 Task: Find an Airbnb in Yaguachi Nuevo, Ecuador for 6 guests from September 6 to September 15, with Wifi, free parking, and a price range of ₹8000 to ₹12000, having 6 bedrooms, 6 beds, and 6 bathrooms.
Action: Mouse moved to (567, 141)
Screenshot: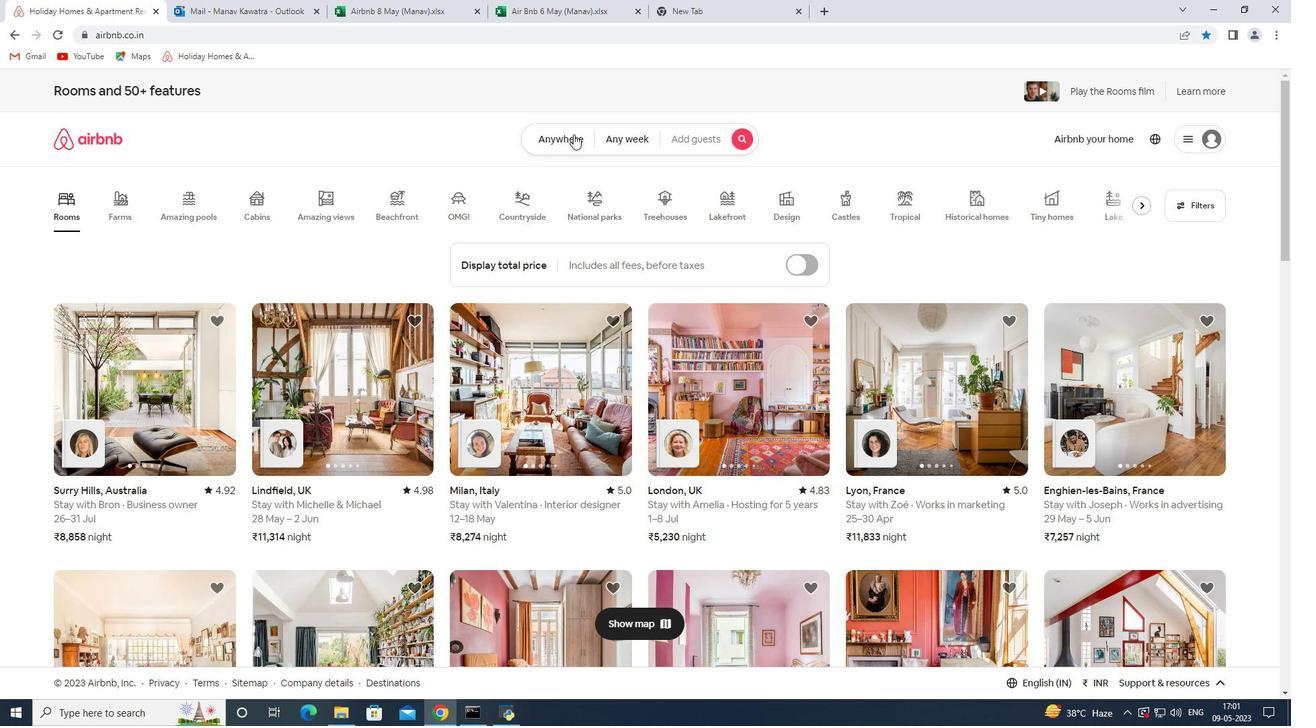 
Action: Mouse pressed left at (567, 141)
Screenshot: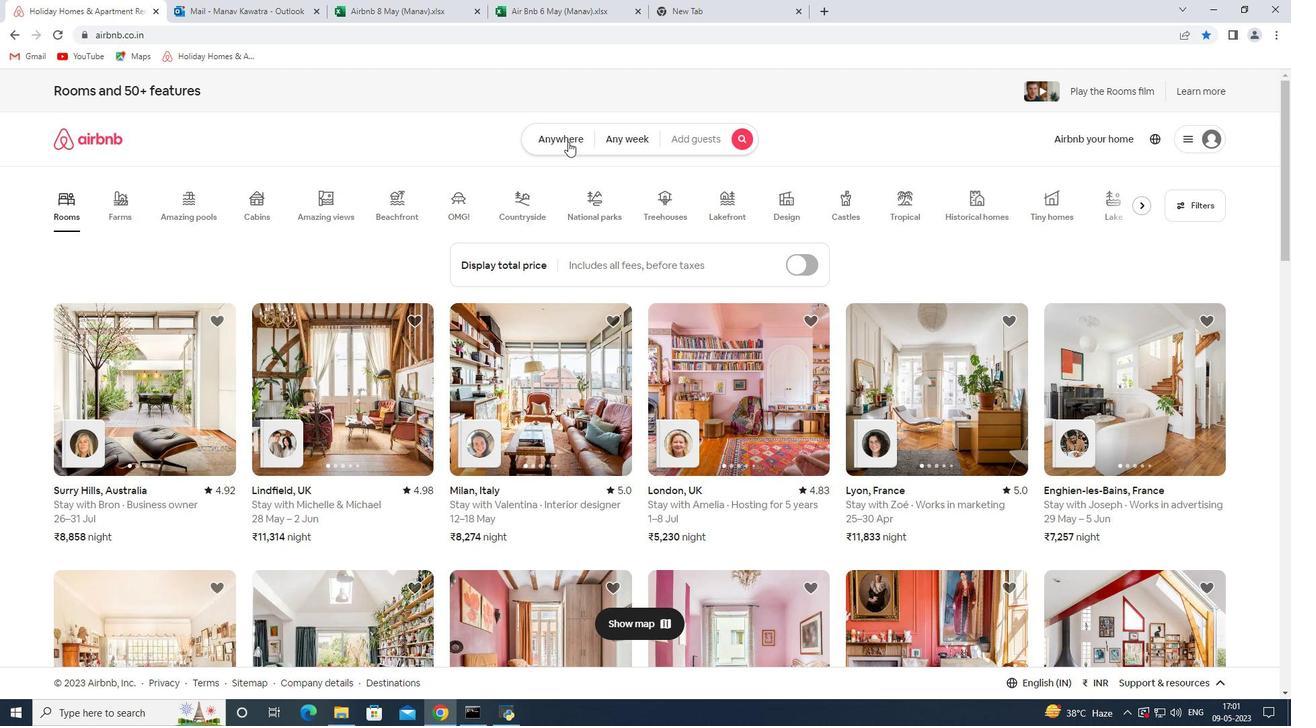 
Action: Mouse moved to (495, 200)
Screenshot: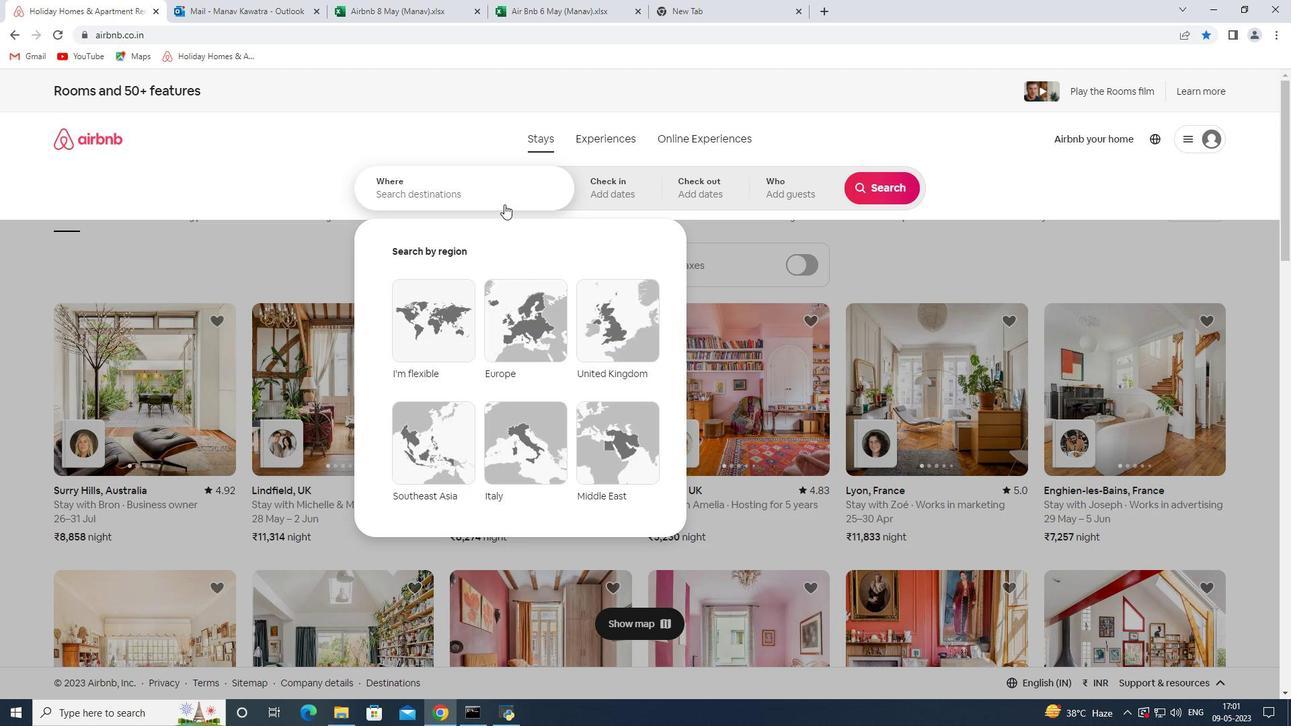 
Action: Mouse pressed left at (495, 200)
Screenshot: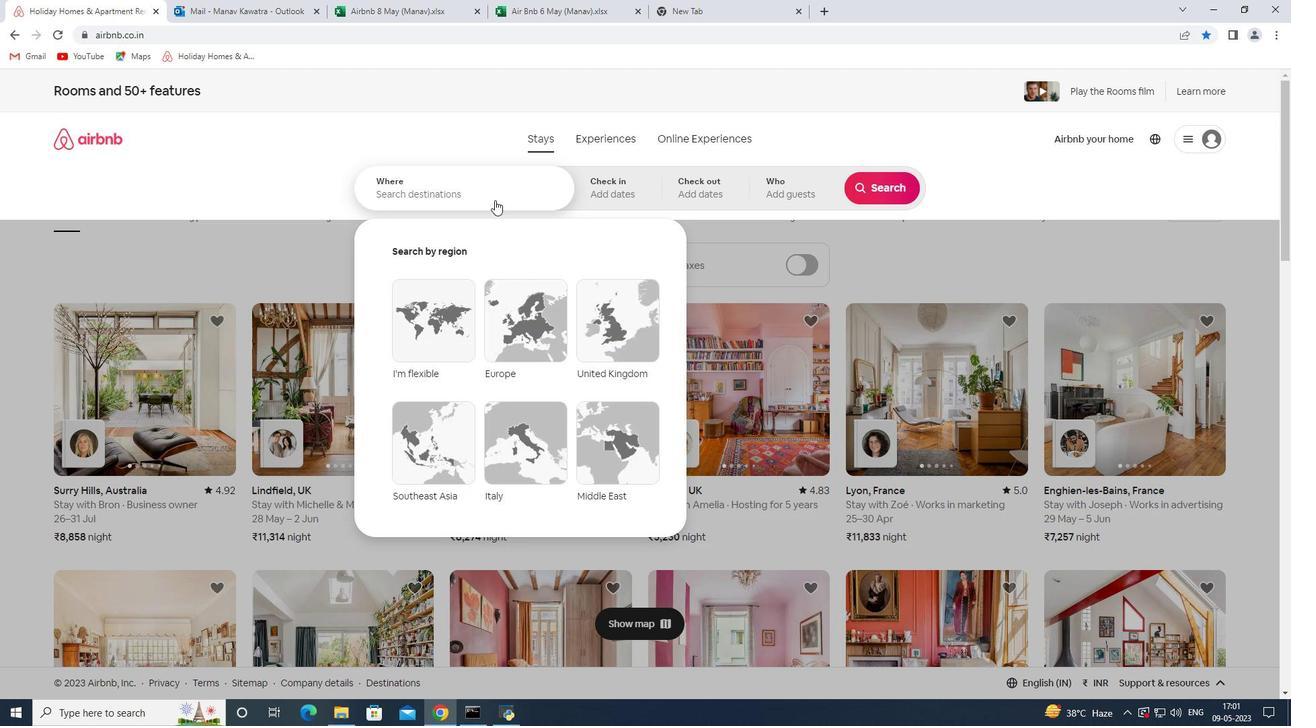 
Action: Key pressed <Key.shift><Key.shift><Key.shift><Key.shift>Yaguachi<Key.space>nuevo
Screenshot: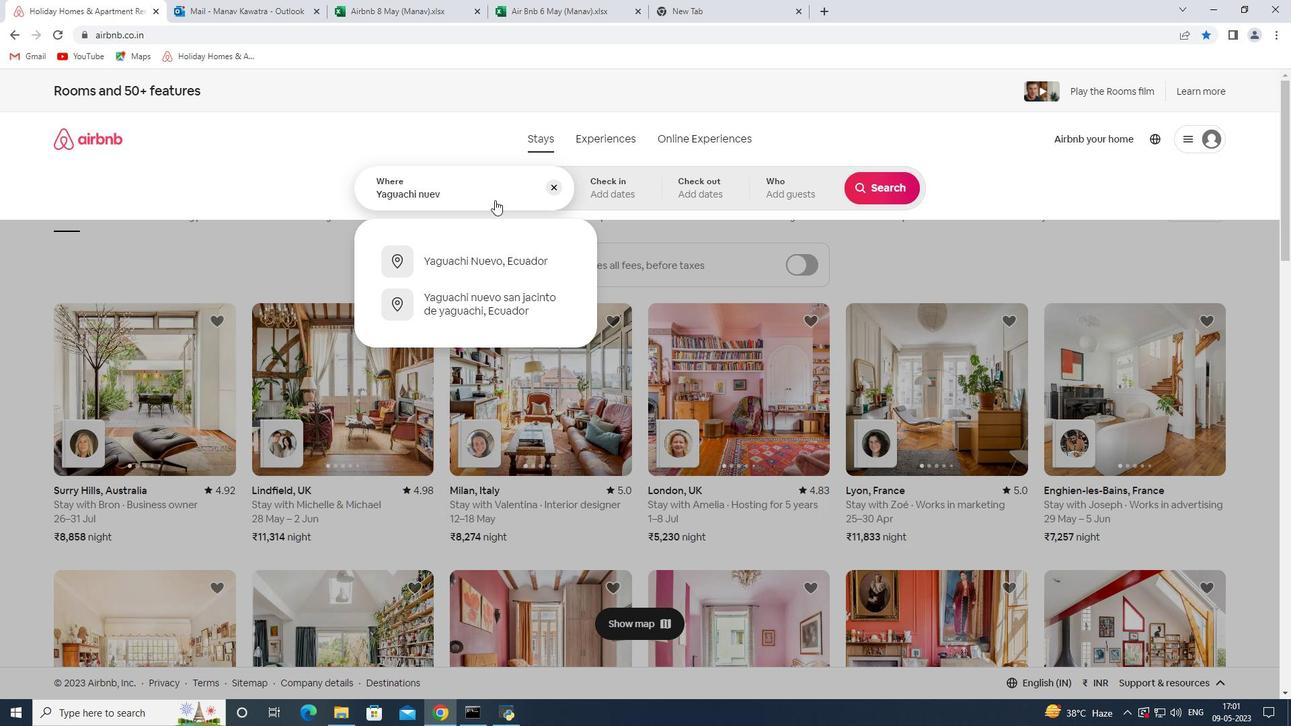 
Action: Mouse moved to (498, 256)
Screenshot: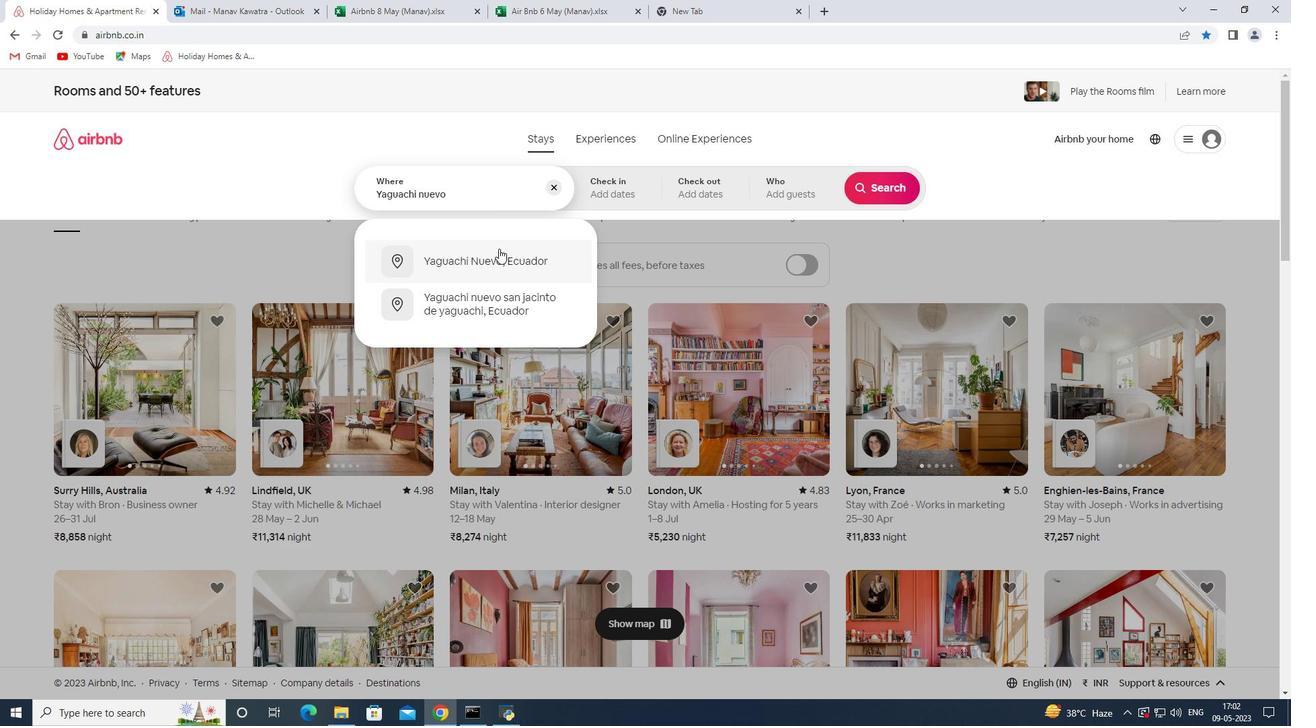 
Action: Mouse pressed left at (498, 256)
Screenshot: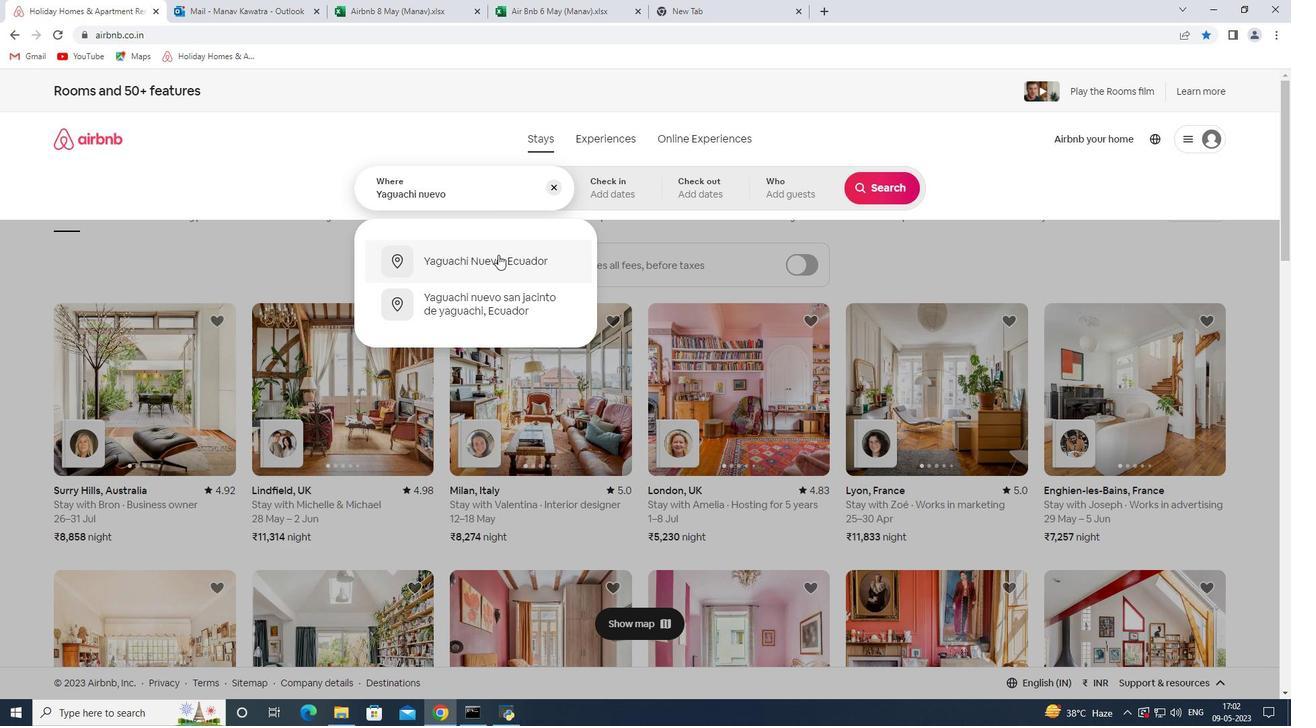
Action: Mouse moved to (878, 288)
Screenshot: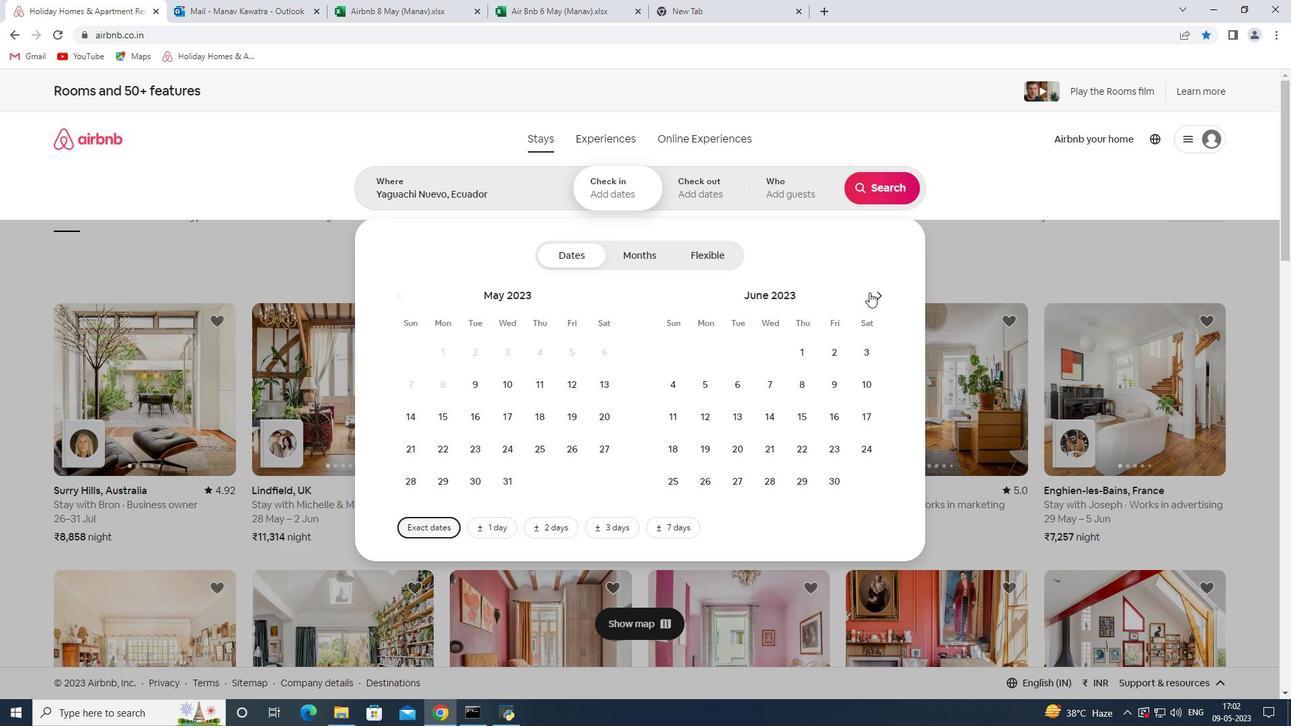 
Action: Mouse pressed left at (878, 288)
Screenshot: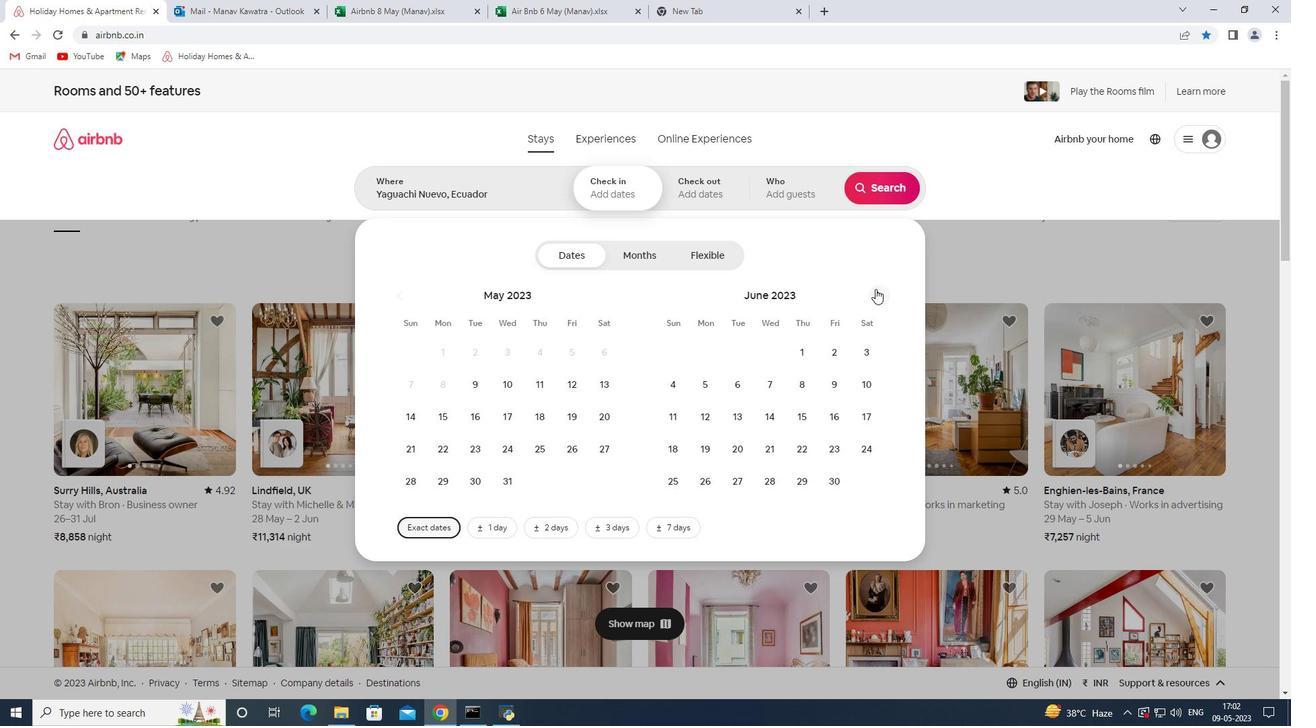 
Action: Mouse moved to (881, 293)
Screenshot: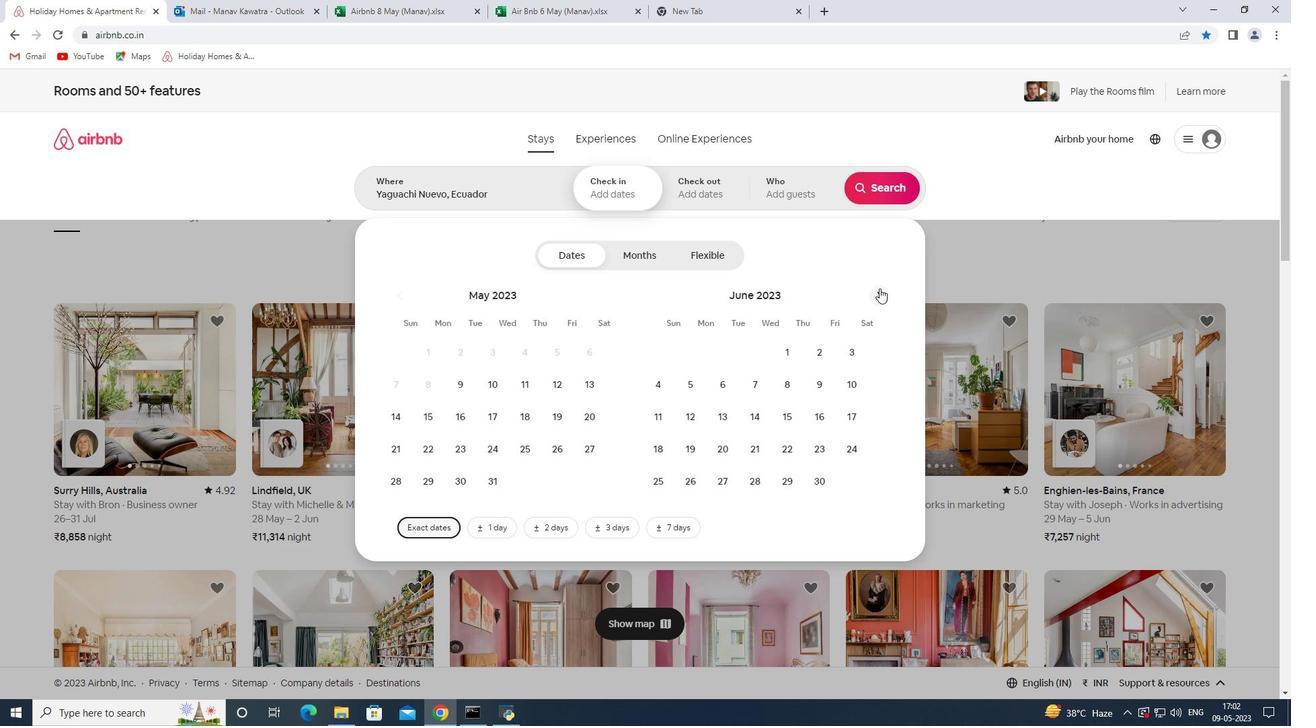 
Action: Mouse pressed left at (880, 293)
Screenshot: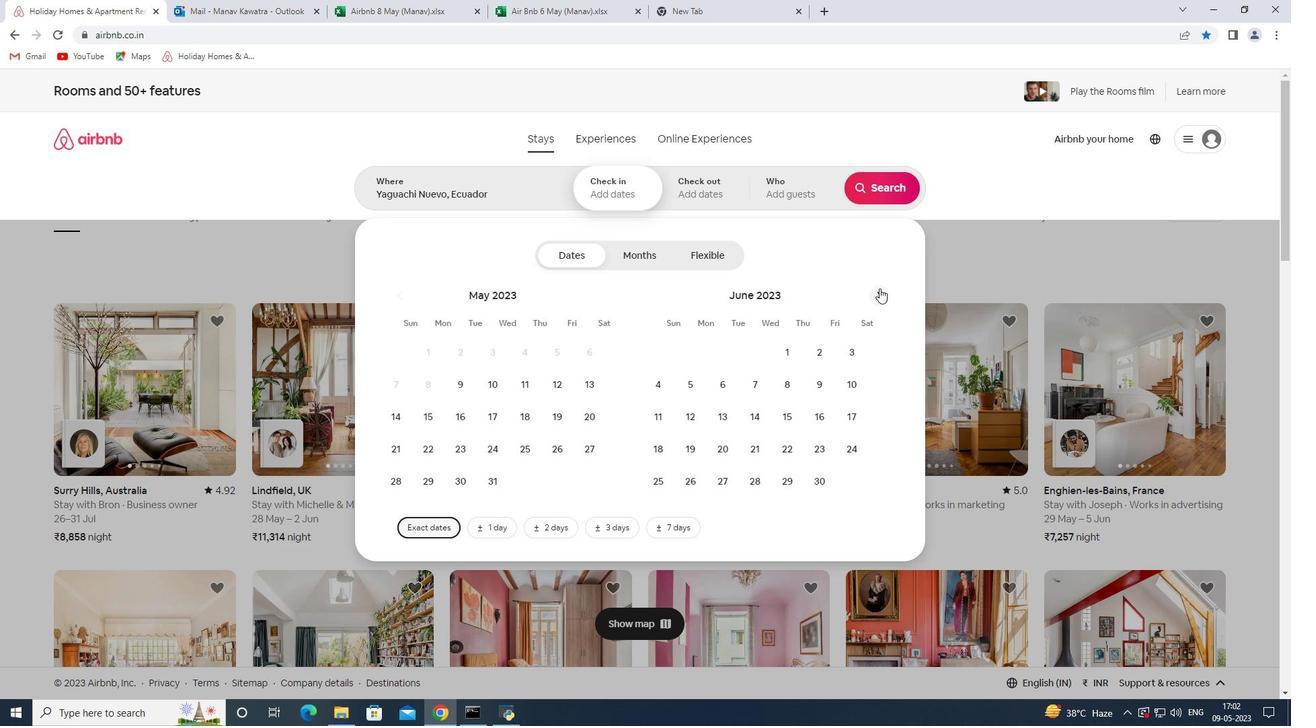 
Action: Mouse moved to (882, 293)
Screenshot: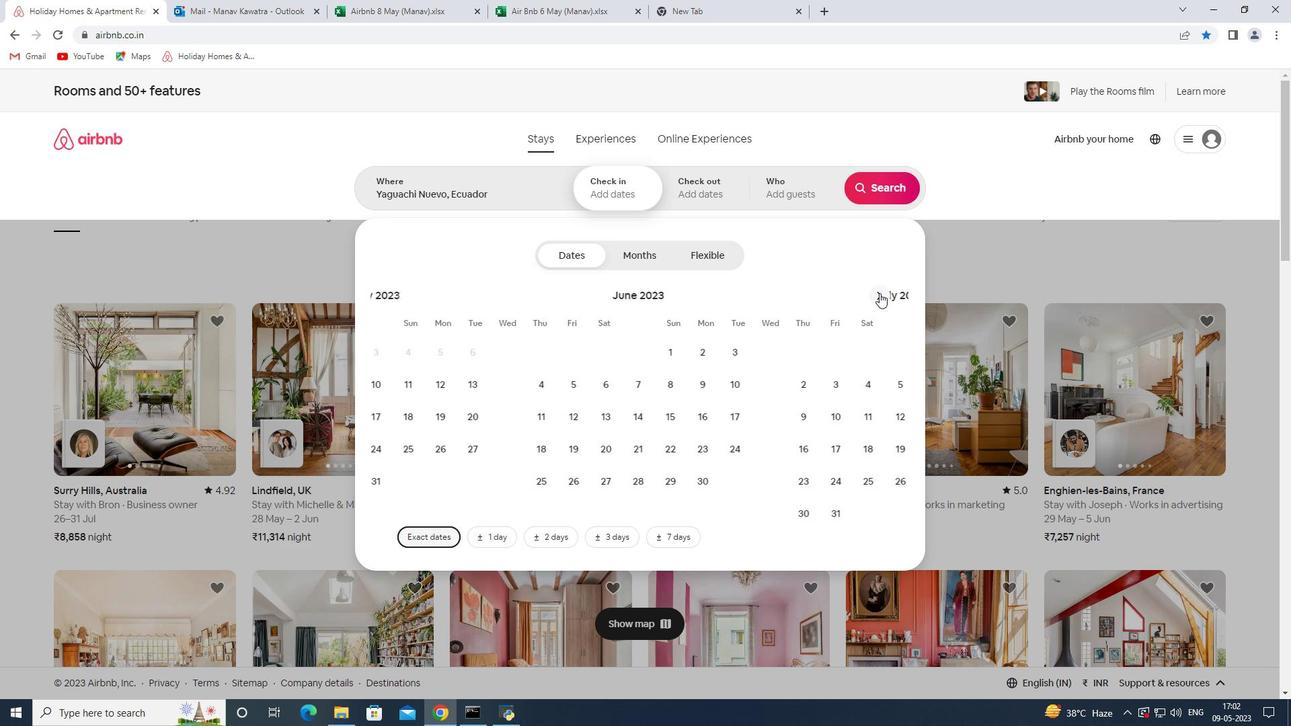 
Action: Mouse pressed left at (882, 293)
Screenshot: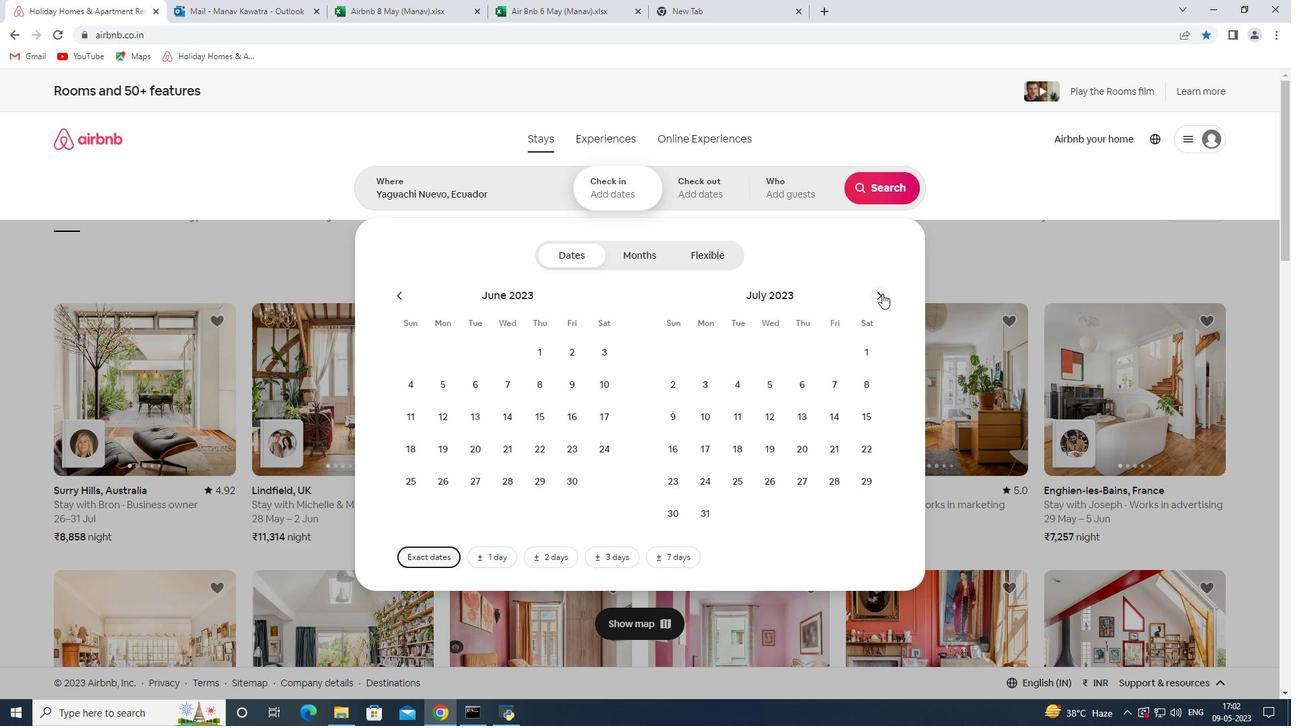 
Action: Mouse moved to (883, 293)
Screenshot: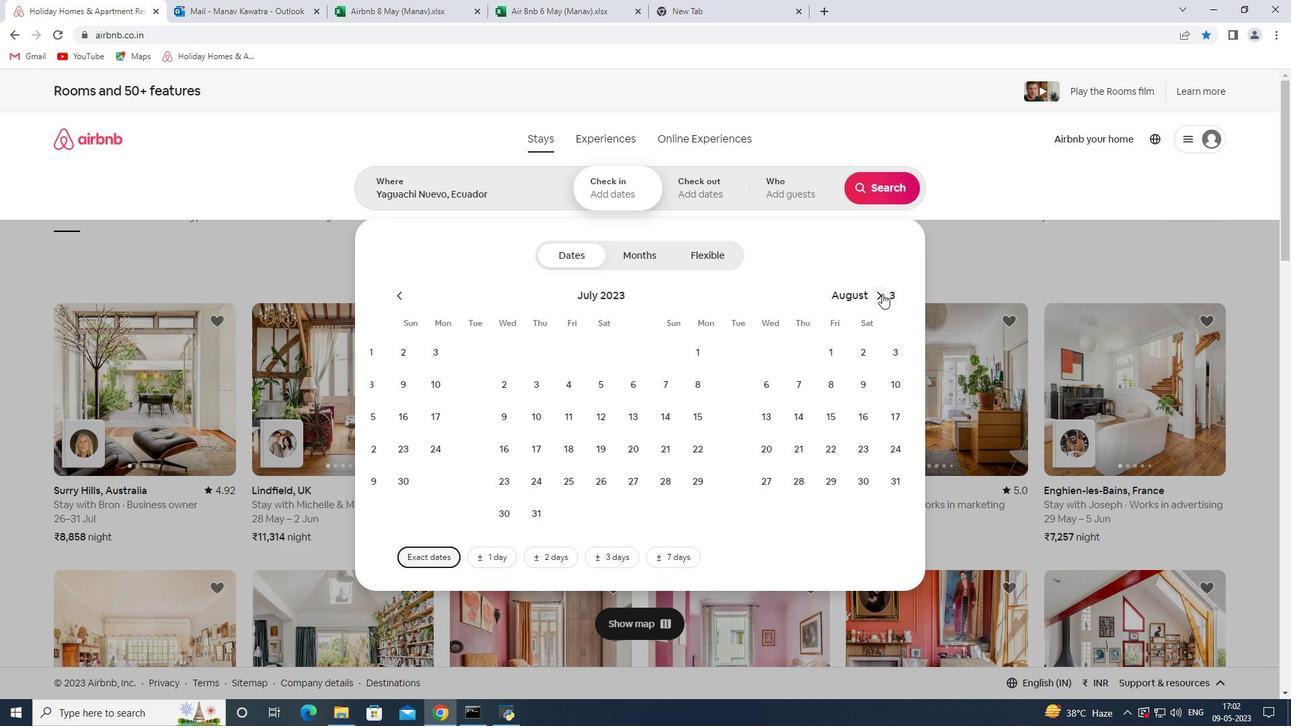 
Action: Mouse pressed left at (883, 293)
Screenshot: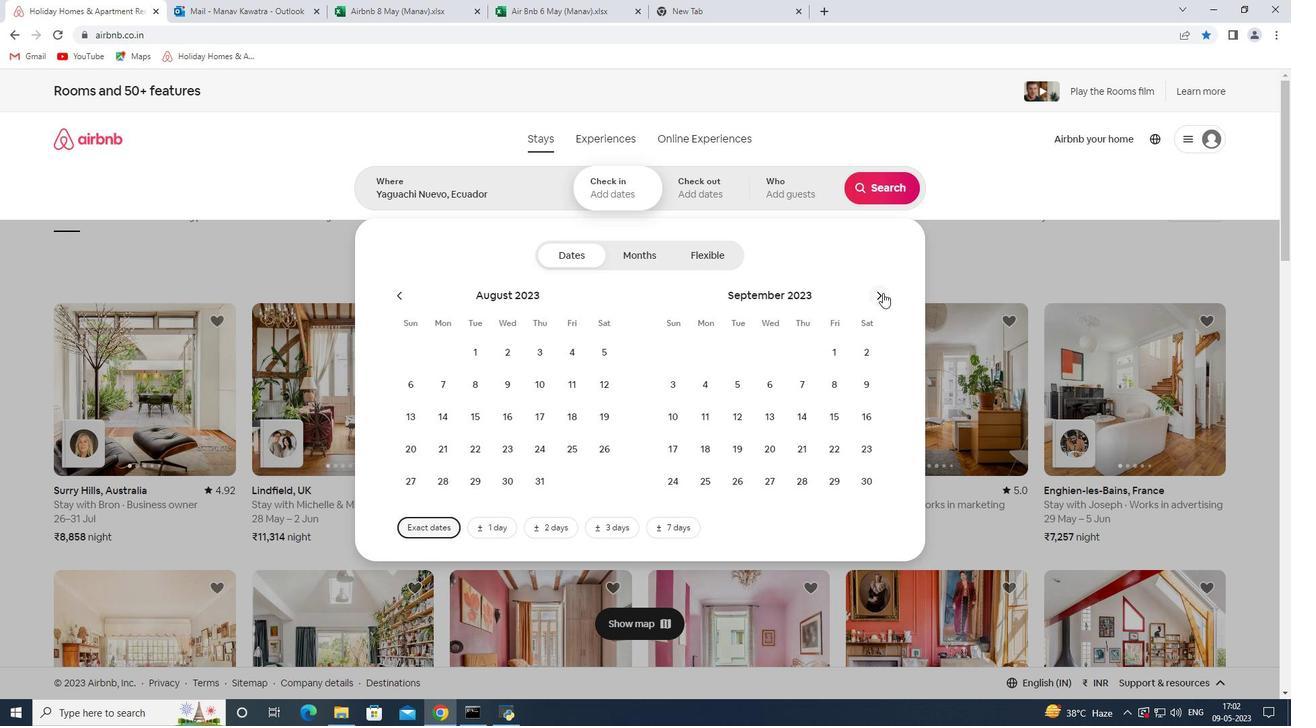 
Action: Mouse moved to (513, 381)
Screenshot: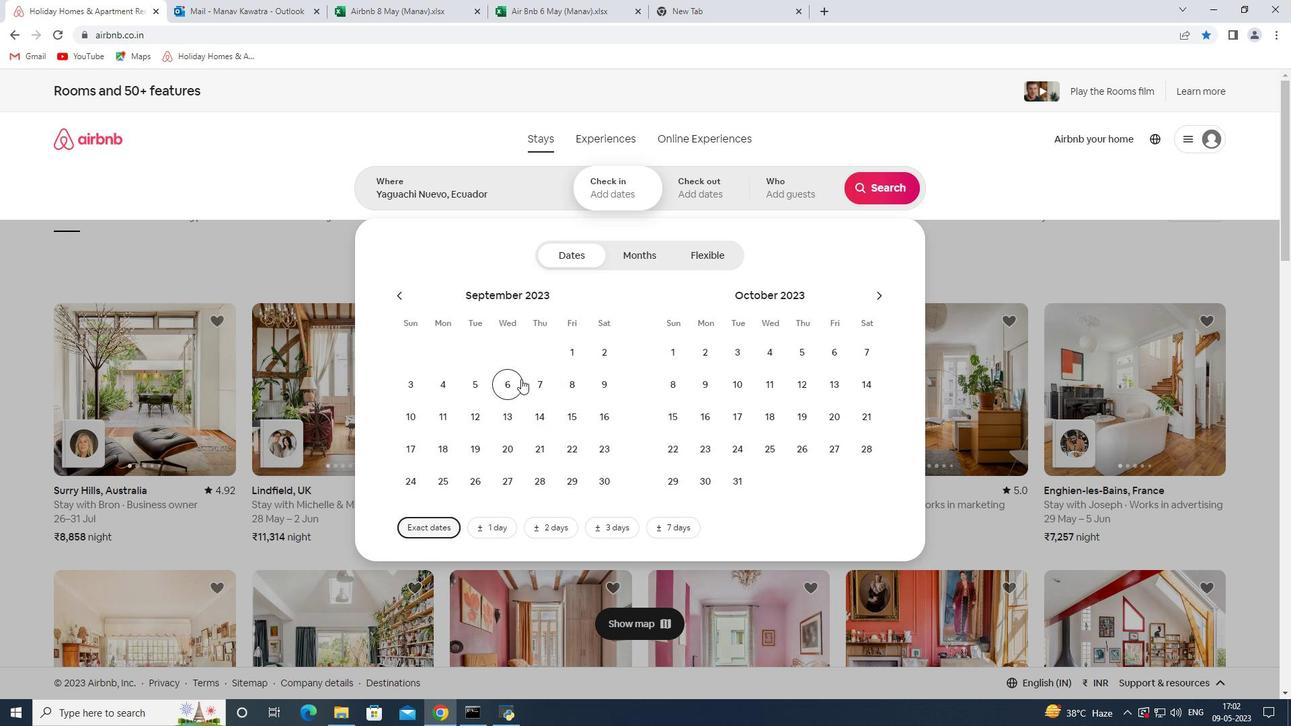 
Action: Mouse pressed left at (513, 381)
Screenshot: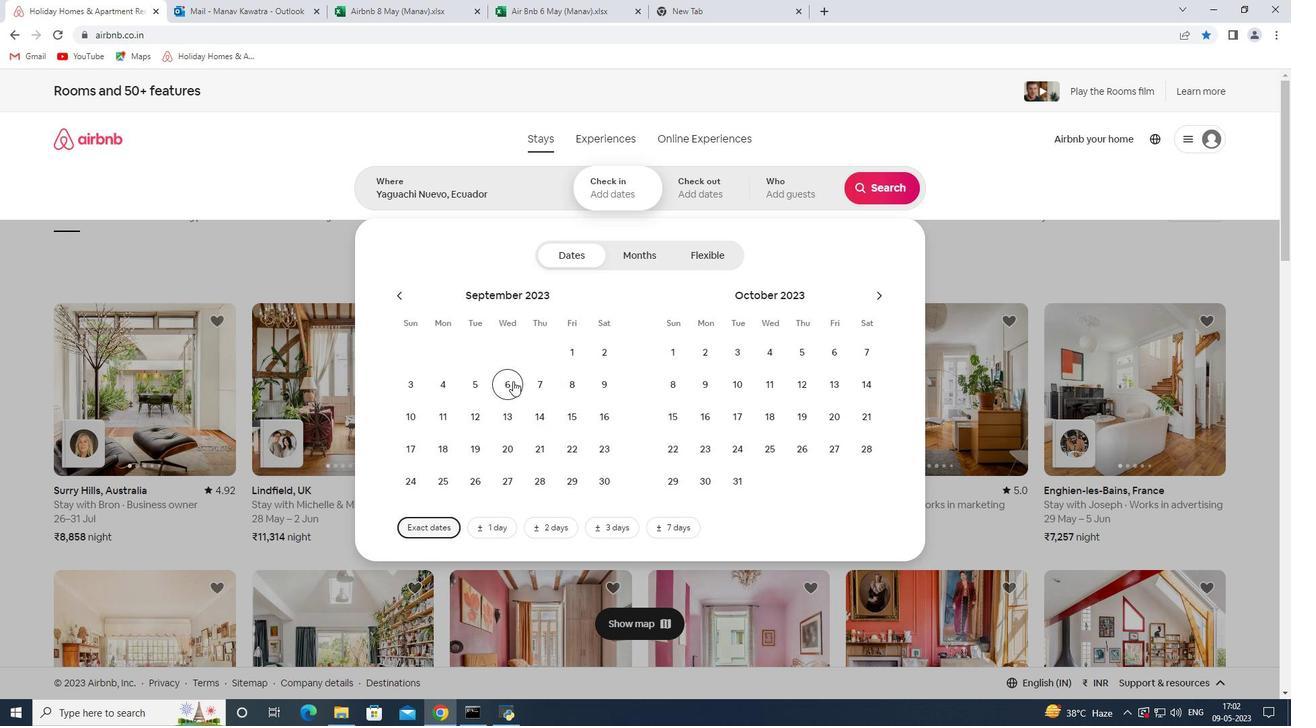 
Action: Mouse moved to (569, 418)
Screenshot: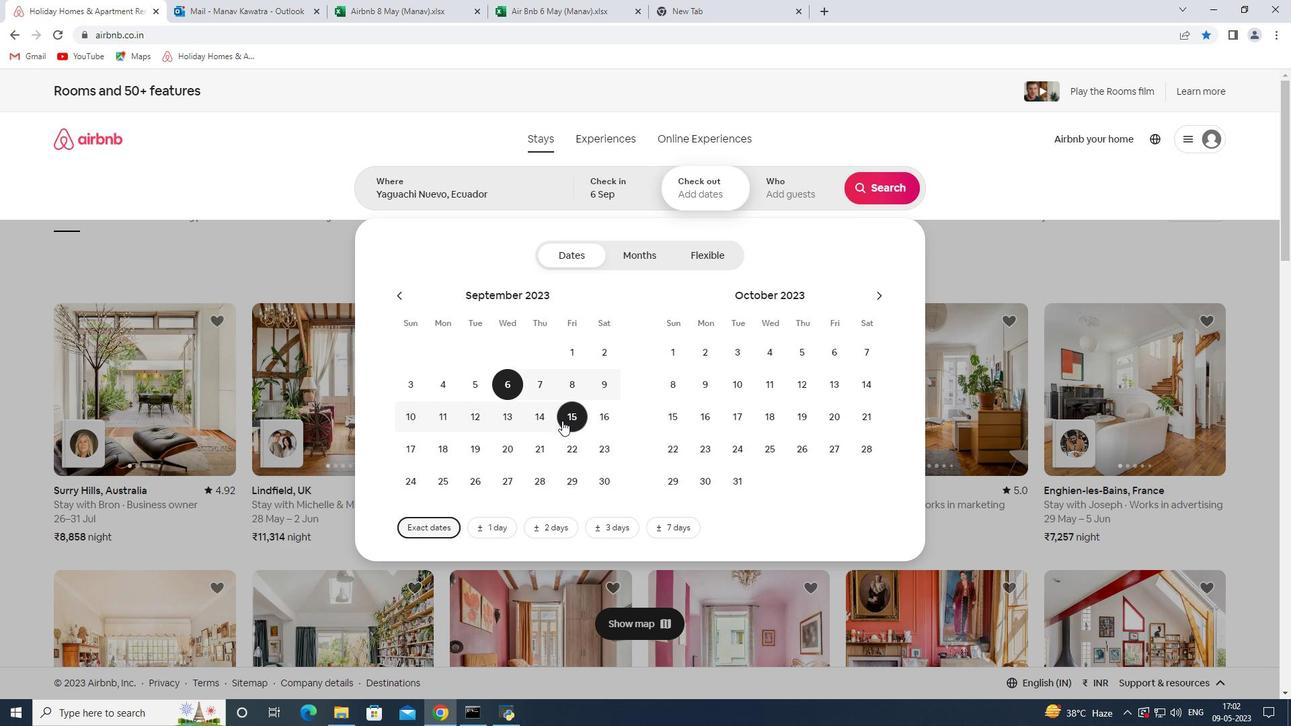 
Action: Mouse pressed left at (569, 418)
Screenshot: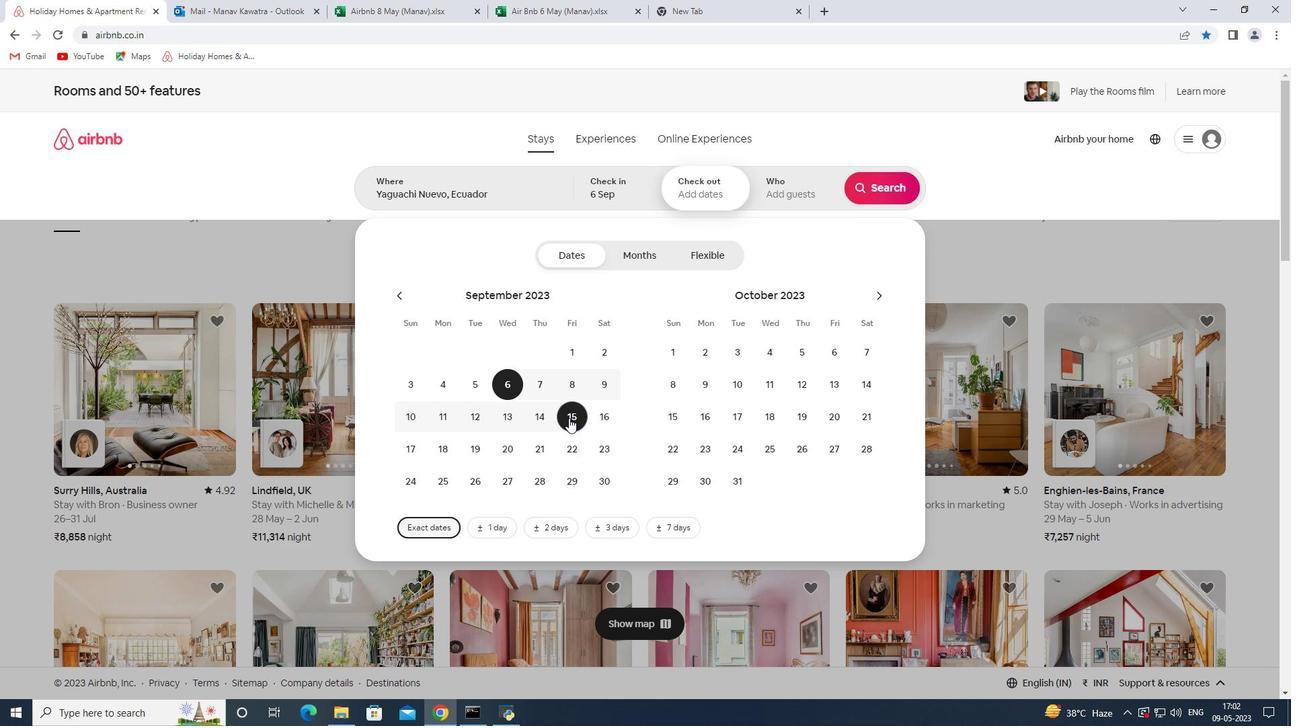 
Action: Mouse moved to (779, 193)
Screenshot: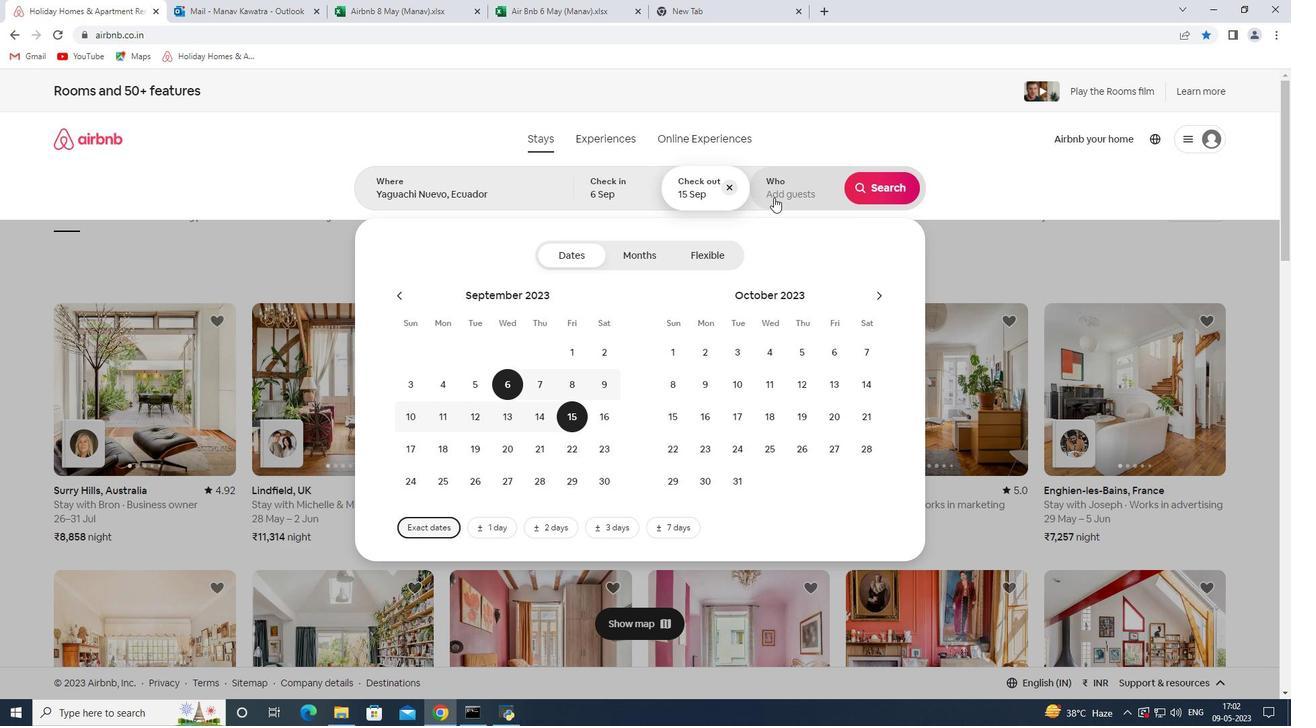
Action: Mouse pressed left at (779, 193)
Screenshot: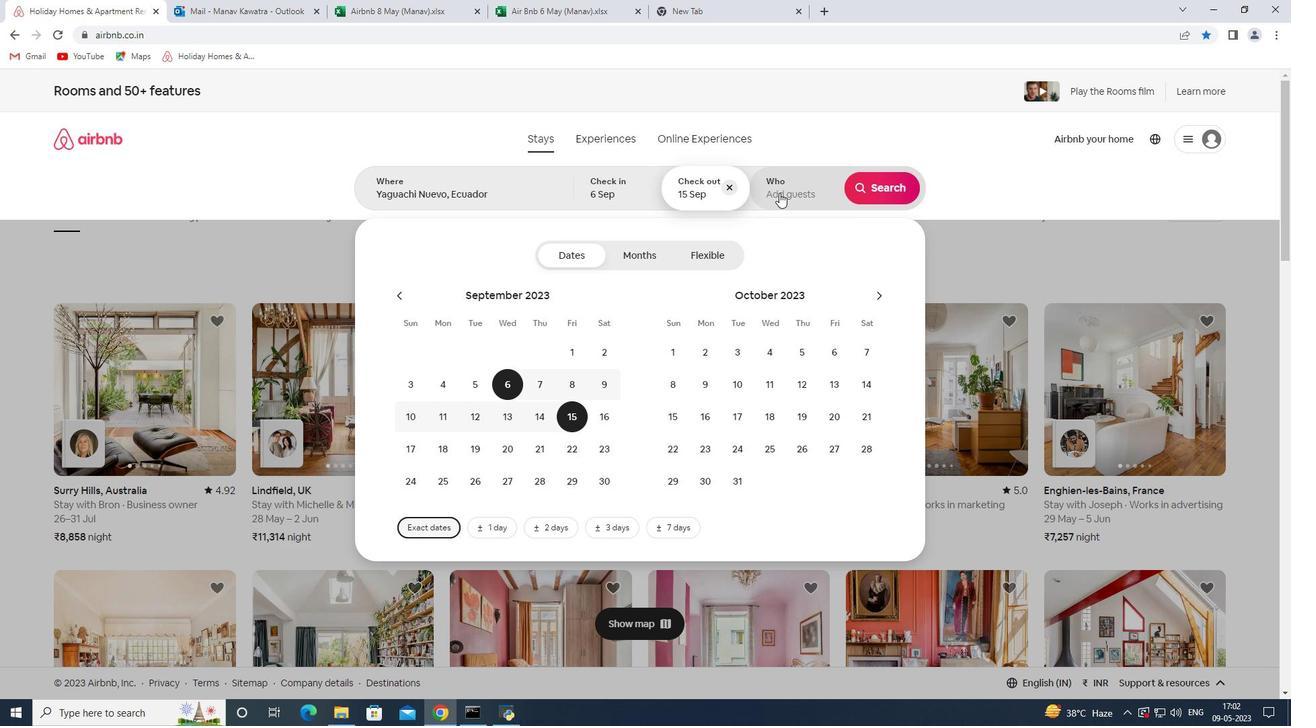 
Action: Mouse moved to (888, 265)
Screenshot: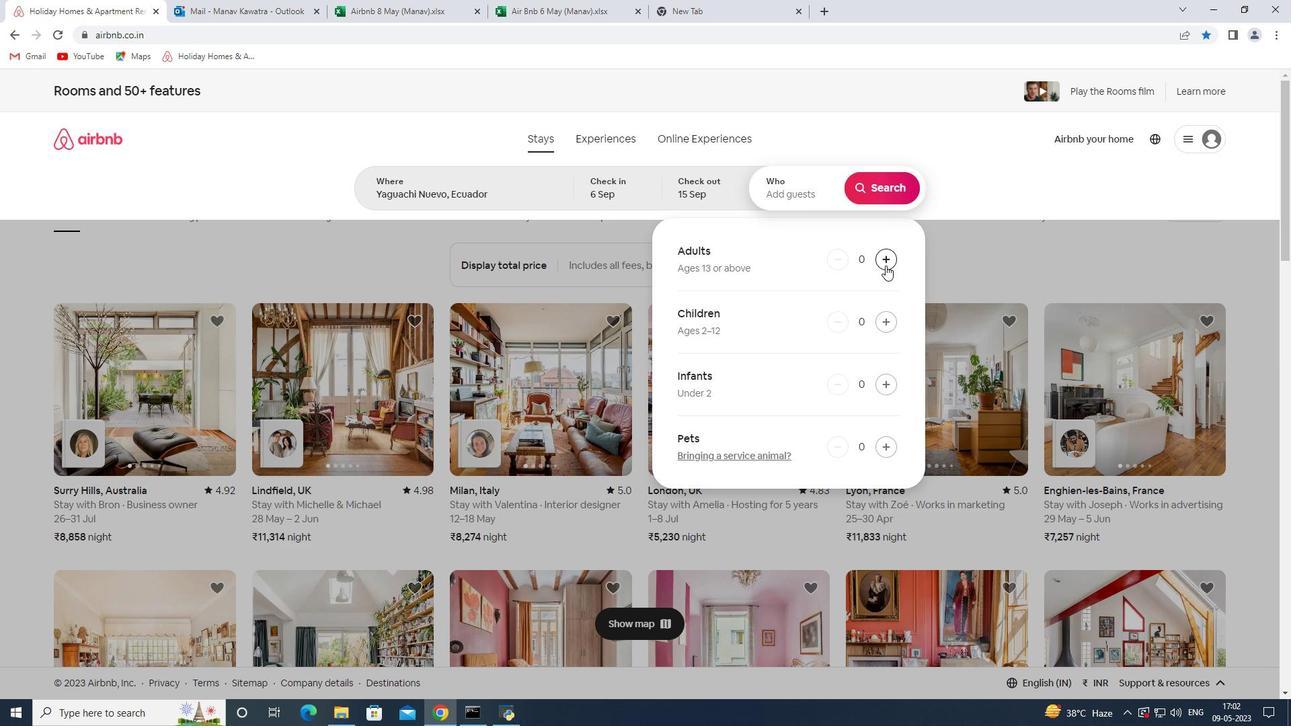 
Action: Mouse pressed left at (888, 265)
Screenshot: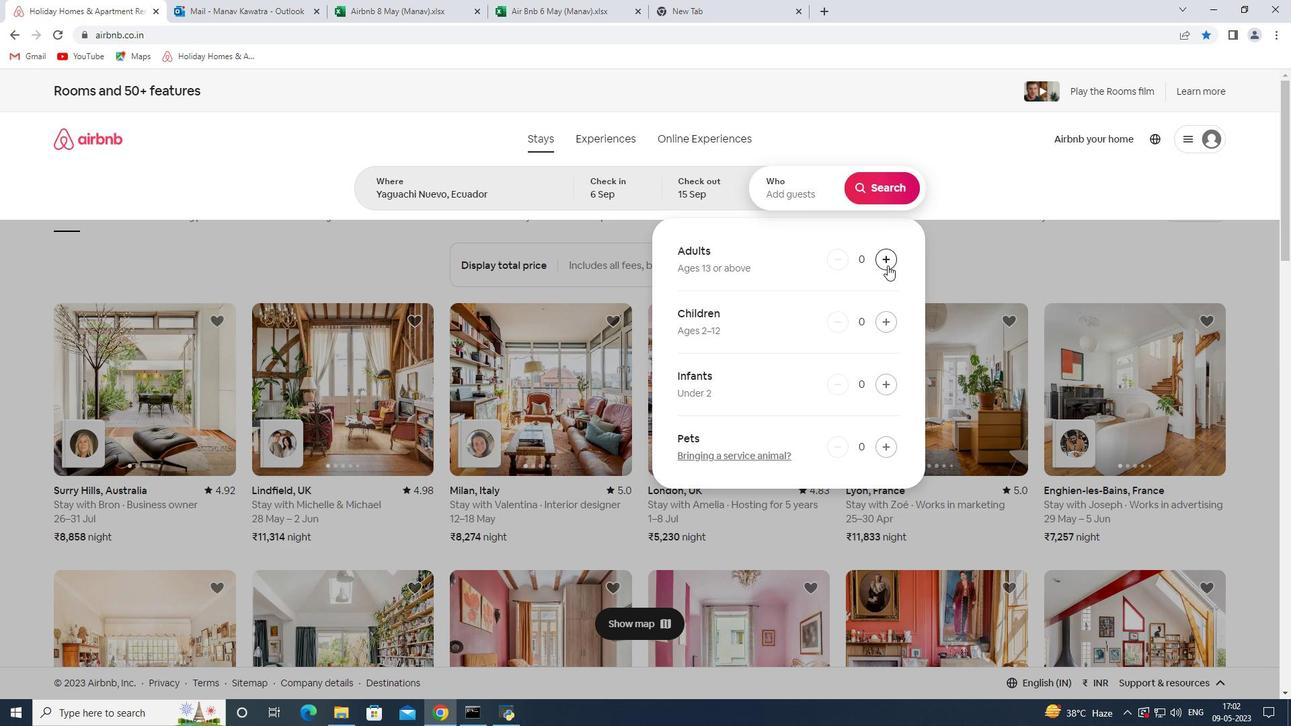 
Action: Mouse moved to (889, 265)
Screenshot: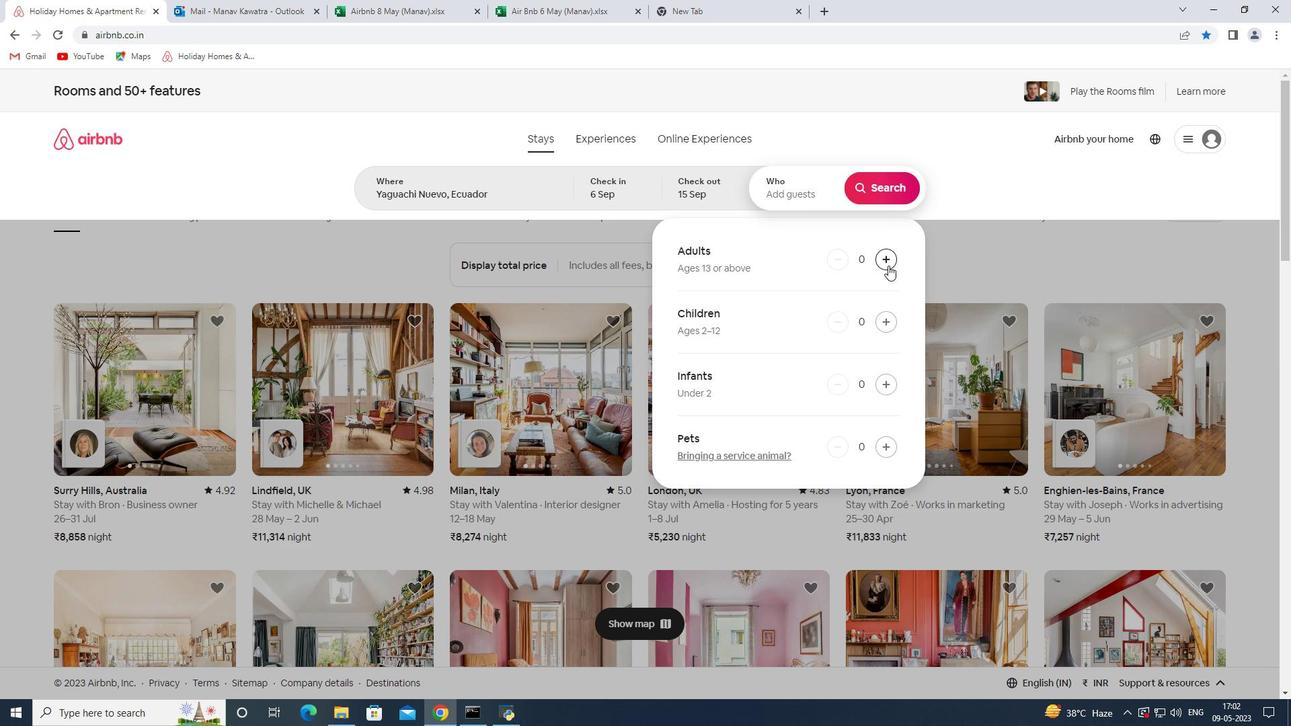
Action: Mouse pressed left at (889, 265)
Screenshot: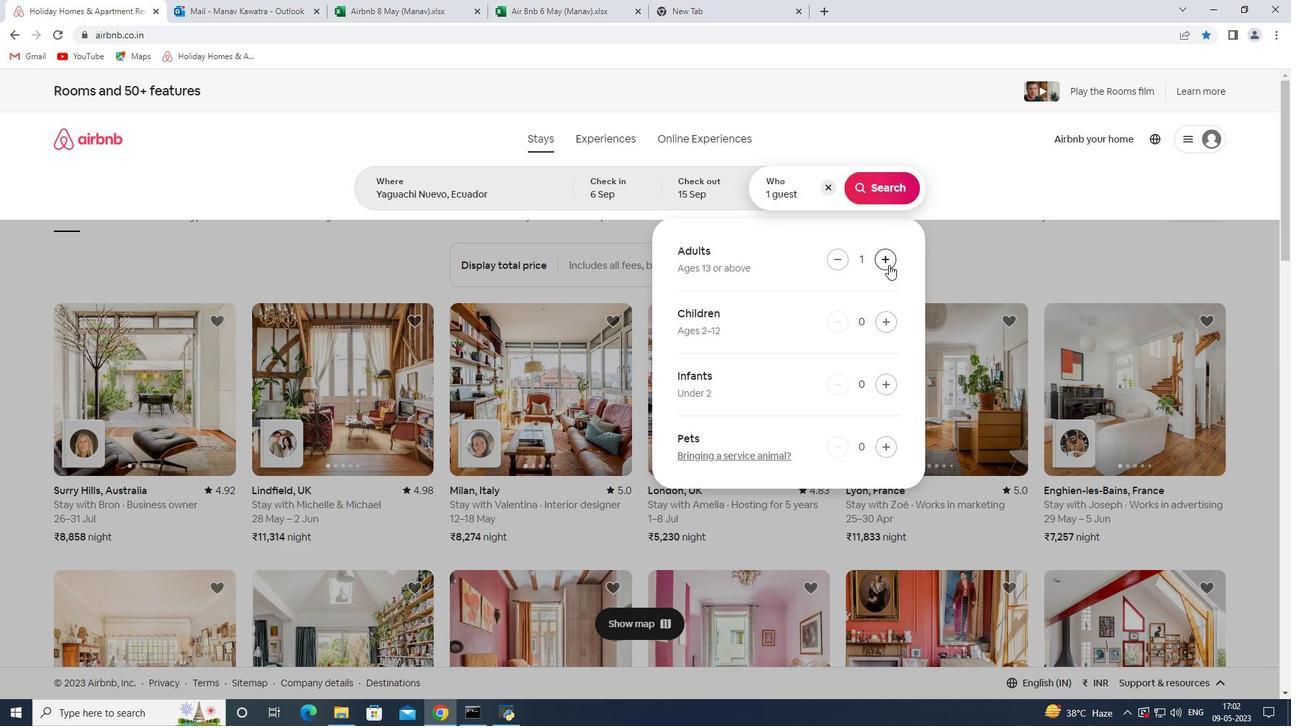 
Action: Mouse pressed left at (889, 265)
Screenshot: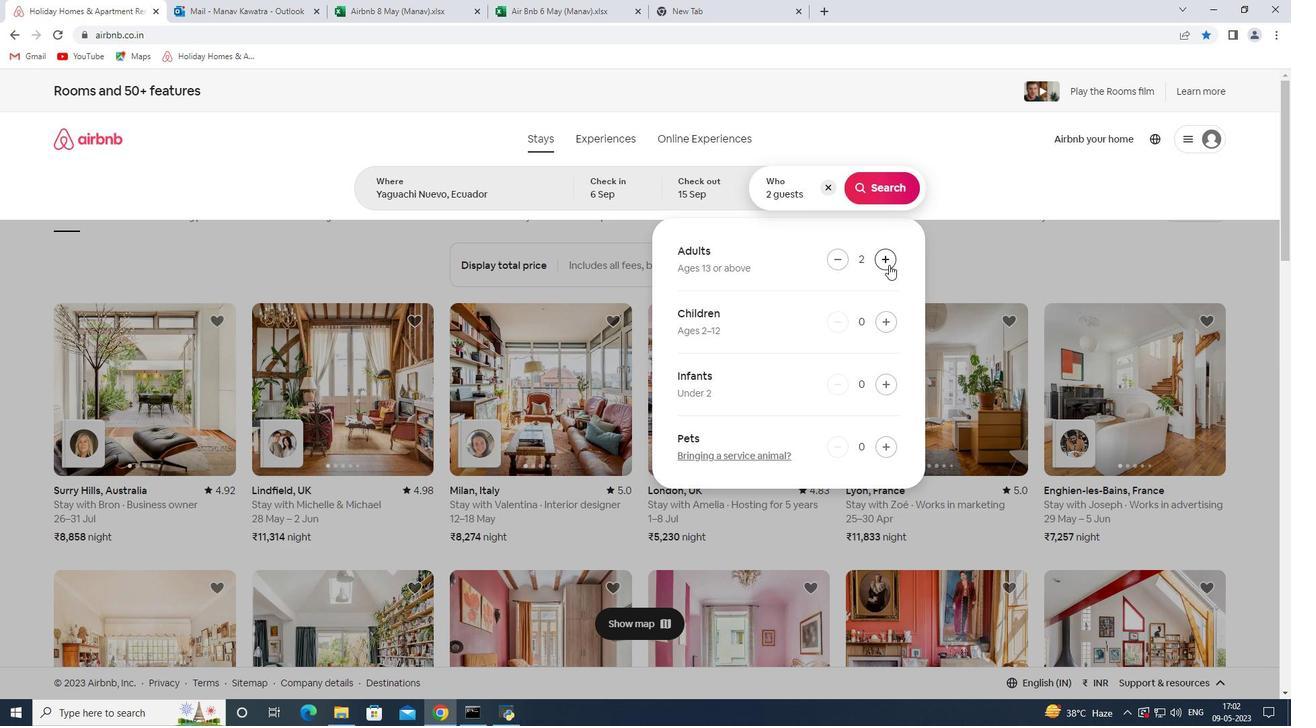
Action: Mouse moved to (889, 265)
Screenshot: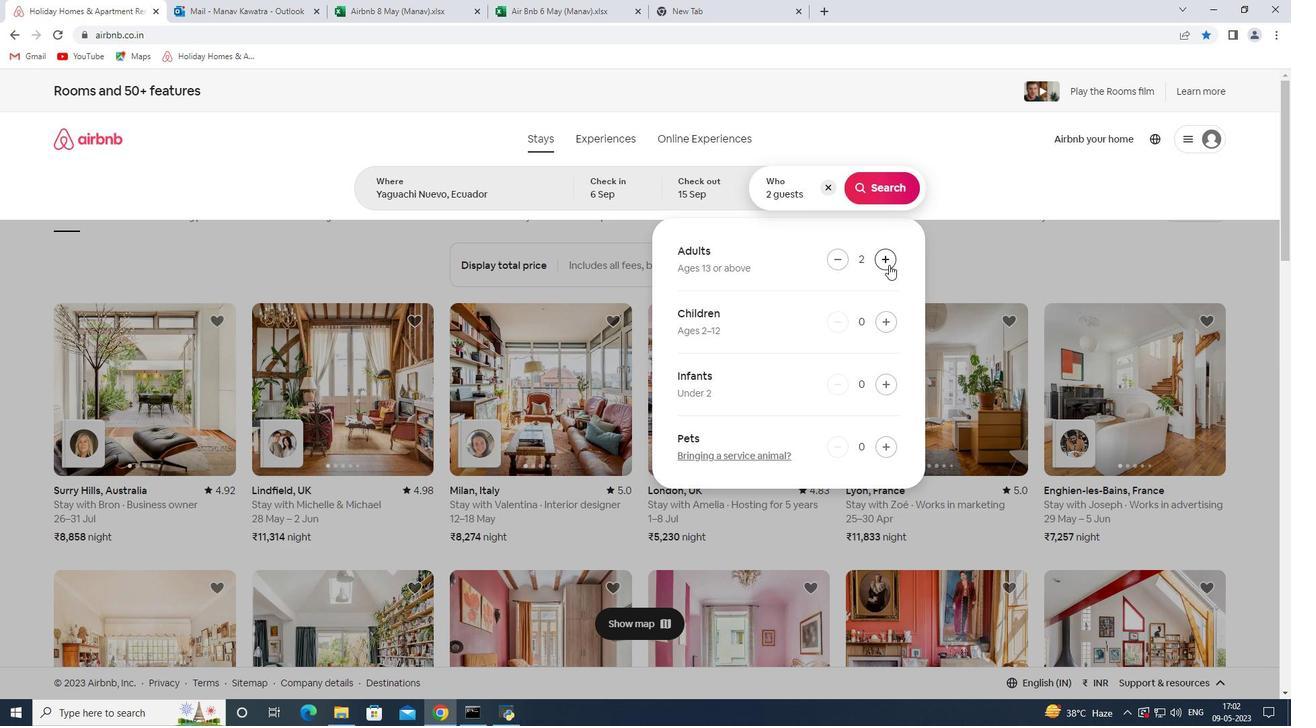 
Action: Mouse pressed left at (889, 265)
Screenshot: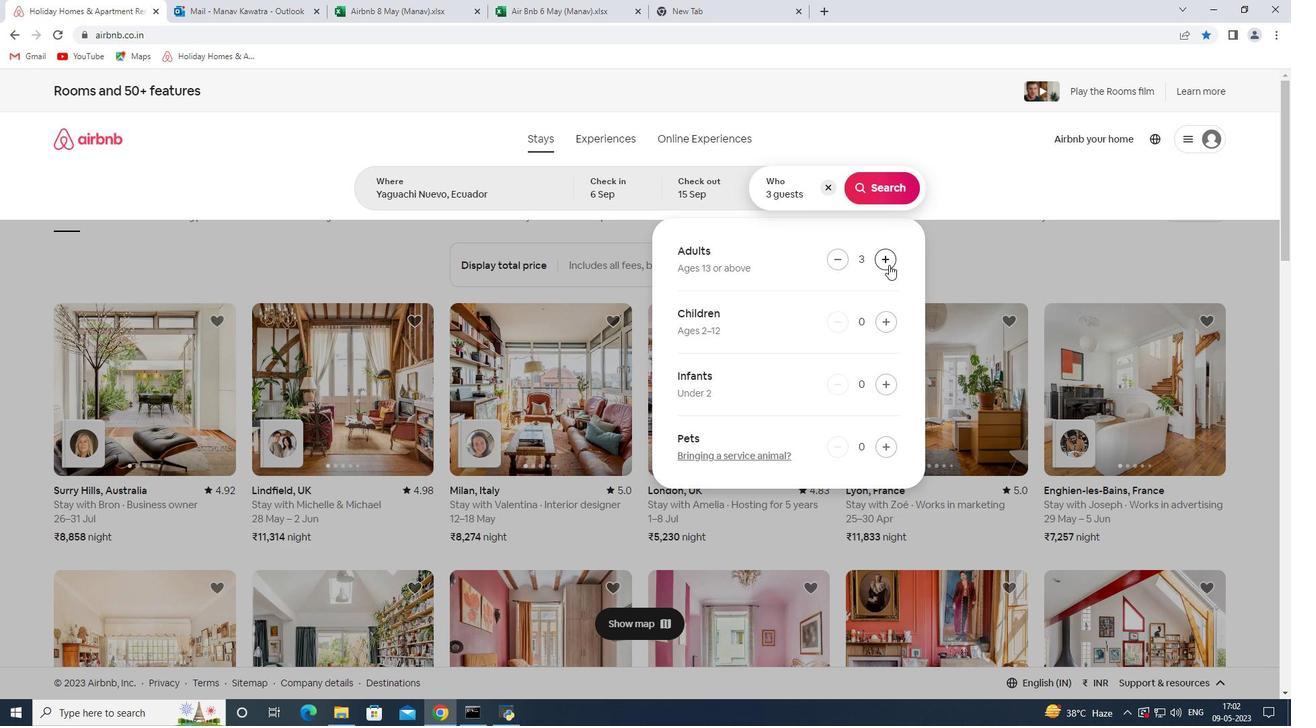 
Action: Mouse pressed left at (889, 265)
Screenshot: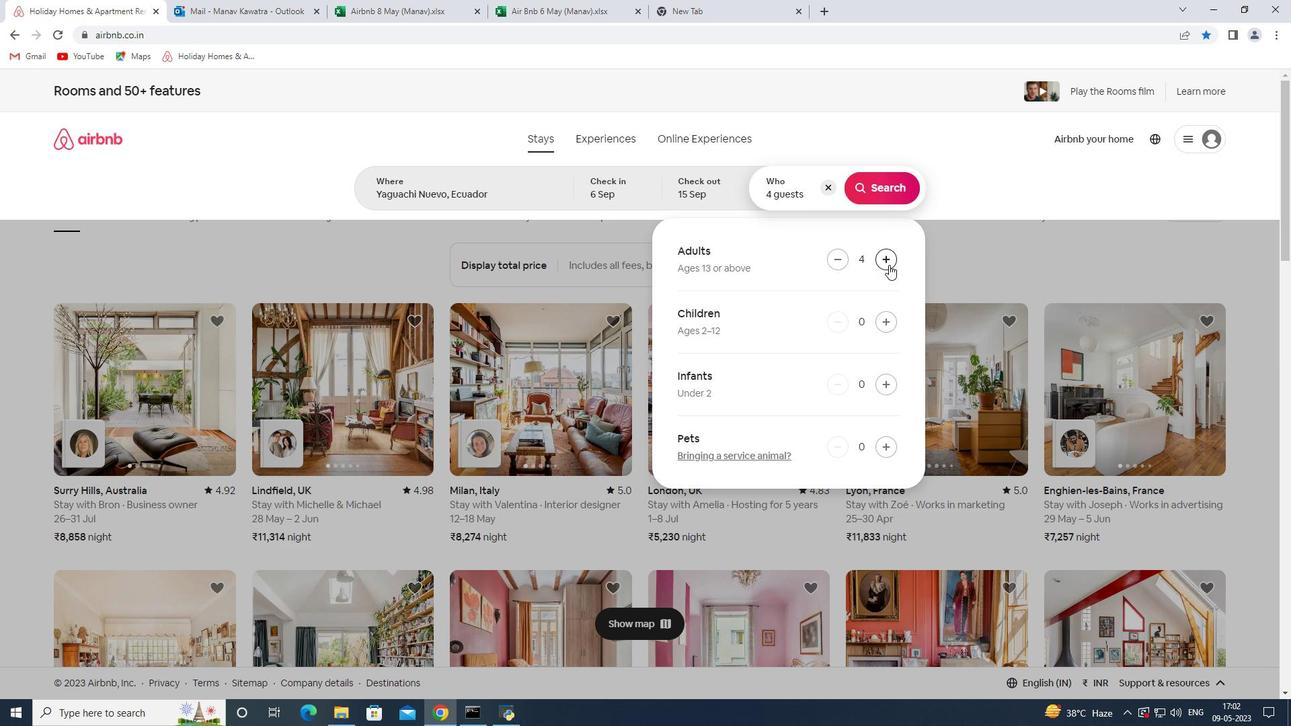 
Action: Mouse pressed left at (889, 265)
Screenshot: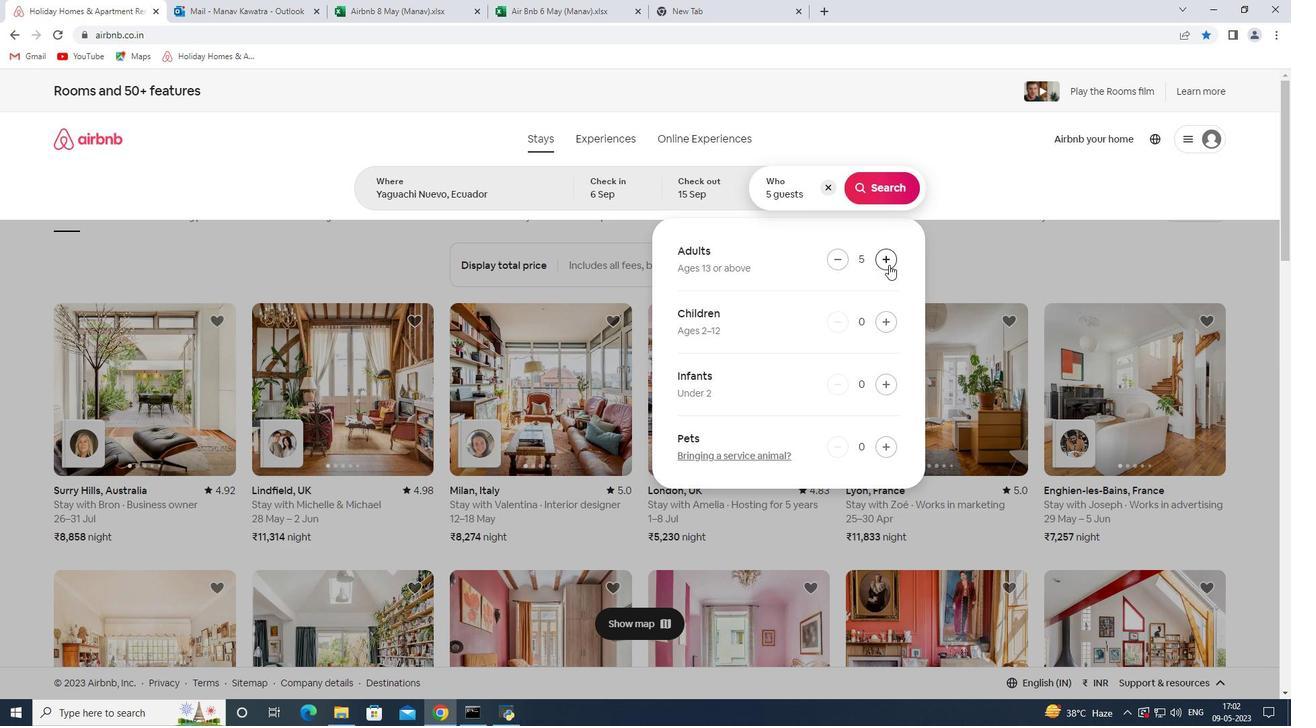 
Action: Mouse pressed left at (889, 265)
Screenshot: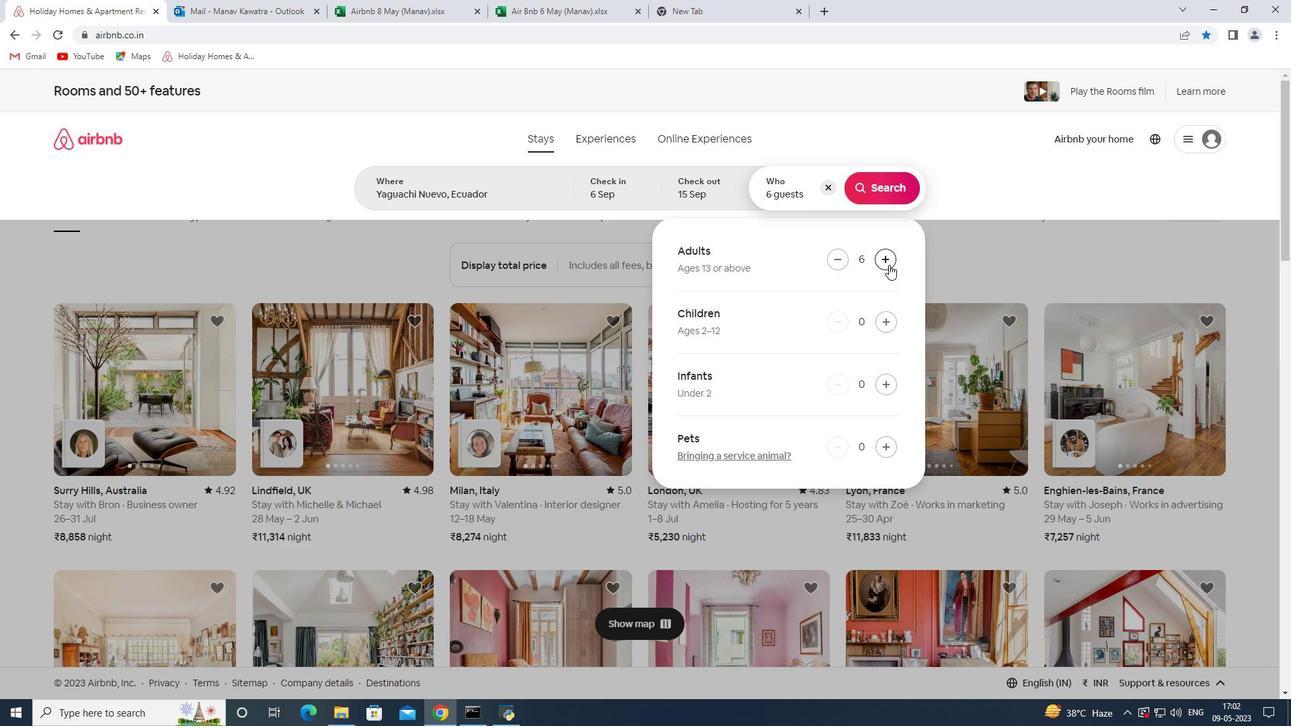 
Action: Mouse moved to (838, 256)
Screenshot: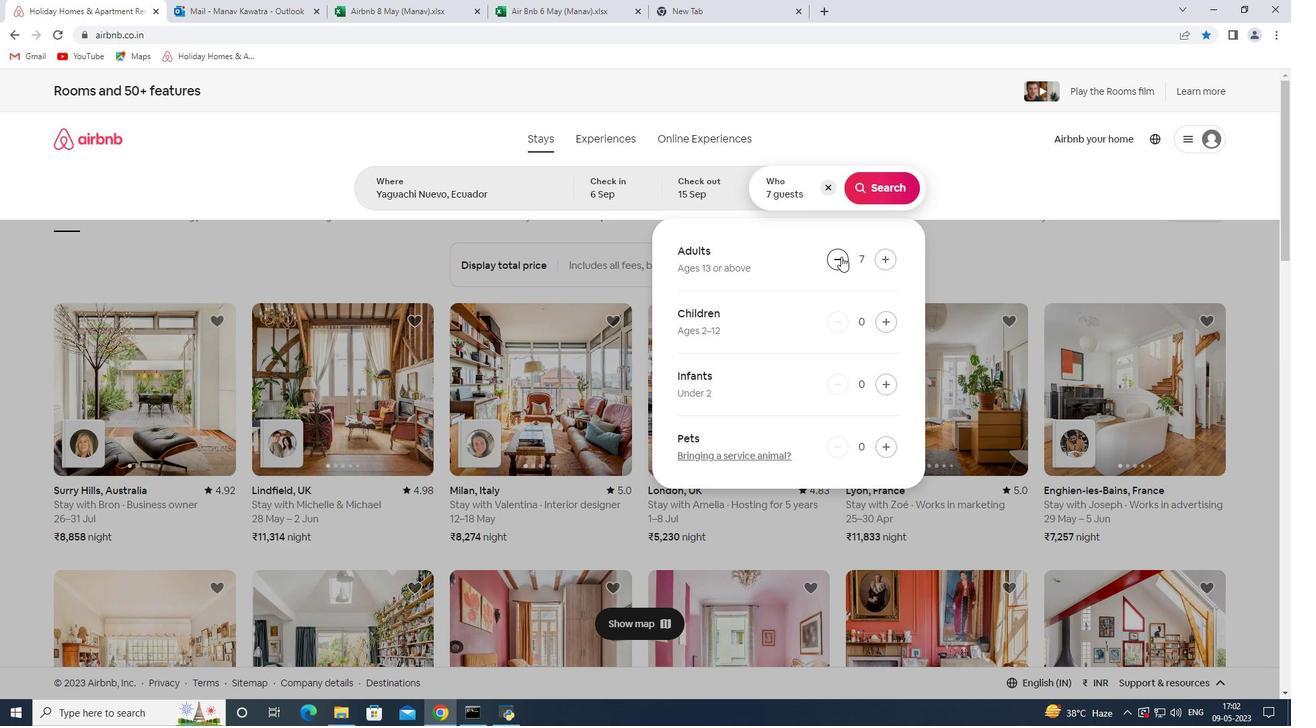 
Action: Mouse pressed left at (838, 256)
Screenshot: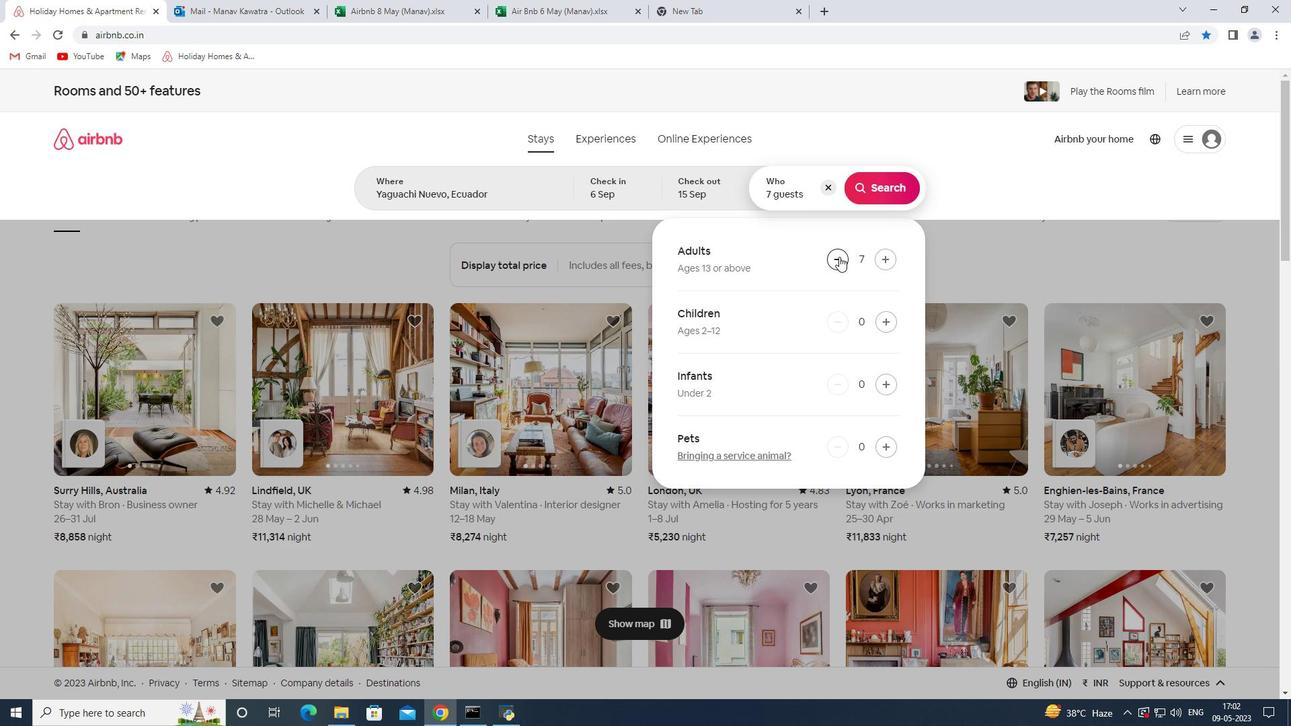 
Action: Mouse moved to (874, 212)
Screenshot: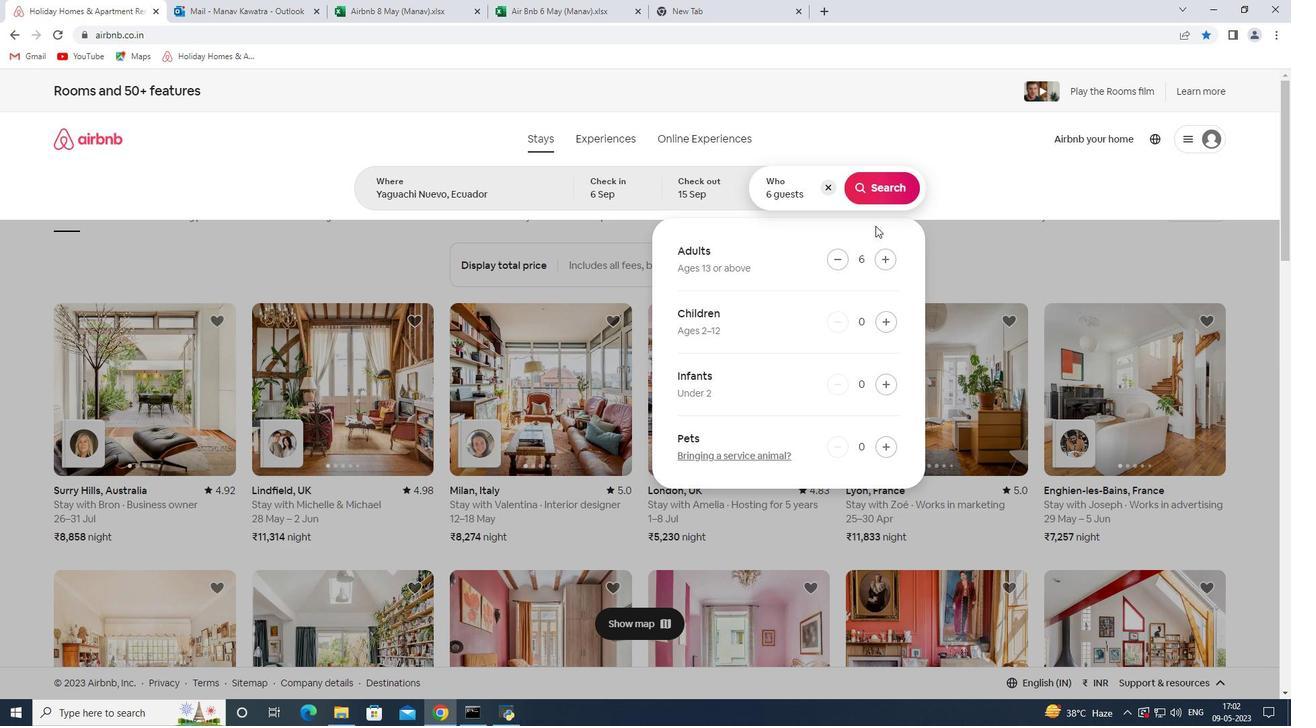 
Action: Mouse pressed left at (874, 212)
Screenshot: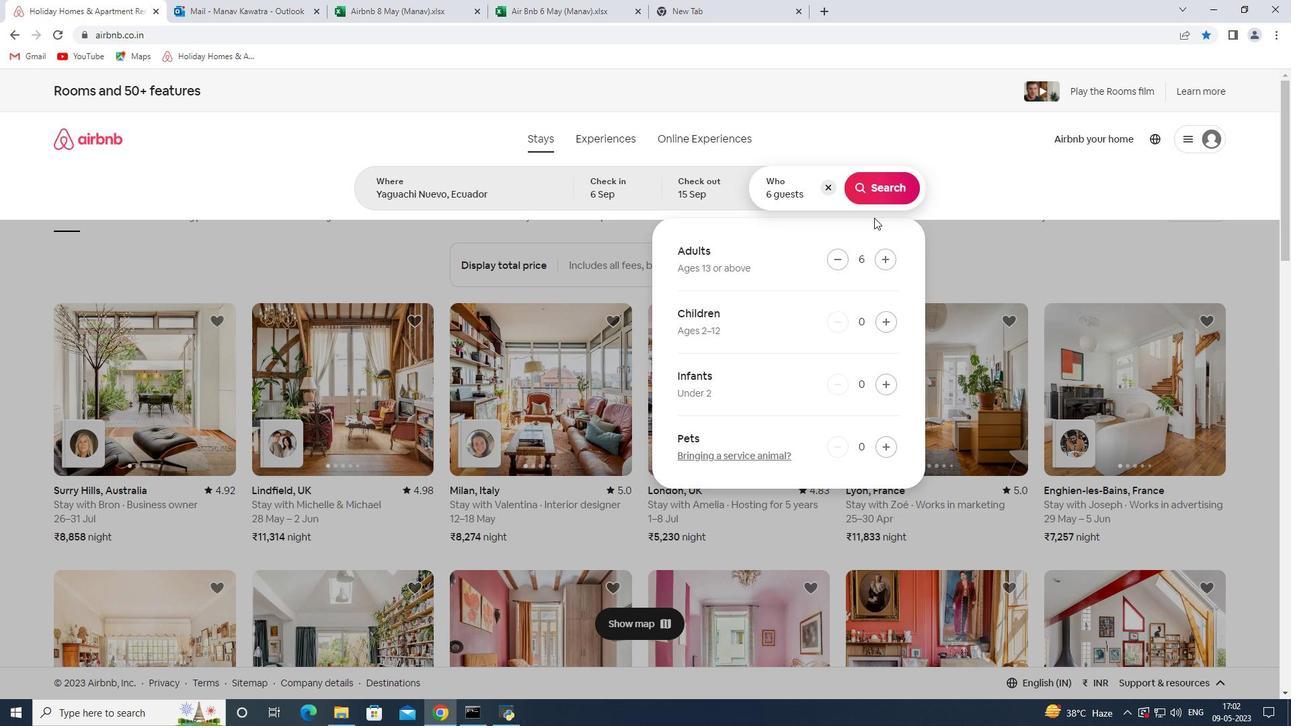 
Action: Mouse moved to (899, 192)
Screenshot: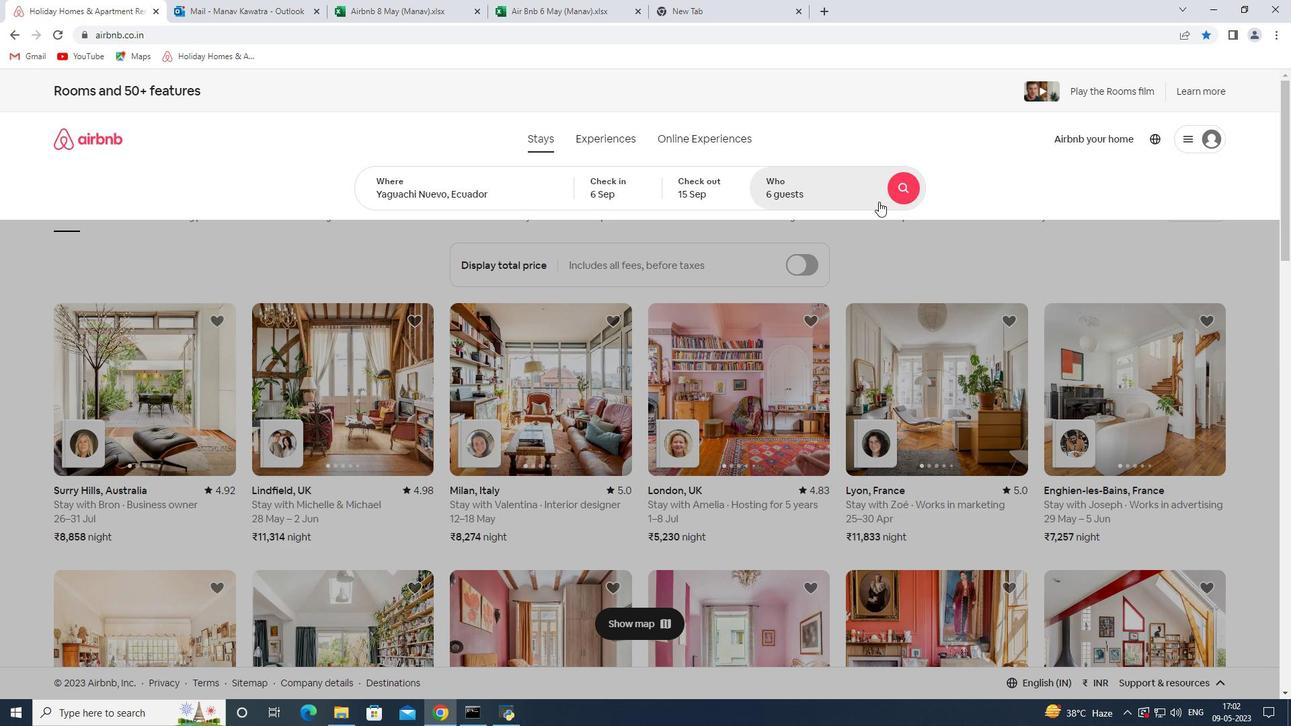 
Action: Mouse pressed left at (899, 192)
Screenshot: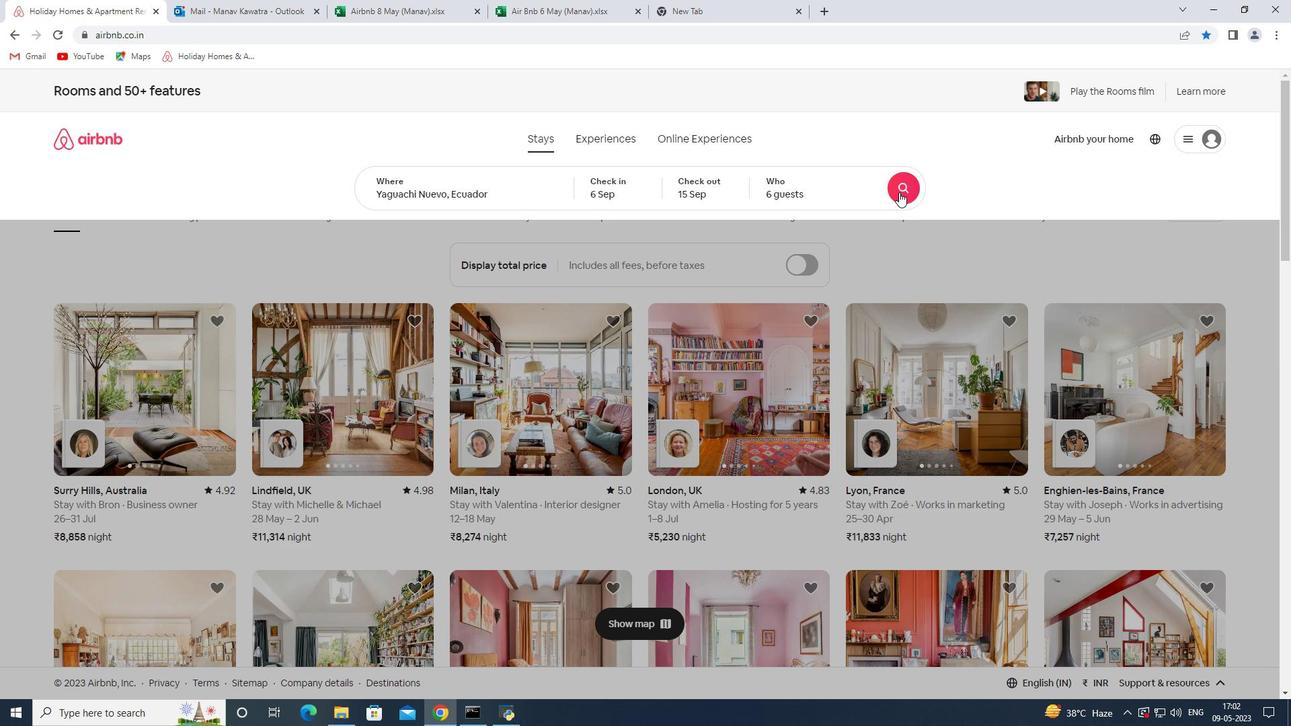 
Action: Mouse moved to (1237, 145)
Screenshot: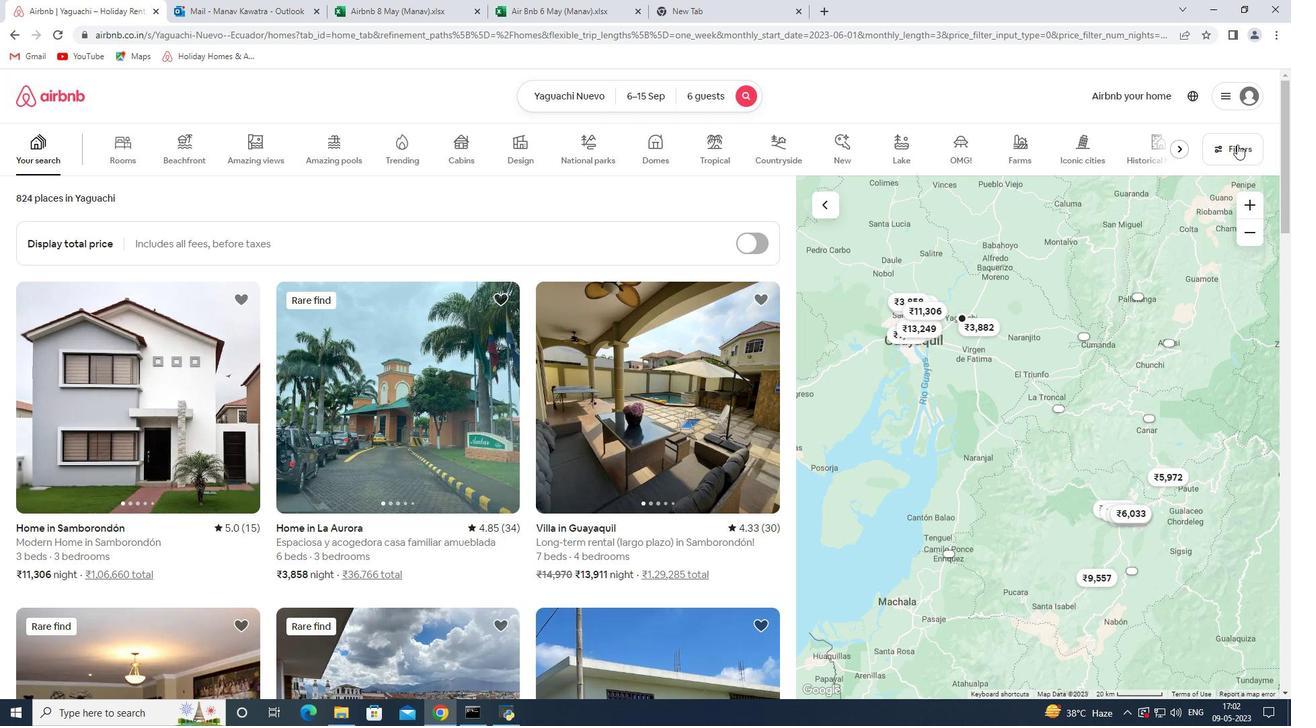 
Action: Mouse pressed left at (1237, 145)
Screenshot: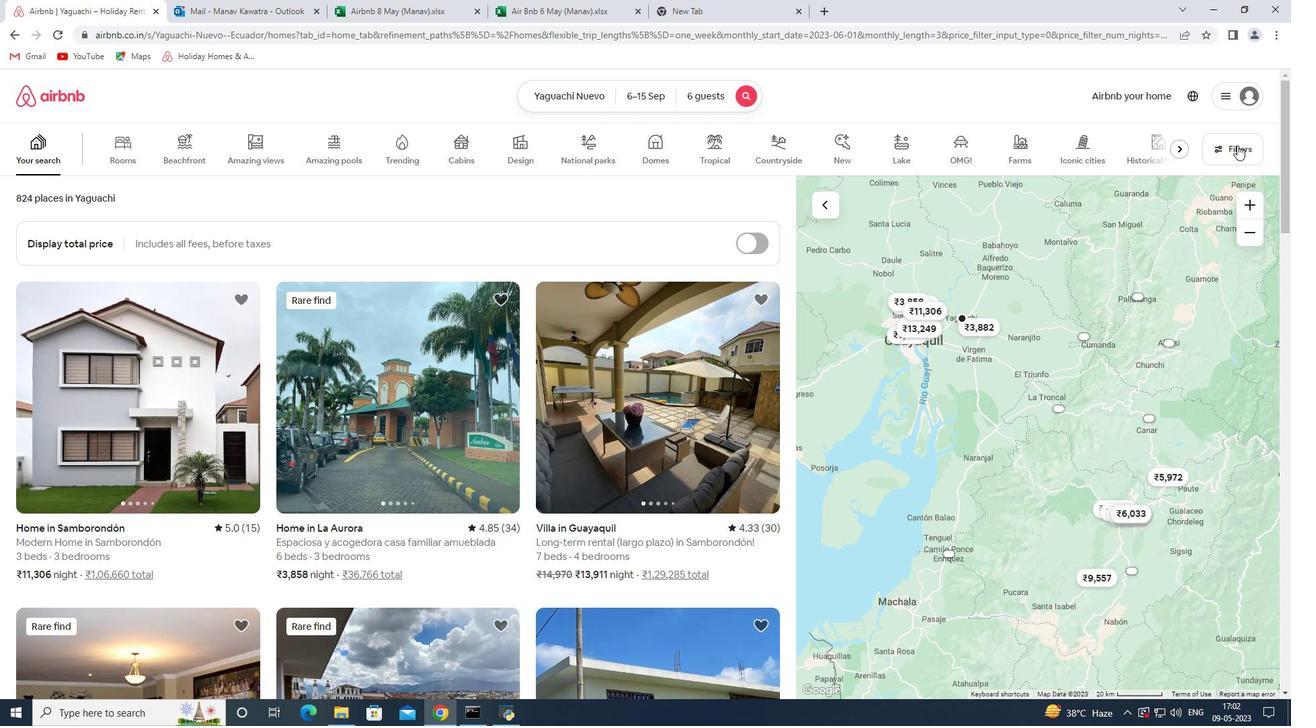 
Action: Mouse moved to (491, 485)
Screenshot: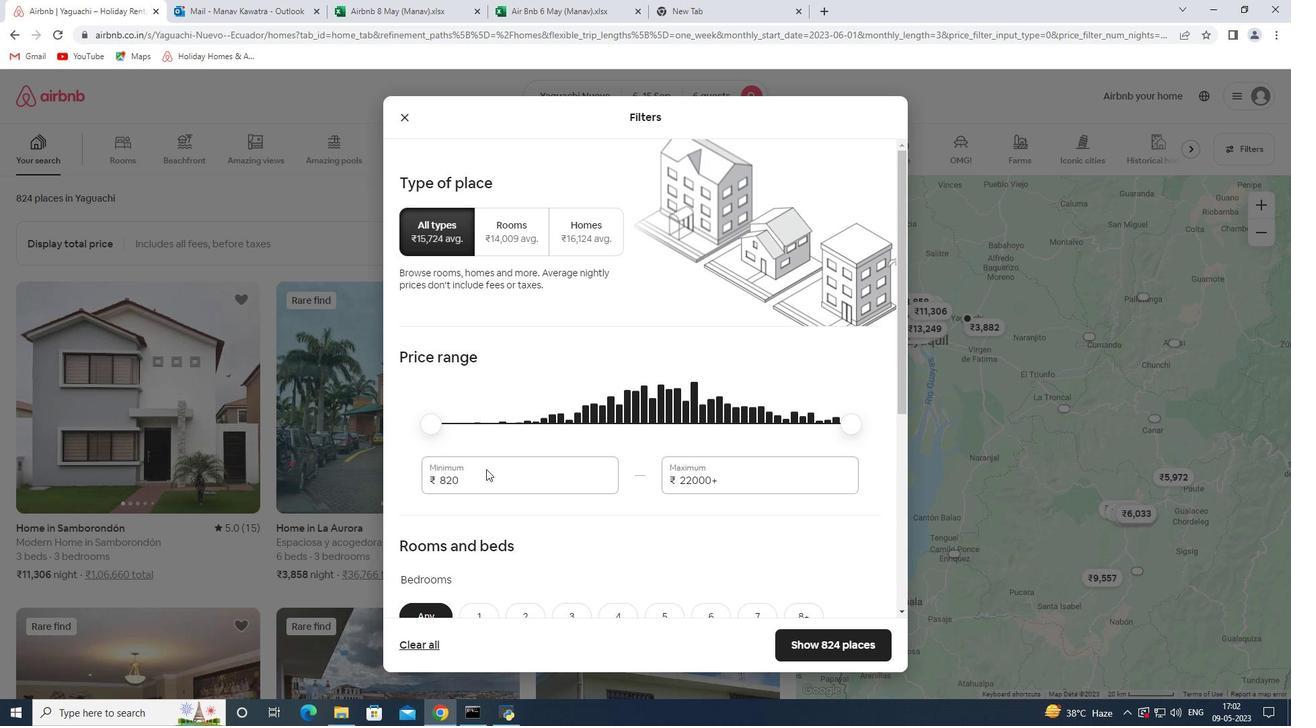 
Action: Mouse pressed left at (491, 485)
Screenshot: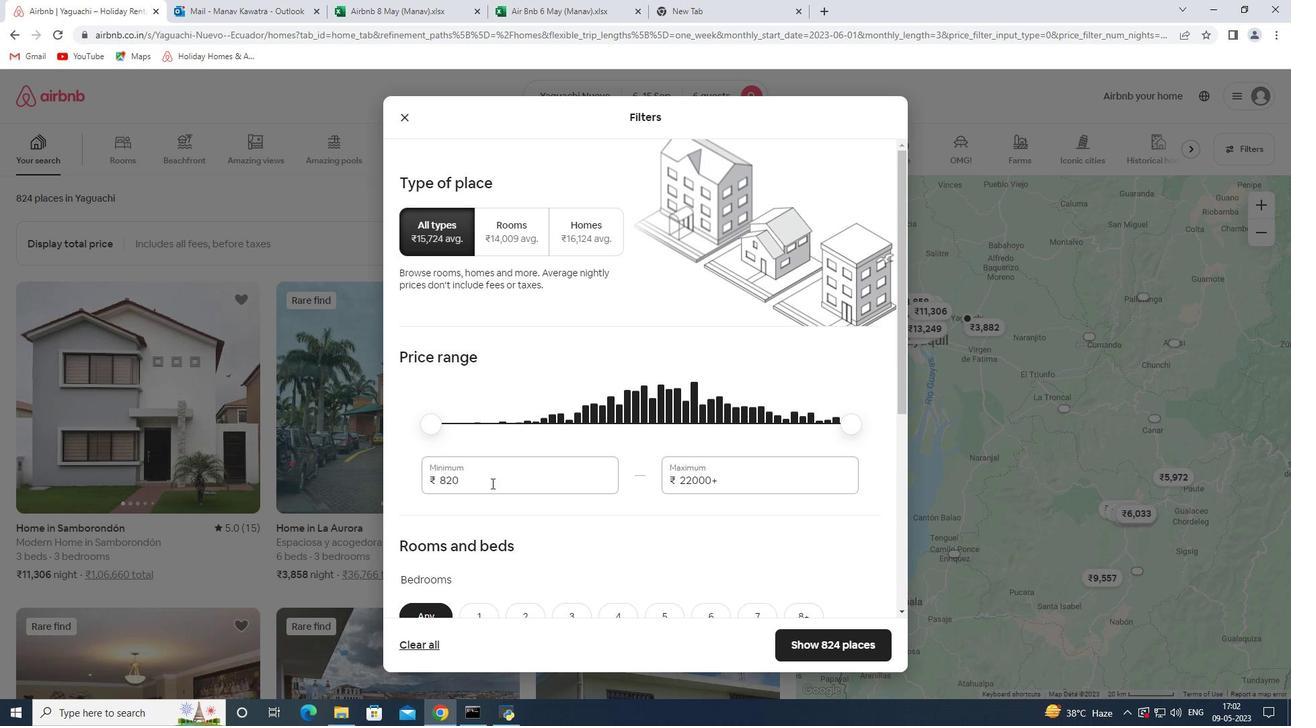 
Action: Mouse pressed left at (491, 485)
Screenshot: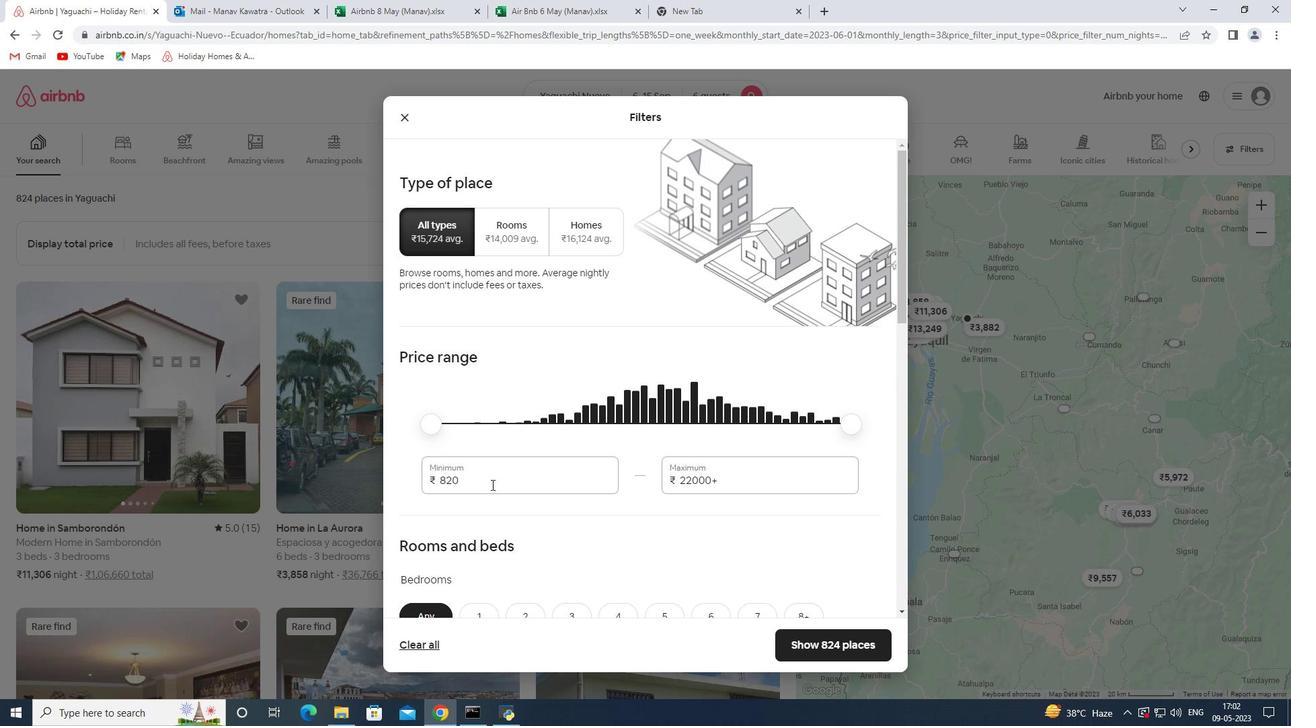 
Action: Key pressed 8000<Key.tab>12000<Key.tab>
Screenshot: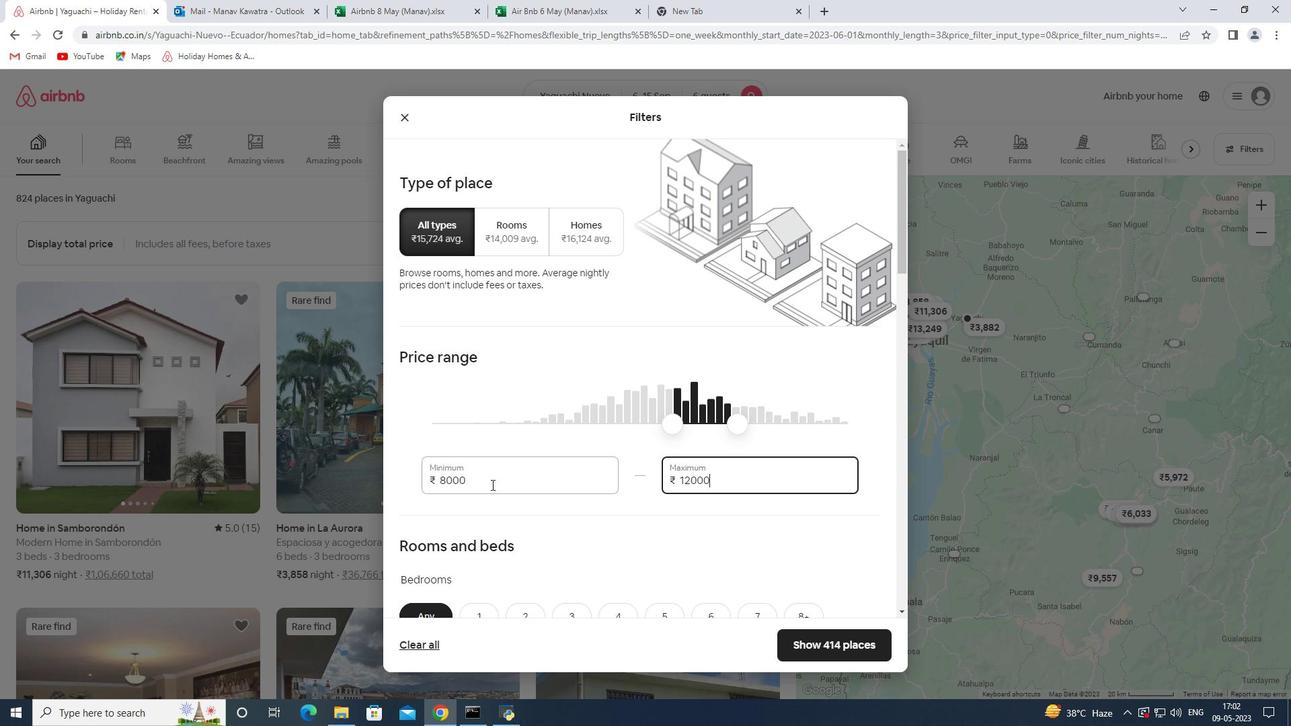 
Action: Mouse scrolled (491, 484) with delta (0, 0)
Screenshot: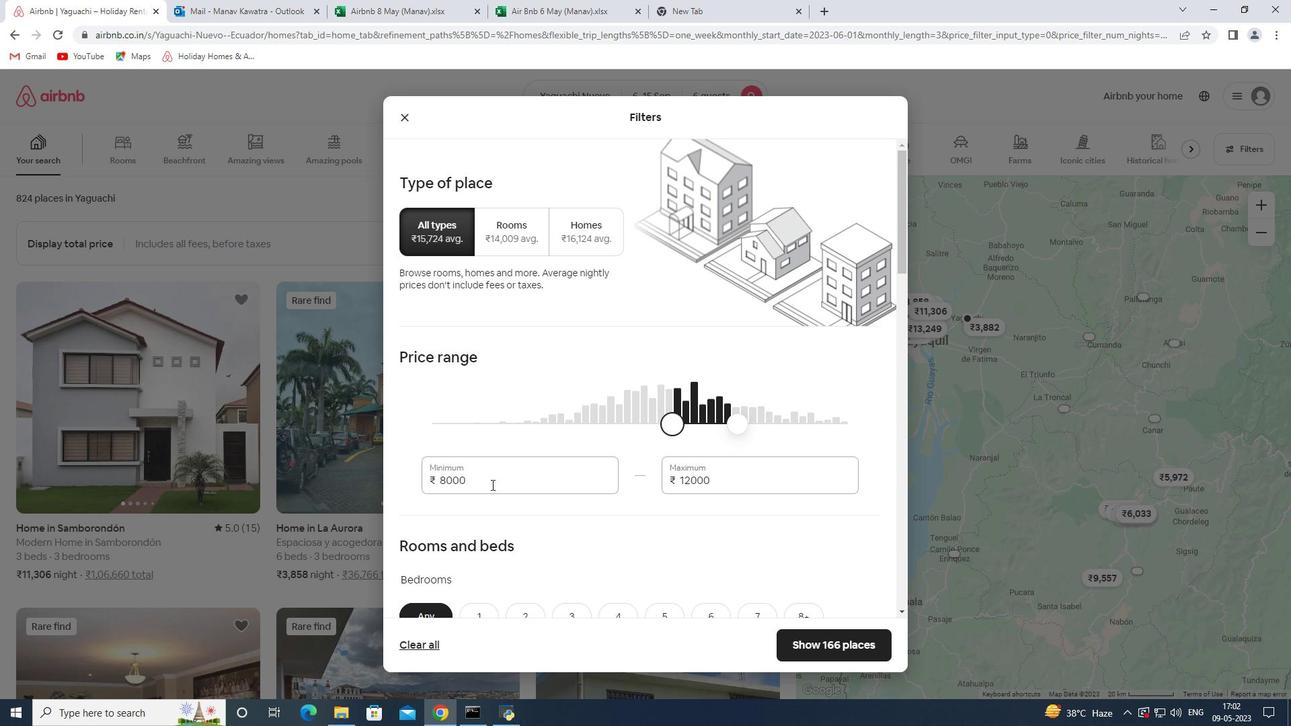 
Action: Mouse scrolled (491, 484) with delta (0, 0)
Screenshot: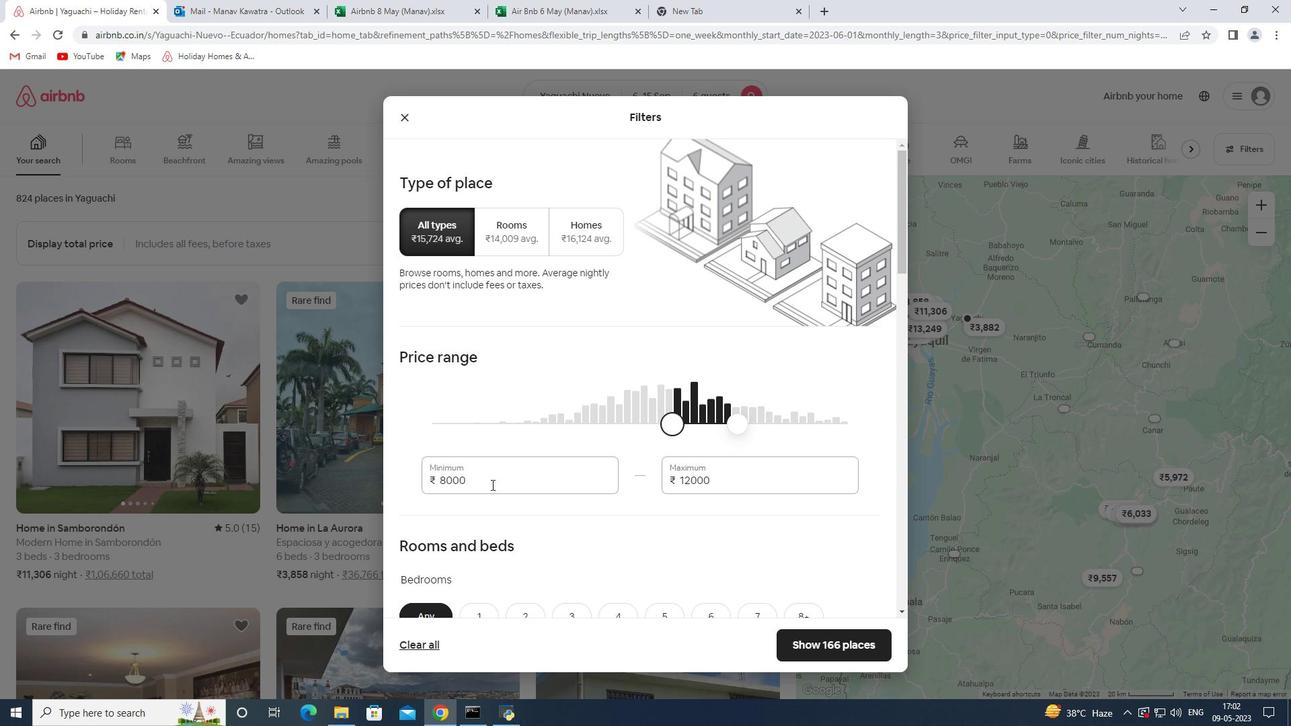 
Action: Mouse scrolled (491, 484) with delta (0, 0)
Screenshot: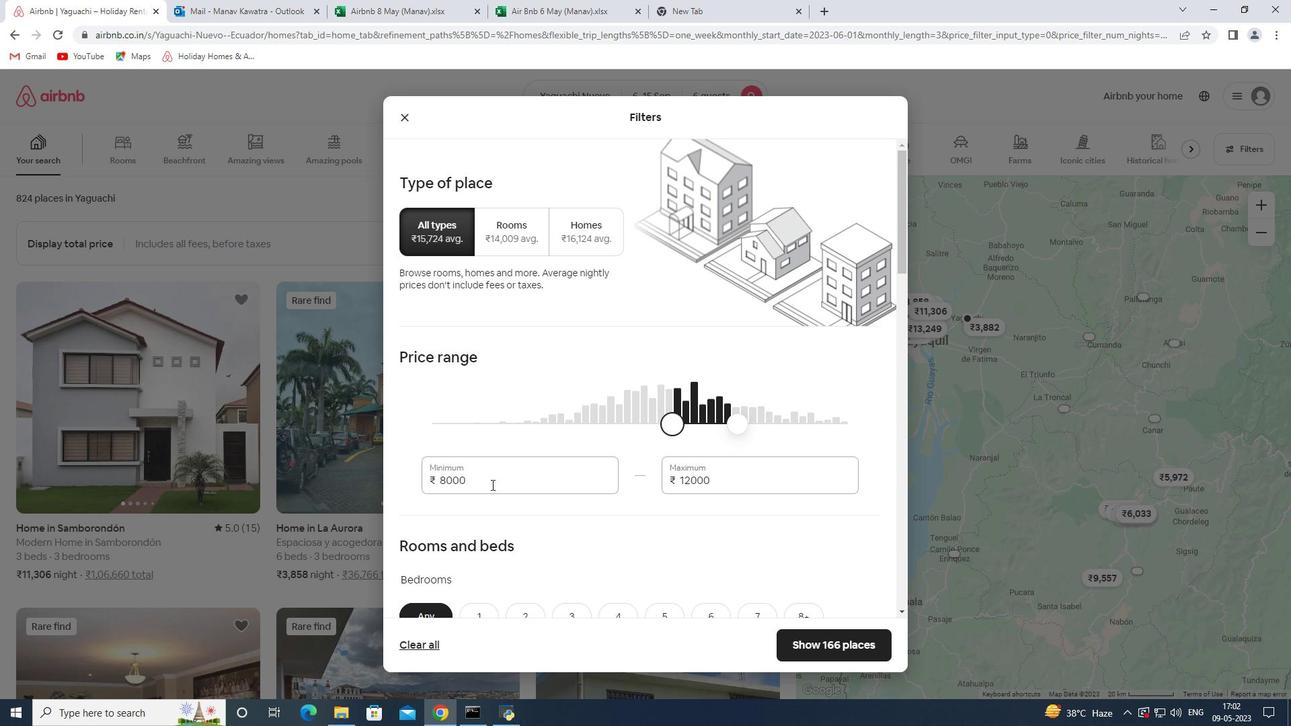
Action: Mouse scrolled (491, 484) with delta (0, 0)
Screenshot: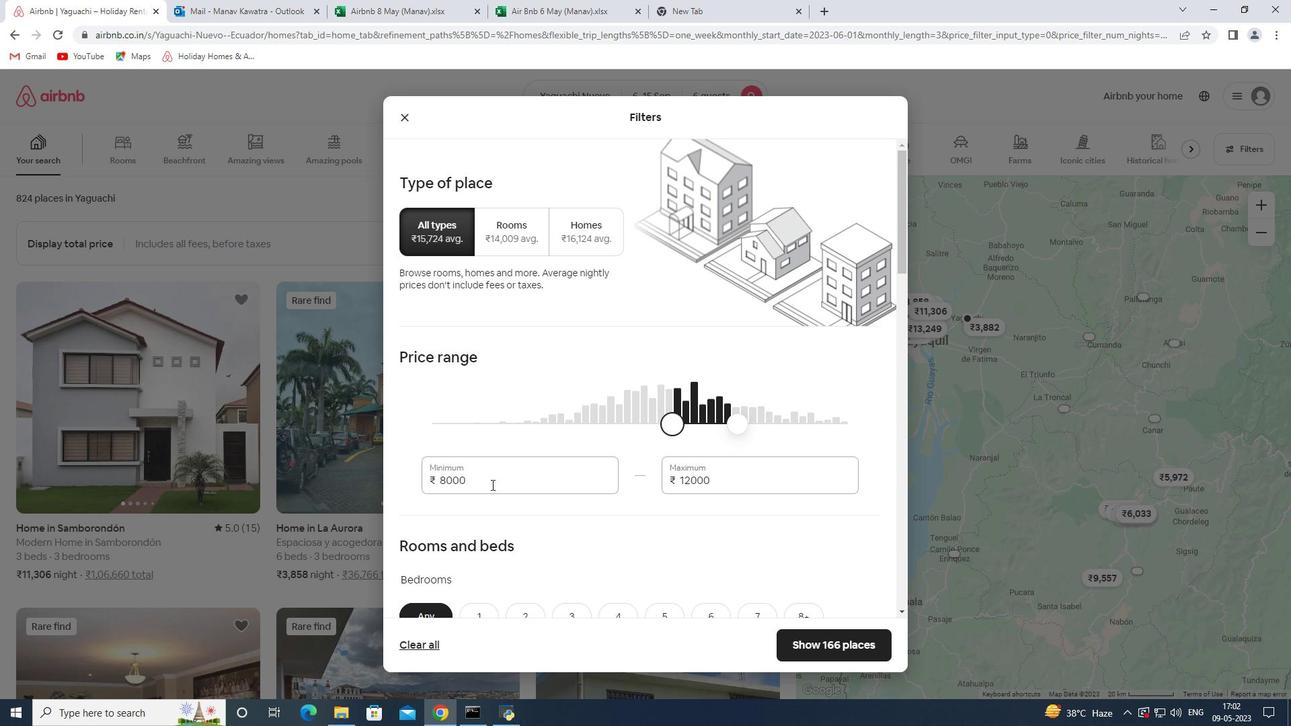
Action: Mouse moved to (815, 345)
Screenshot: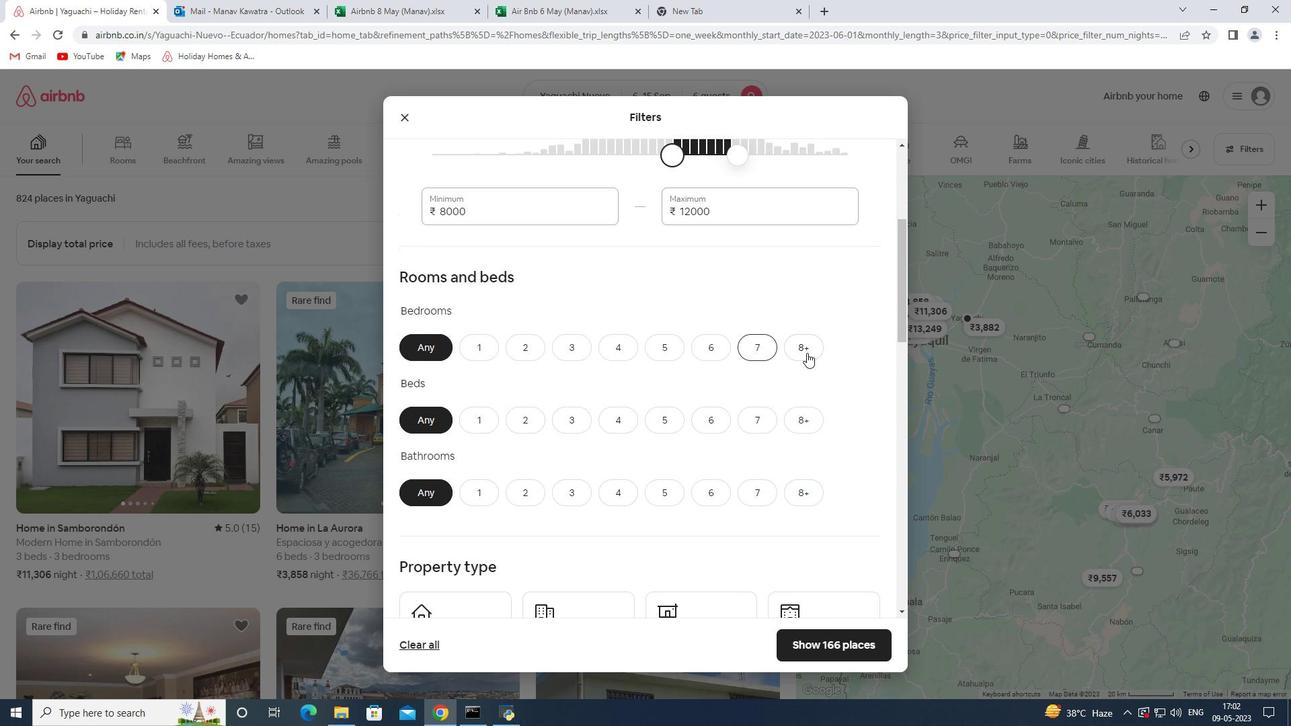 
Action: Mouse pressed left at (815, 345)
Screenshot: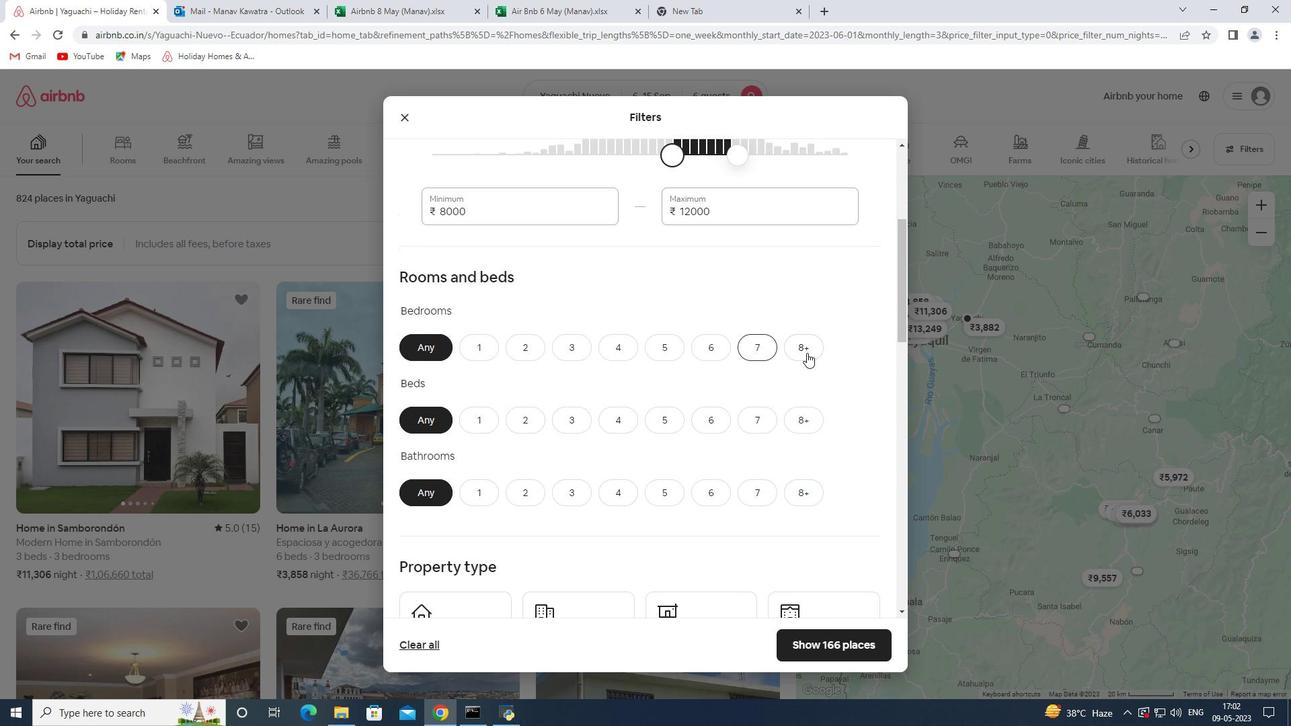 
Action: Mouse moved to (811, 417)
Screenshot: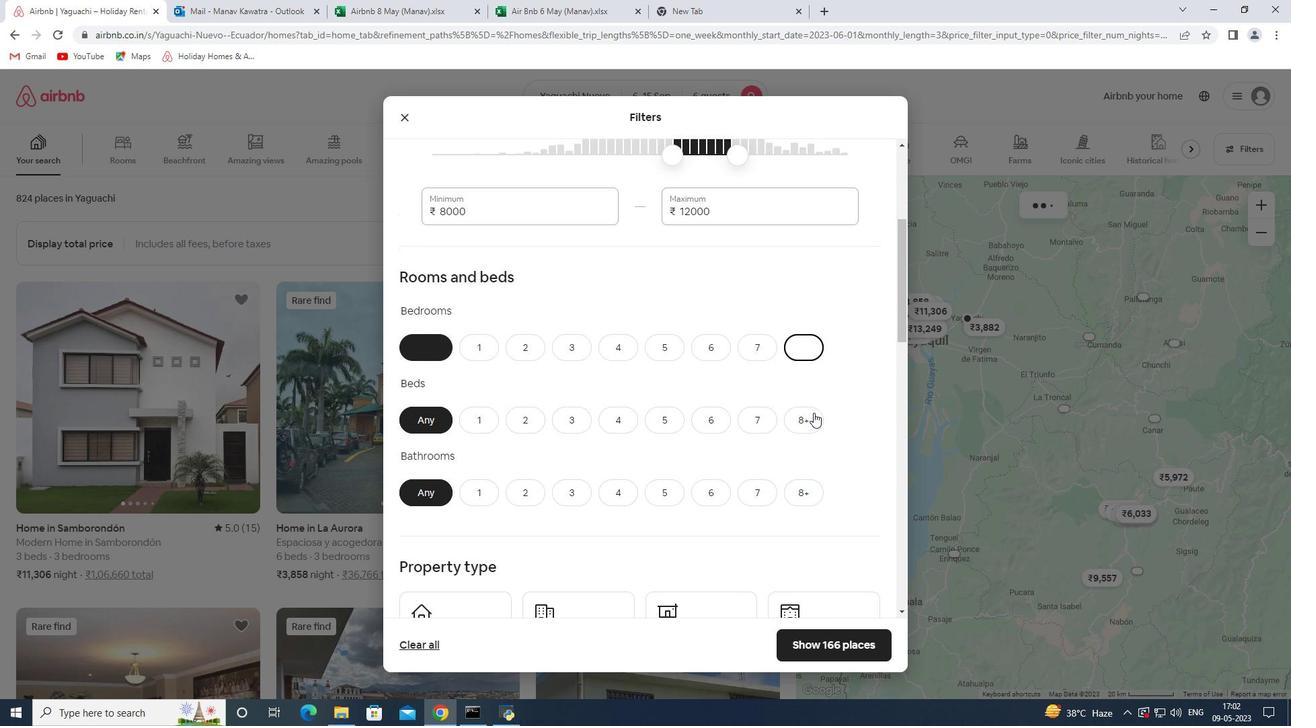 
Action: Mouse pressed left at (811, 417)
Screenshot: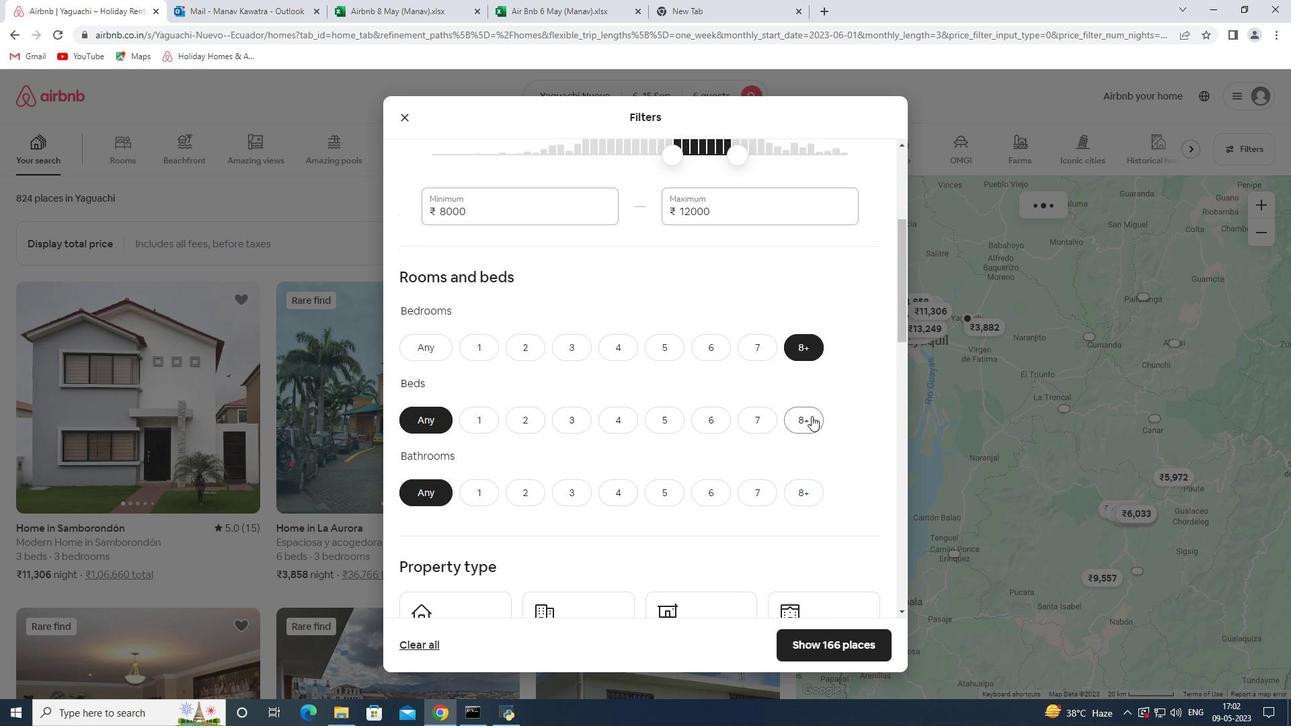 
Action: Mouse moved to (699, 340)
Screenshot: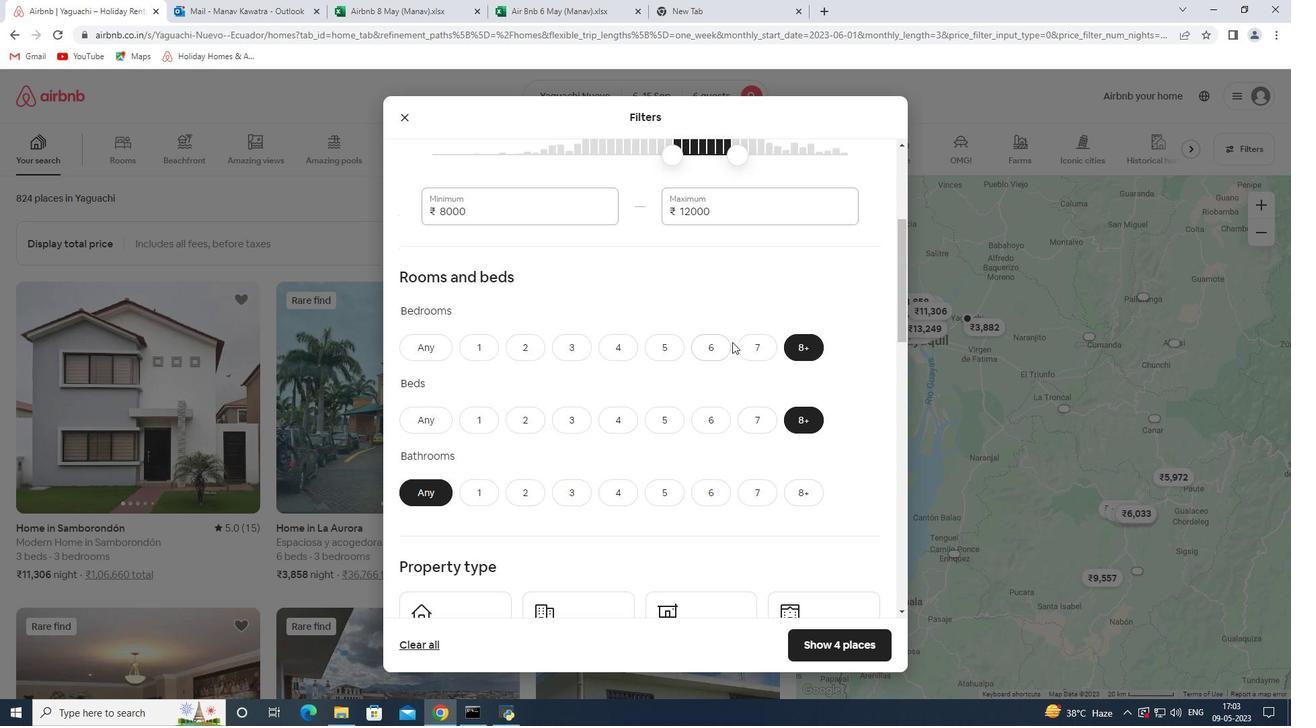 
Action: Mouse pressed left at (699, 340)
Screenshot: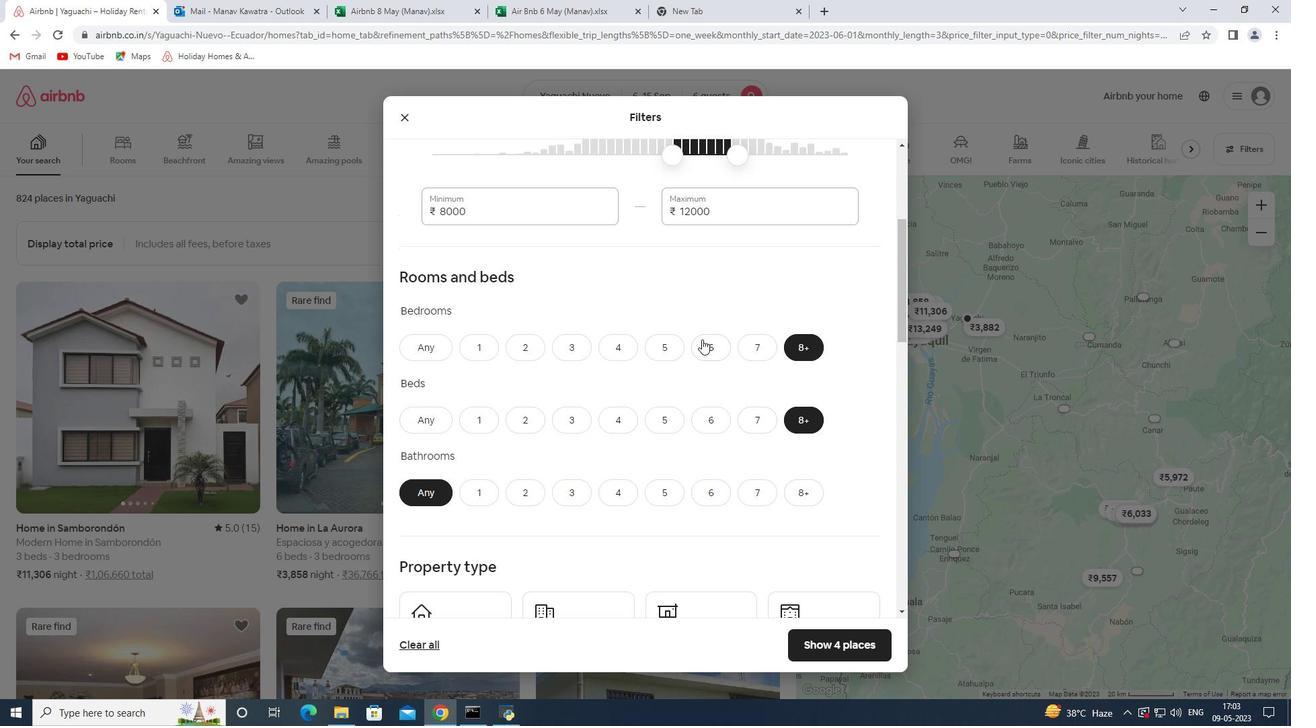 
Action: Mouse moved to (707, 425)
Screenshot: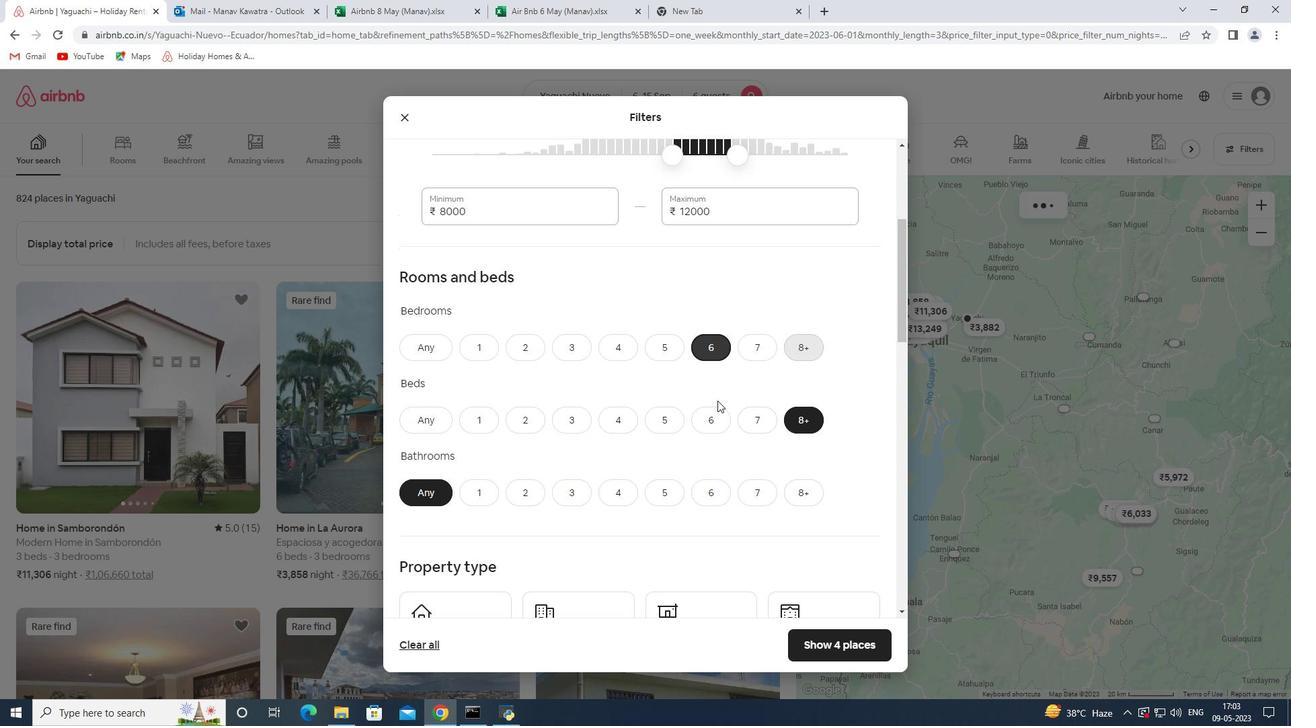 
Action: Mouse pressed left at (707, 425)
Screenshot: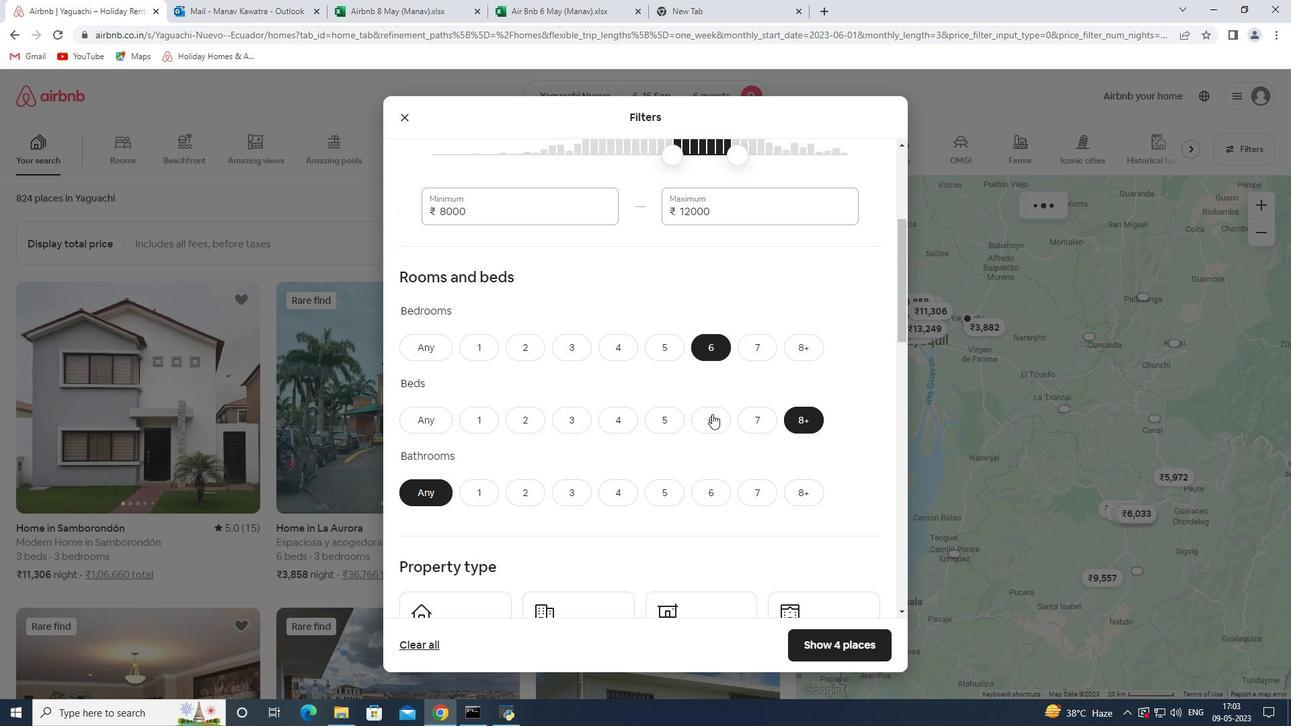 
Action: Mouse moved to (711, 478)
Screenshot: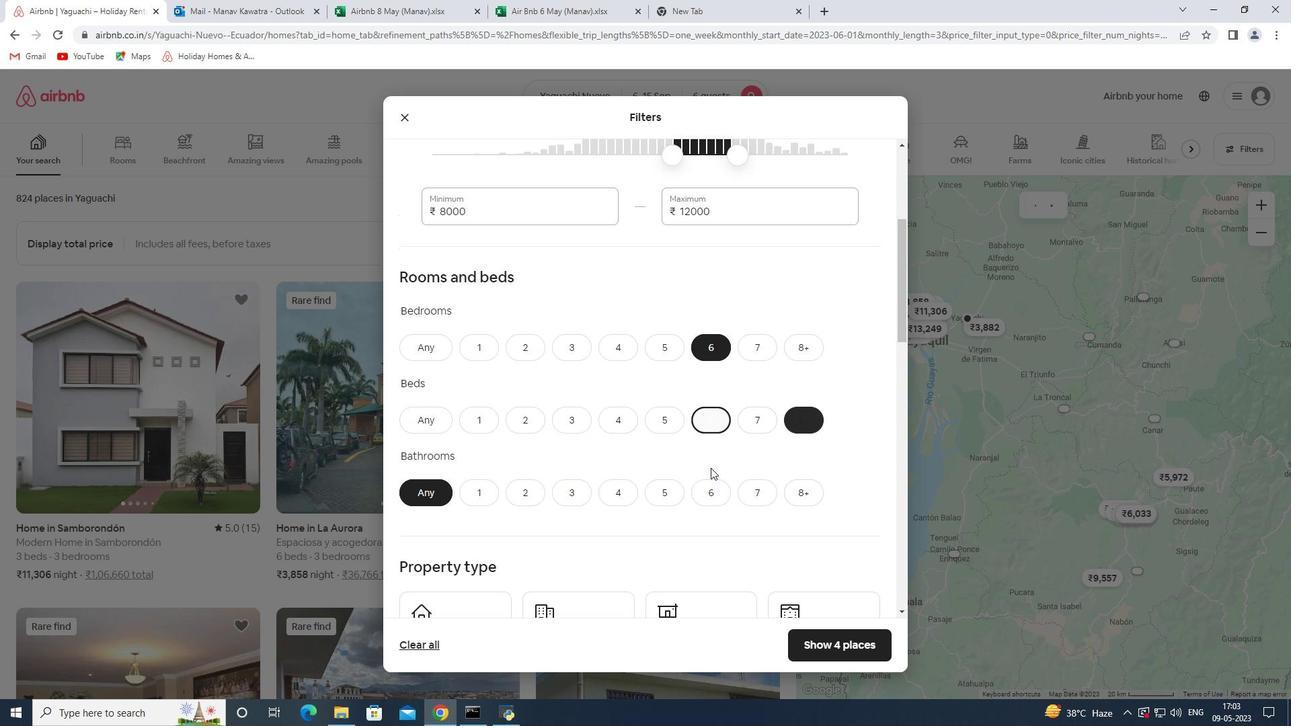 
Action: Mouse pressed left at (711, 478)
Screenshot: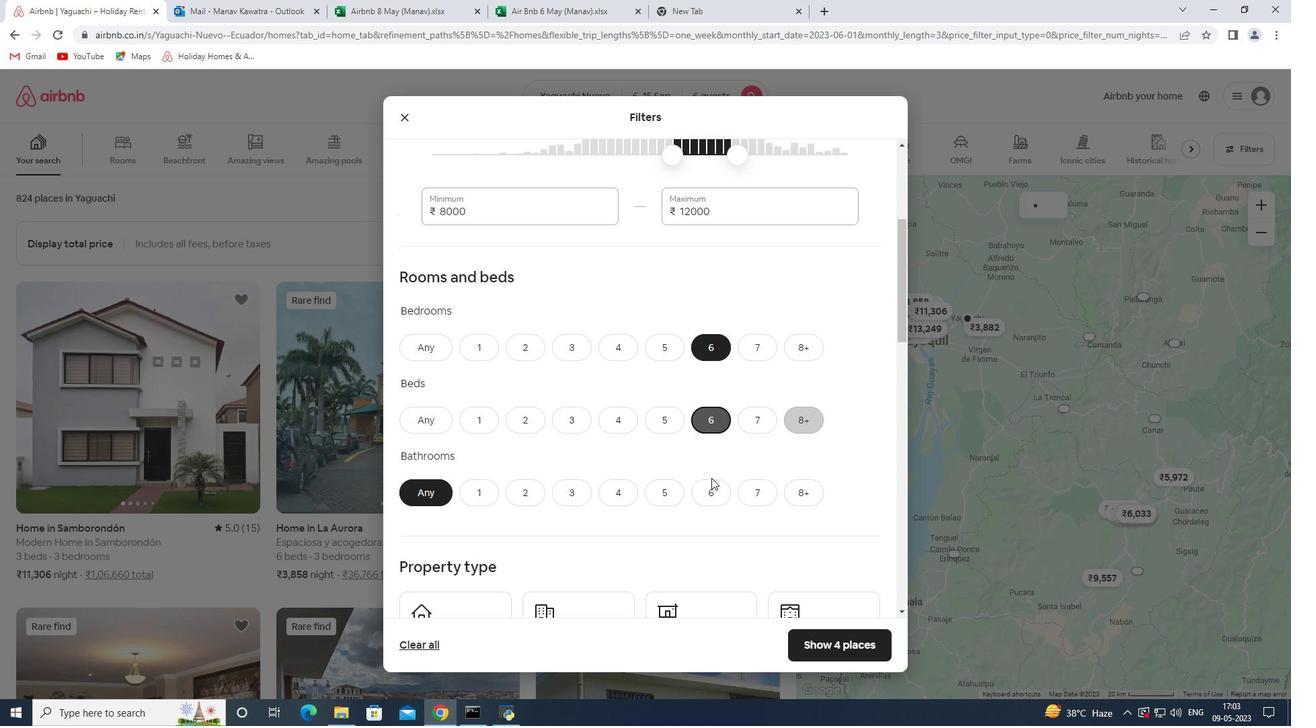 
Action: Mouse moved to (711, 495)
Screenshot: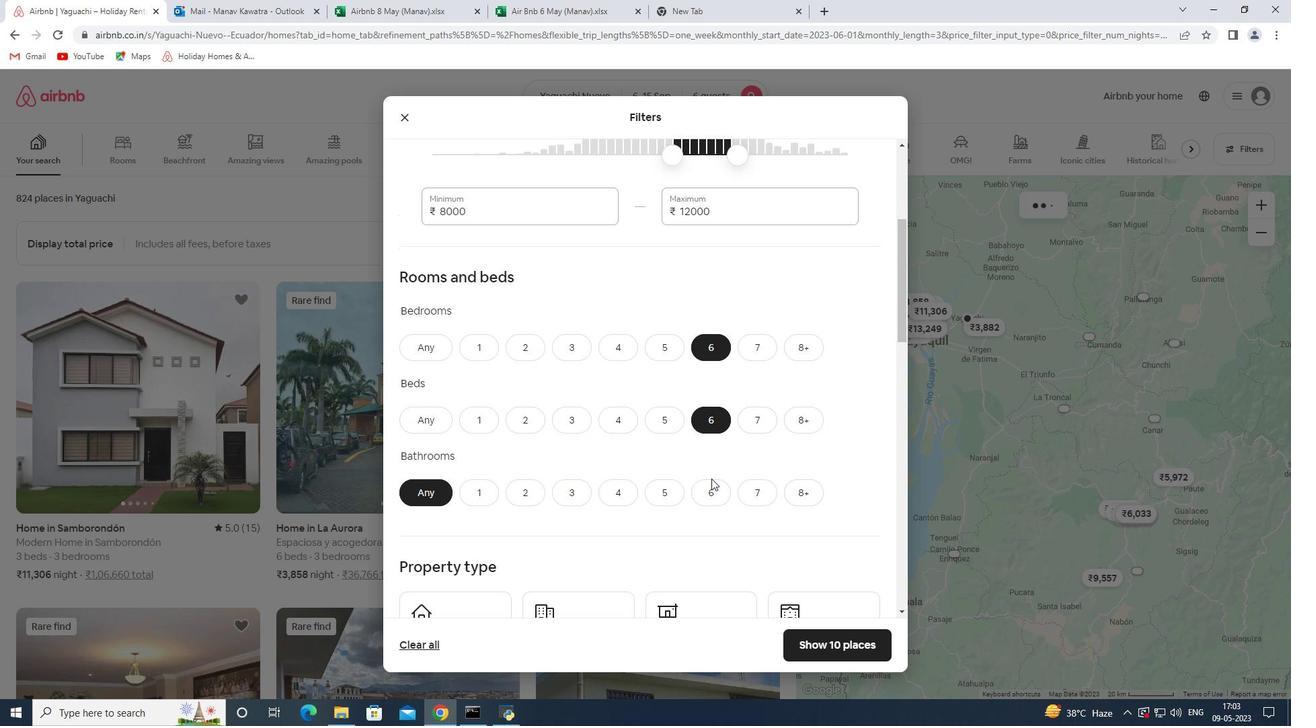 
Action: Mouse pressed left at (711, 495)
Screenshot: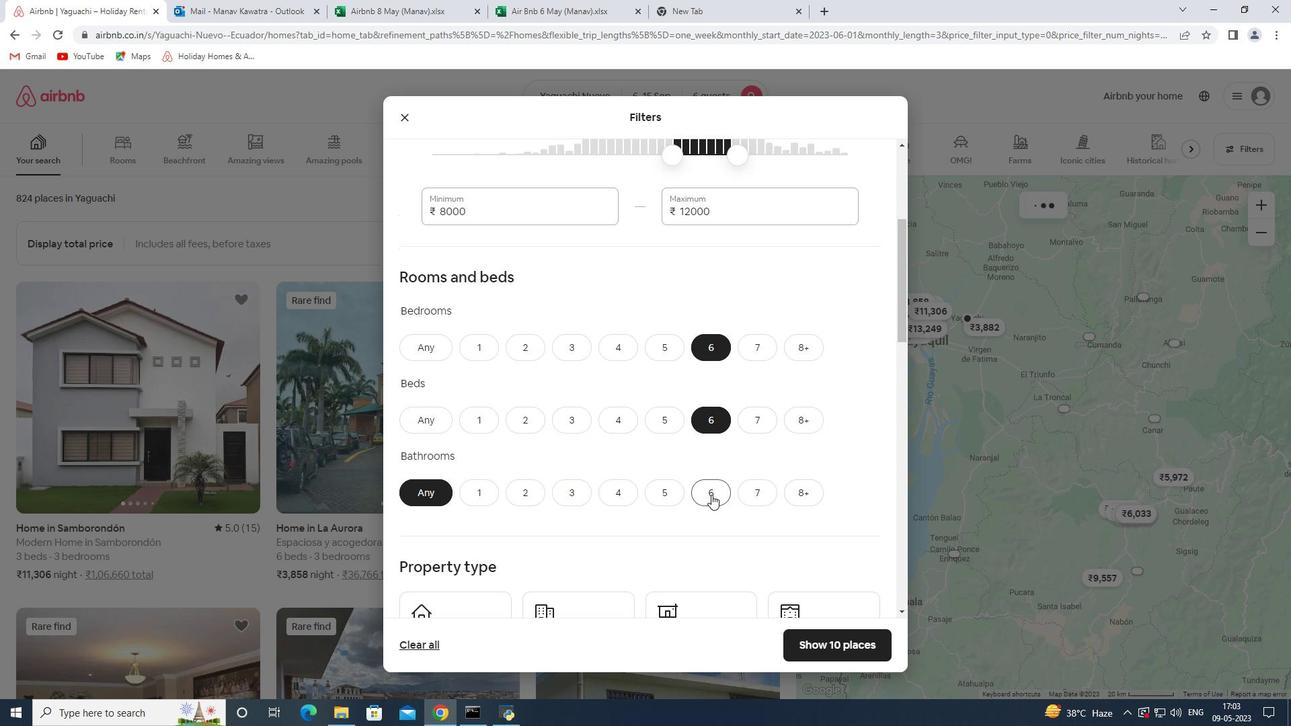 
Action: Mouse moved to (717, 448)
Screenshot: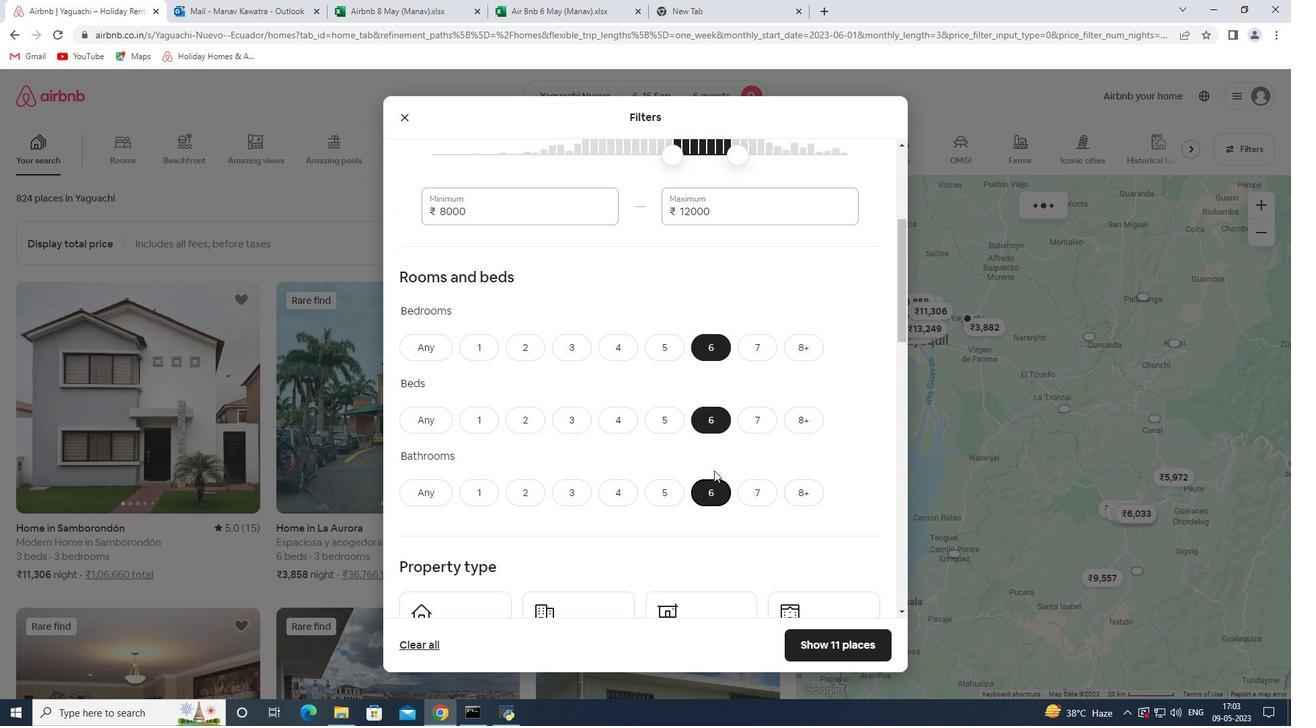 
Action: Mouse scrolled (717, 447) with delta (0, 0)
Screenshot: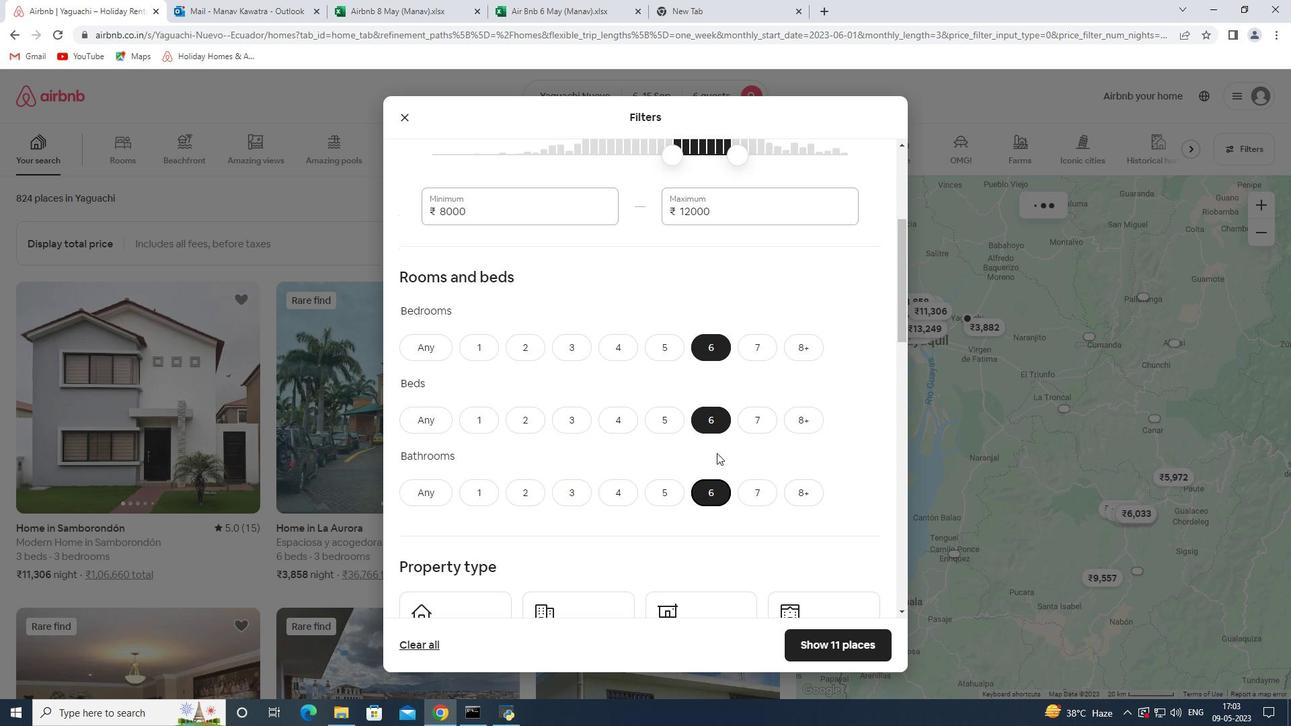 
Action: Mouse scrolled (717, 447) with delta (0, 0)
Screenshot: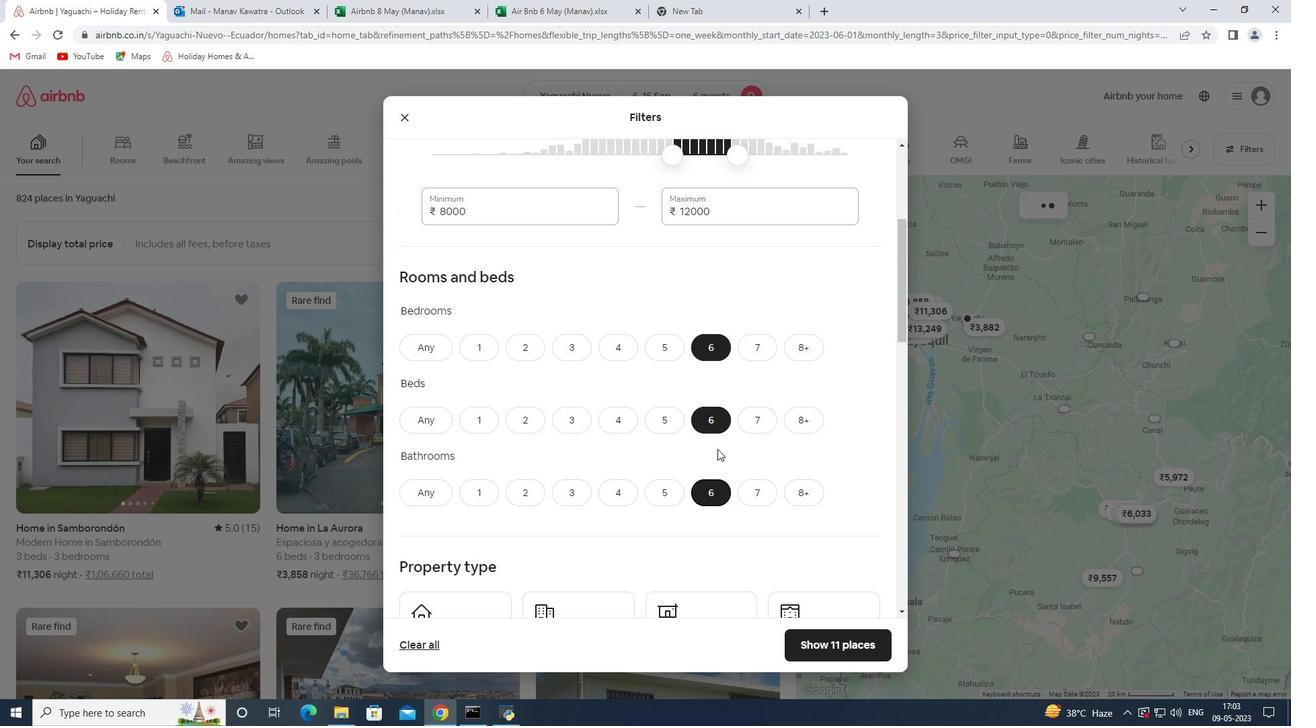 
Action: Mouse scrolled (717, 447) with delta (0, 0)
Screenshot: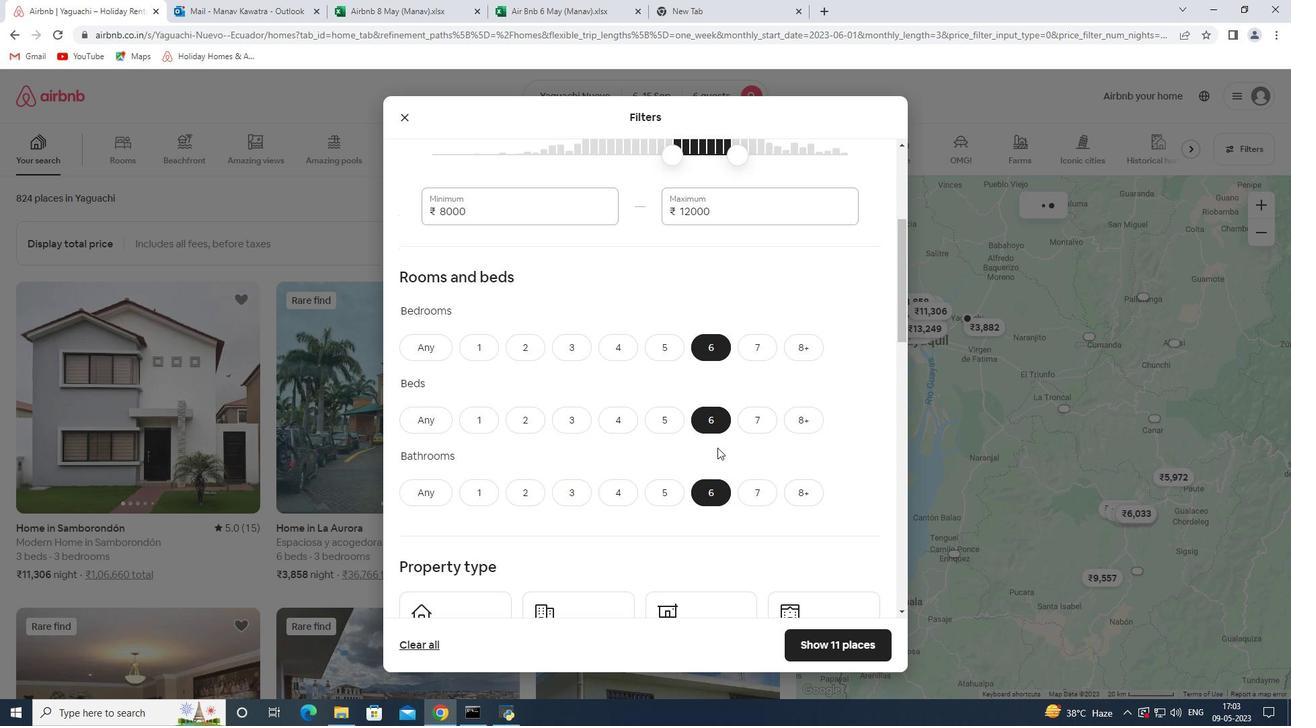 
Action: Mouse scrolled (717, 447) with delta (0, 0)
Screenshot: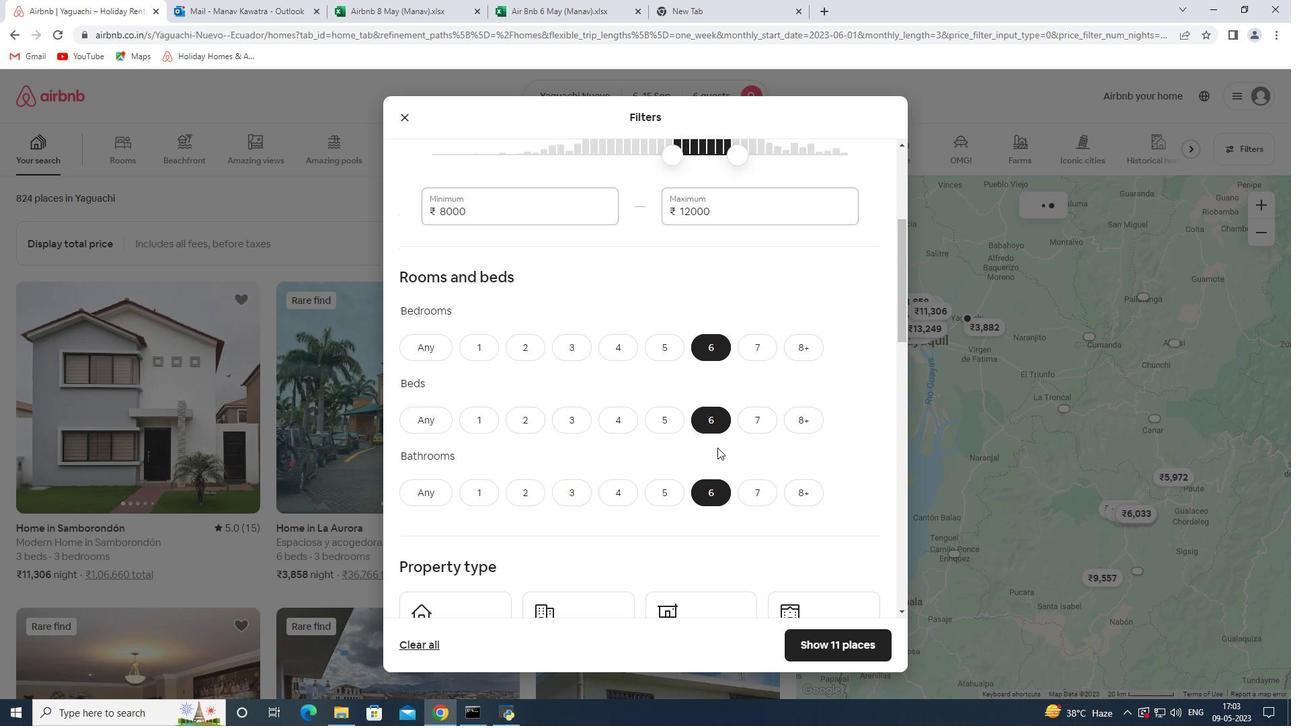 
Action: Mouse moved to (719, 437)
Screenshot: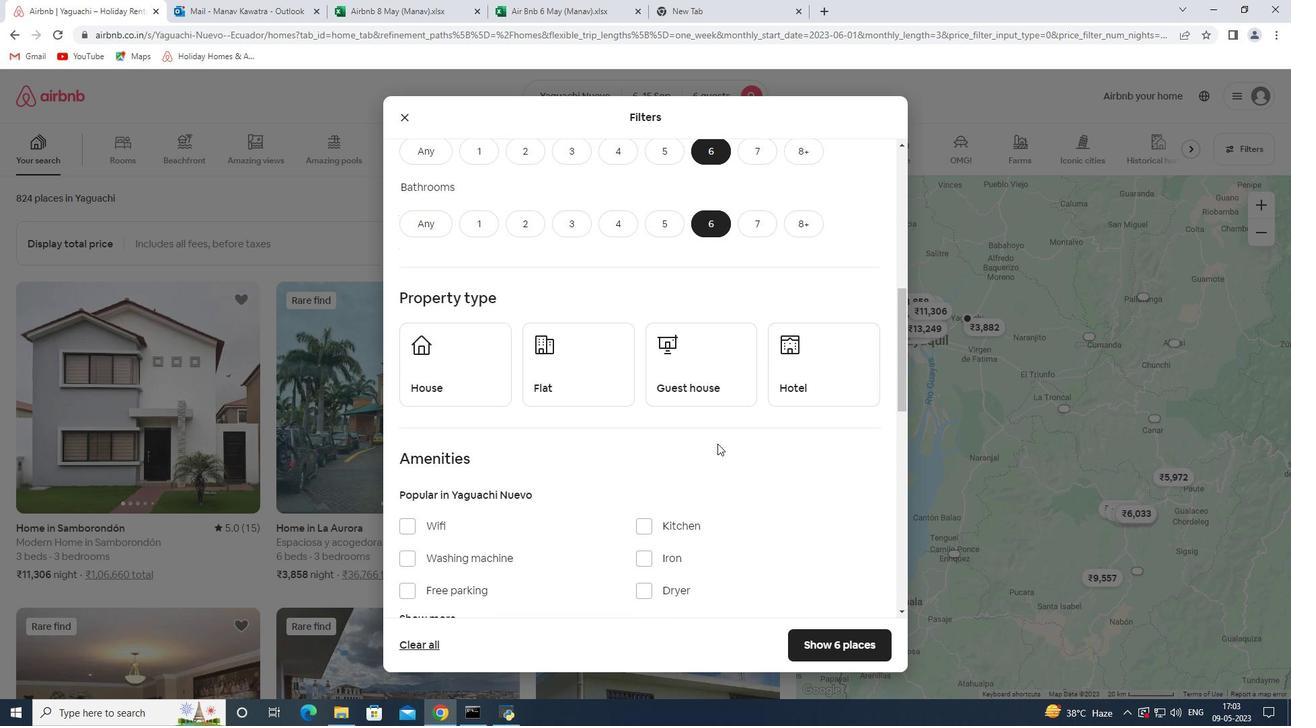 
Action: Mouse scrolled (719, 437) with delta (0, 0)
Screenshot: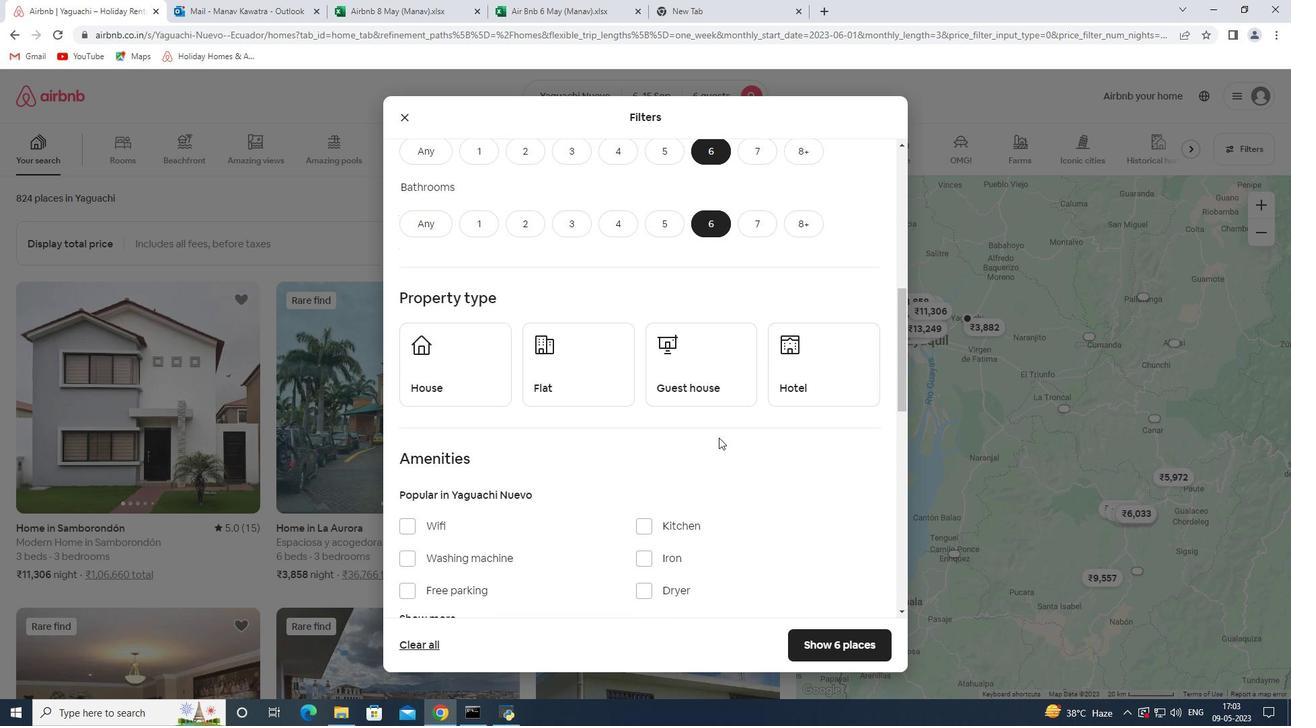 
Action: Mouse scrolled (719, 437) with delta (0, 0)
Screenshot: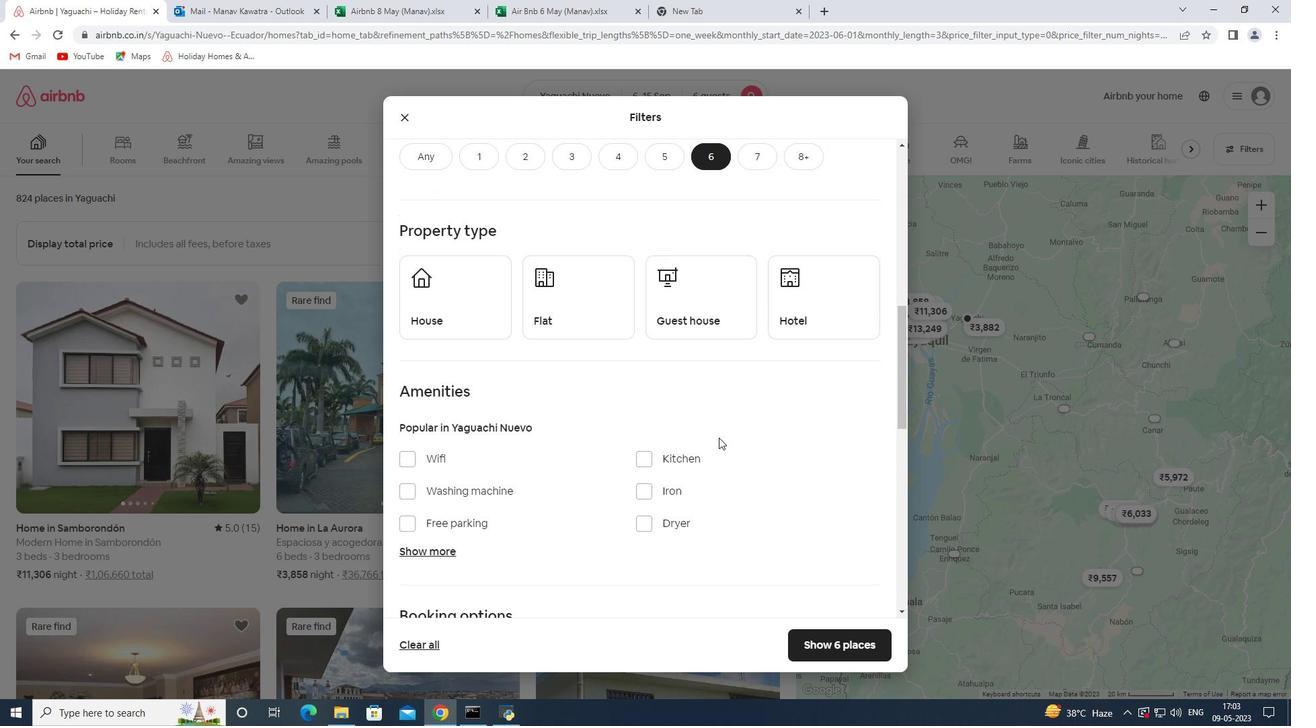 
Action: Mouse scrolled (719, 437) with delta (0, 0)
Screenshot: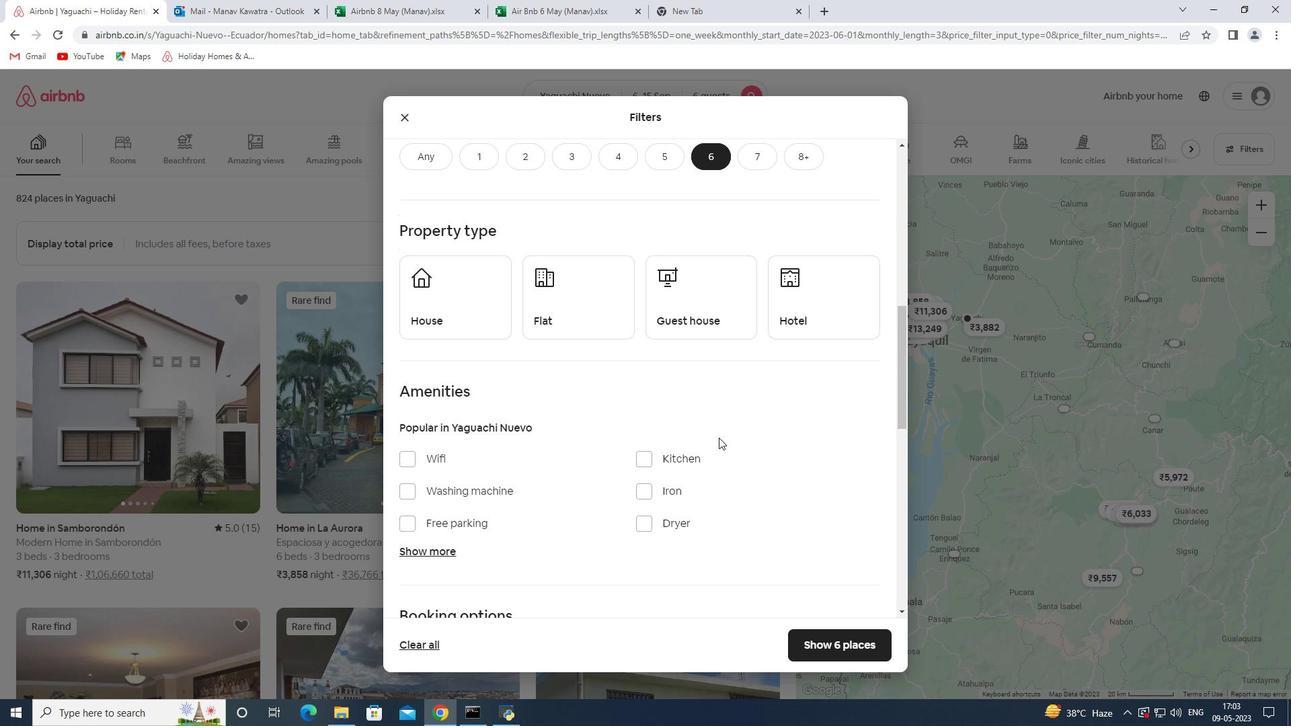 
Action: Mouse moved to (444, 325)
Screenshot: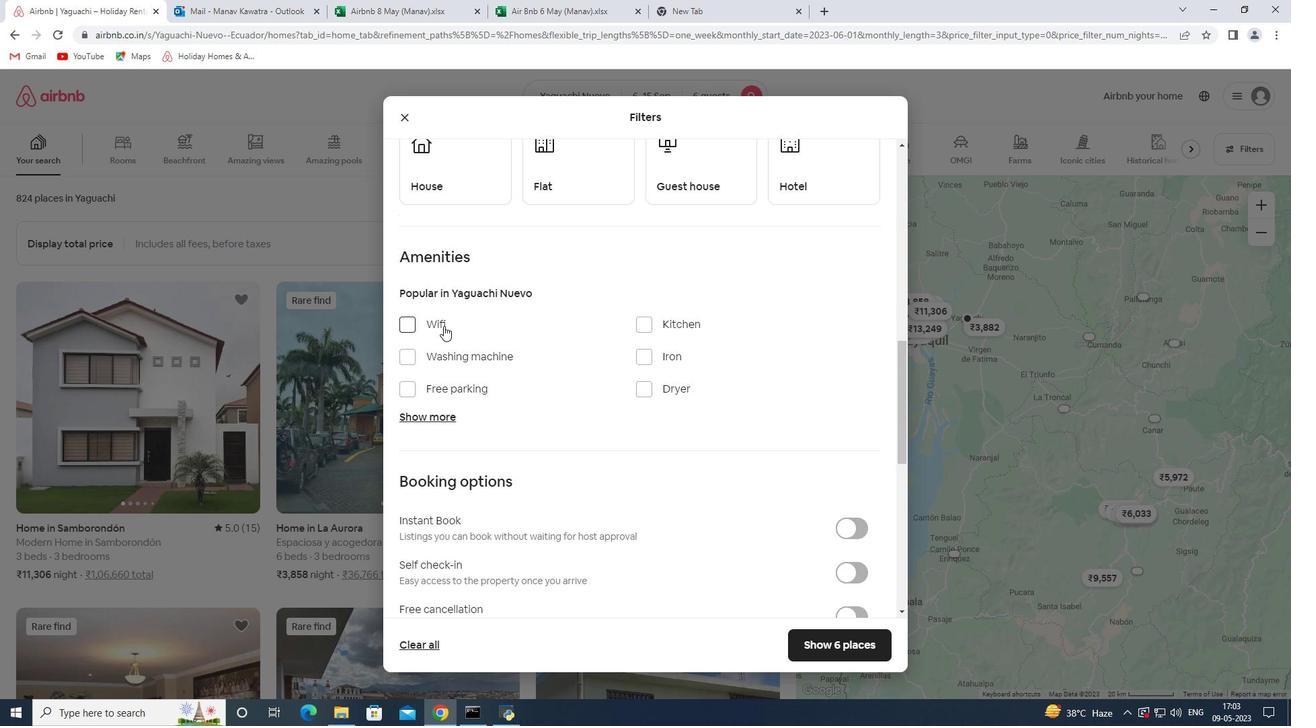 
Action: Mouse pressed left at (444, 325)
Screenshot: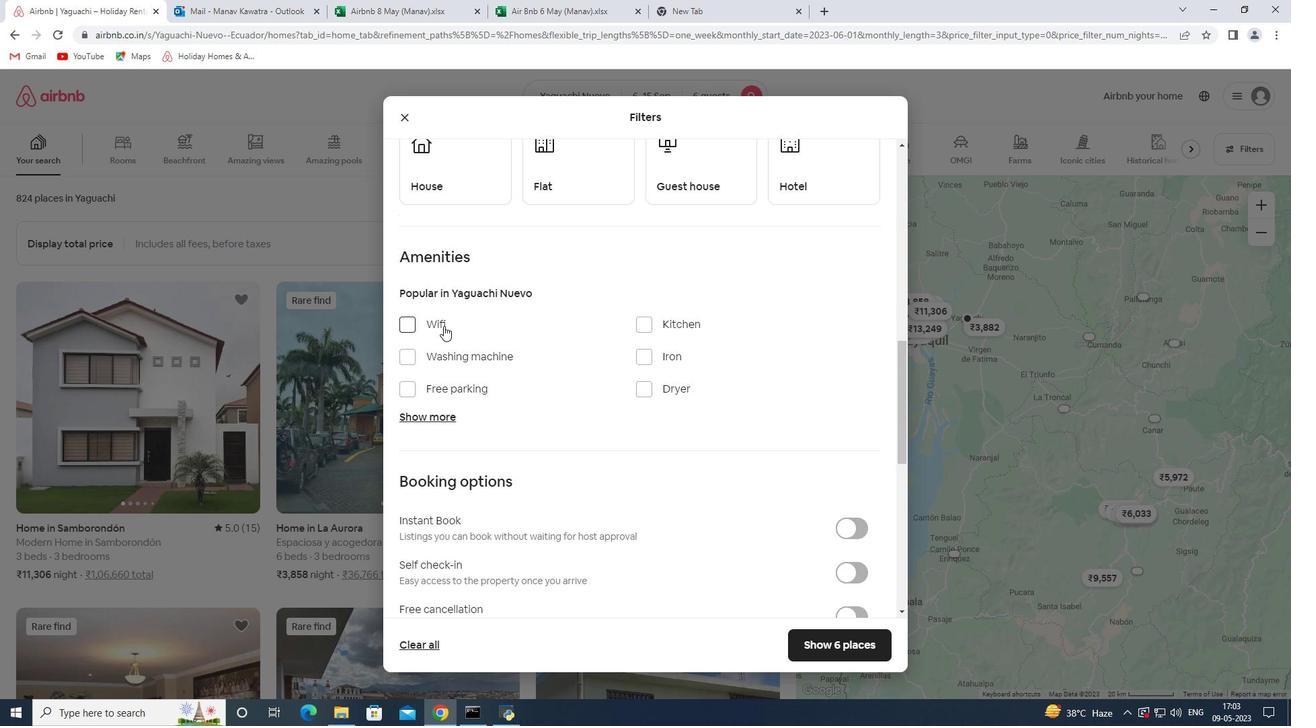 
Action: Mouse moved to (447, 410)
Screenshot: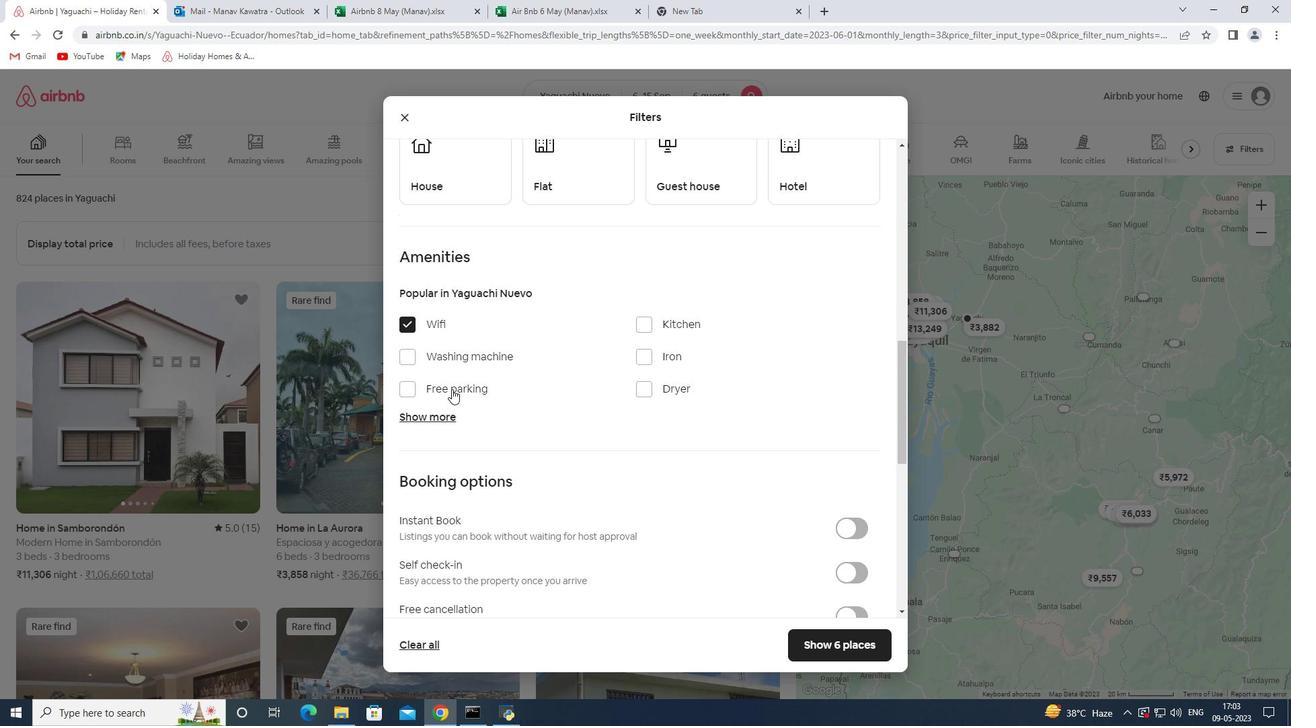 
Action: Mouse pressed left at (447, 410)
Screenshot: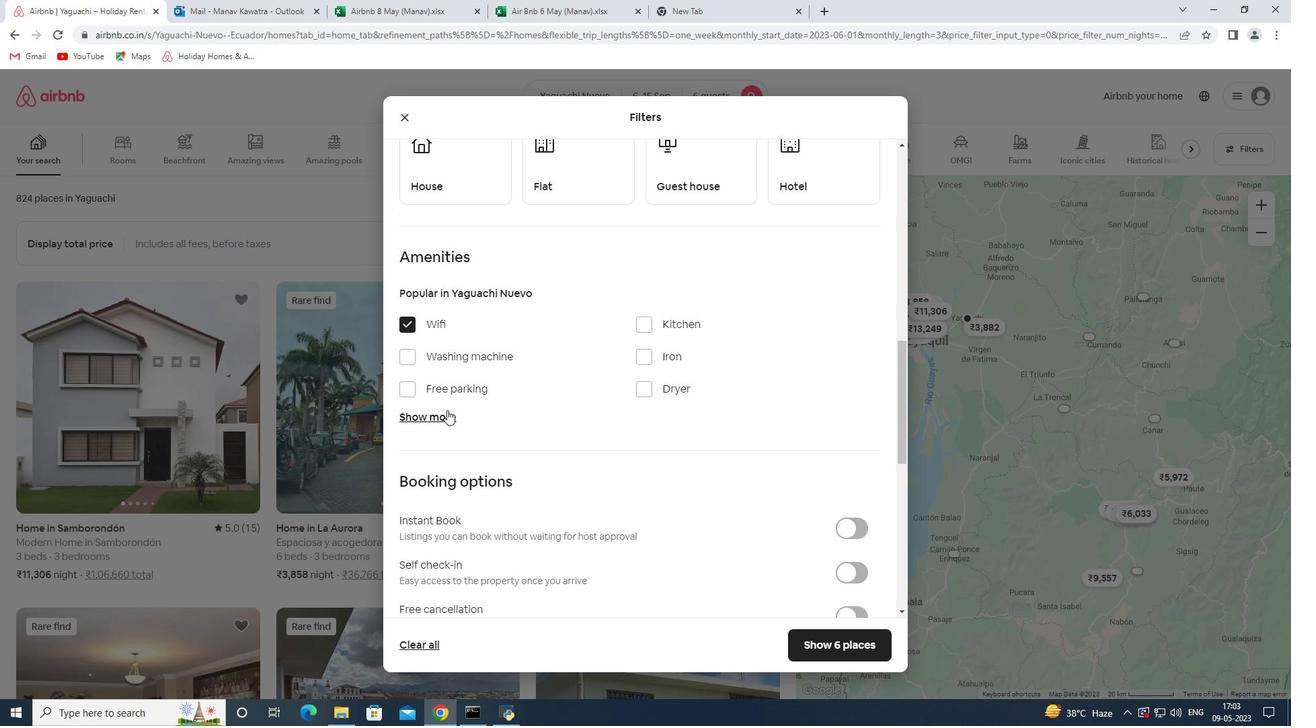 
Action: Mouse moved to (486, 390)
Screenshot: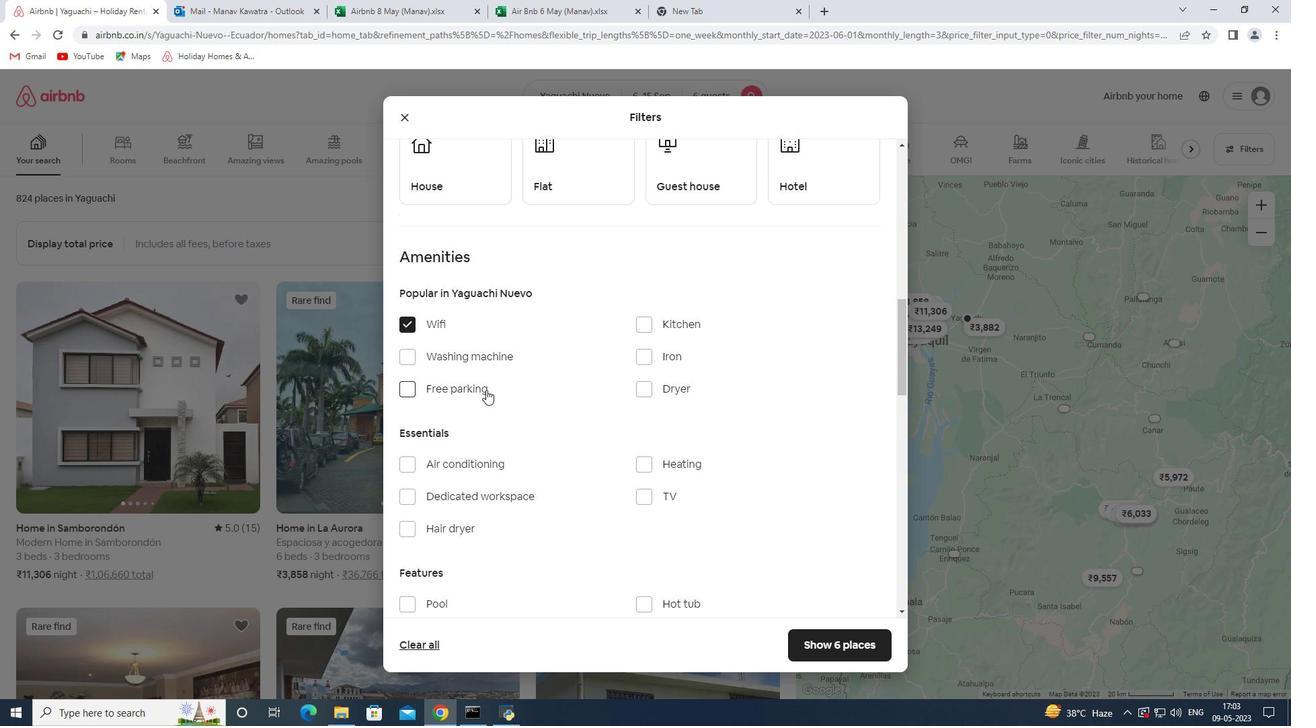 
Action: Mouse pressed left at (486, 390)
Screenshot: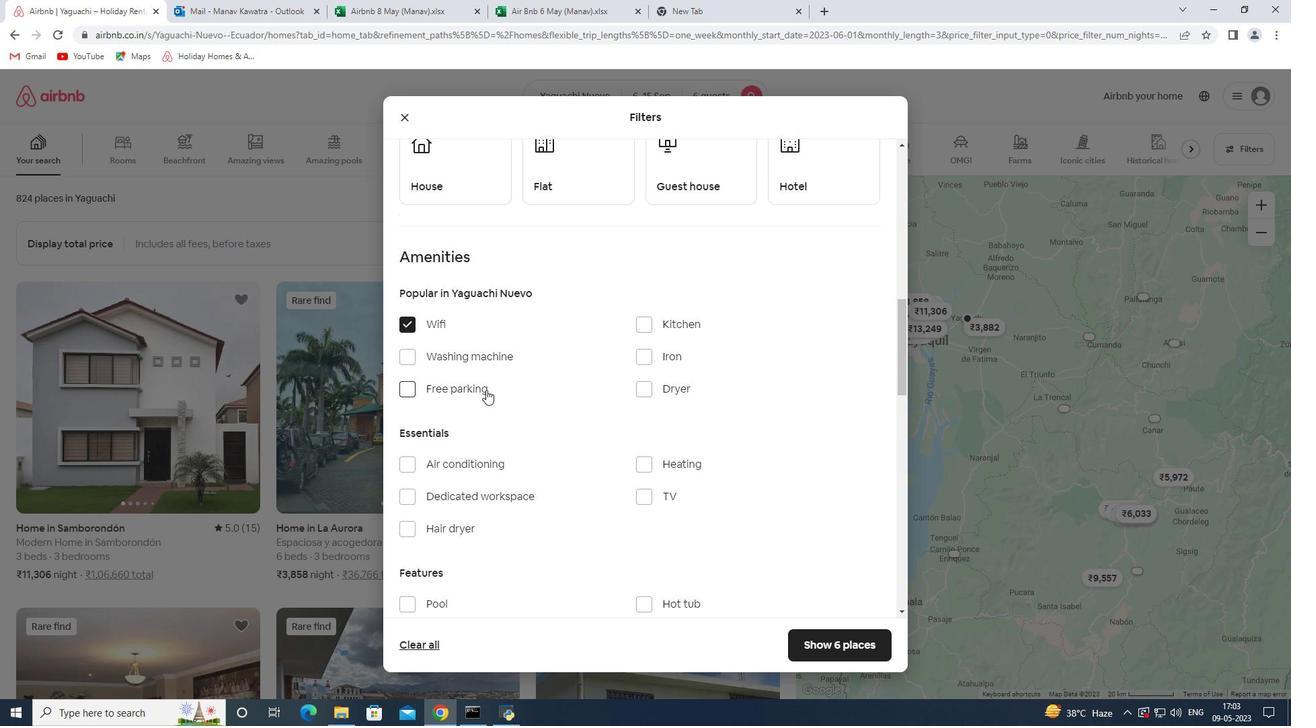 
Action: Mouse moved to (509, 398)
Screenshot: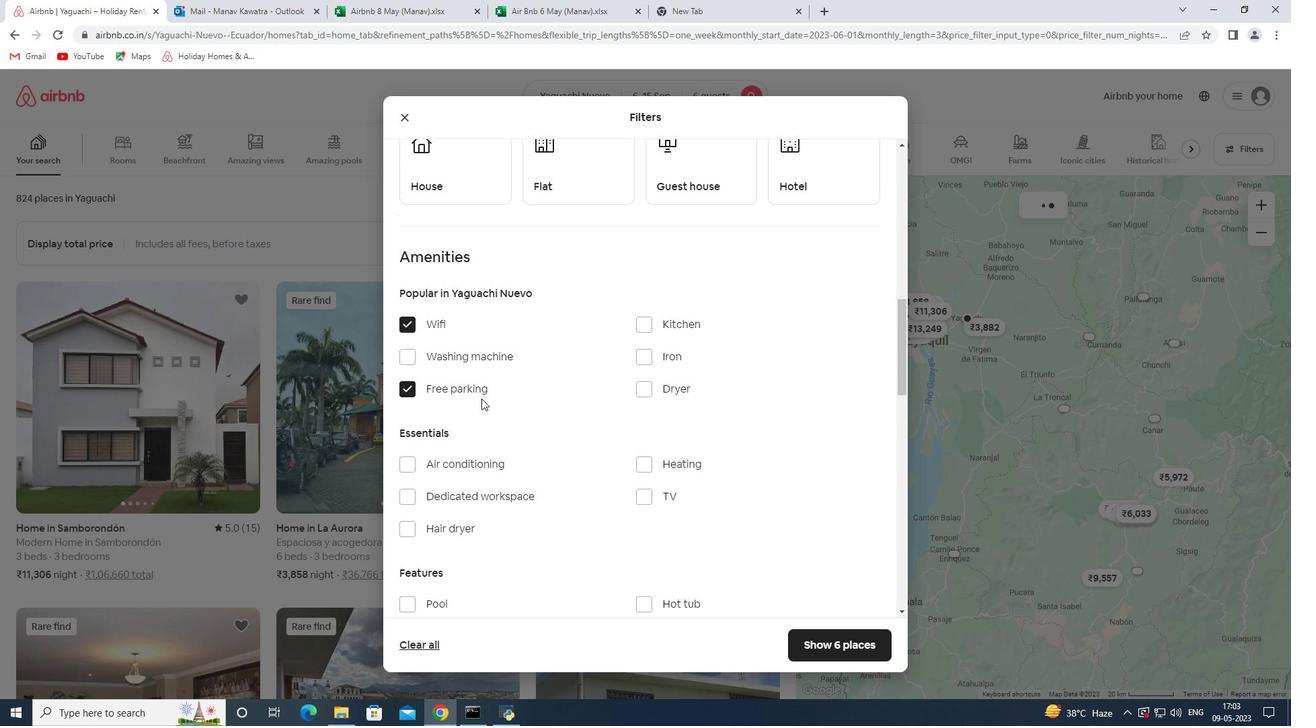 
Action: Mouse scrolled (509, 398) with delta (0, 0)
Screenshot: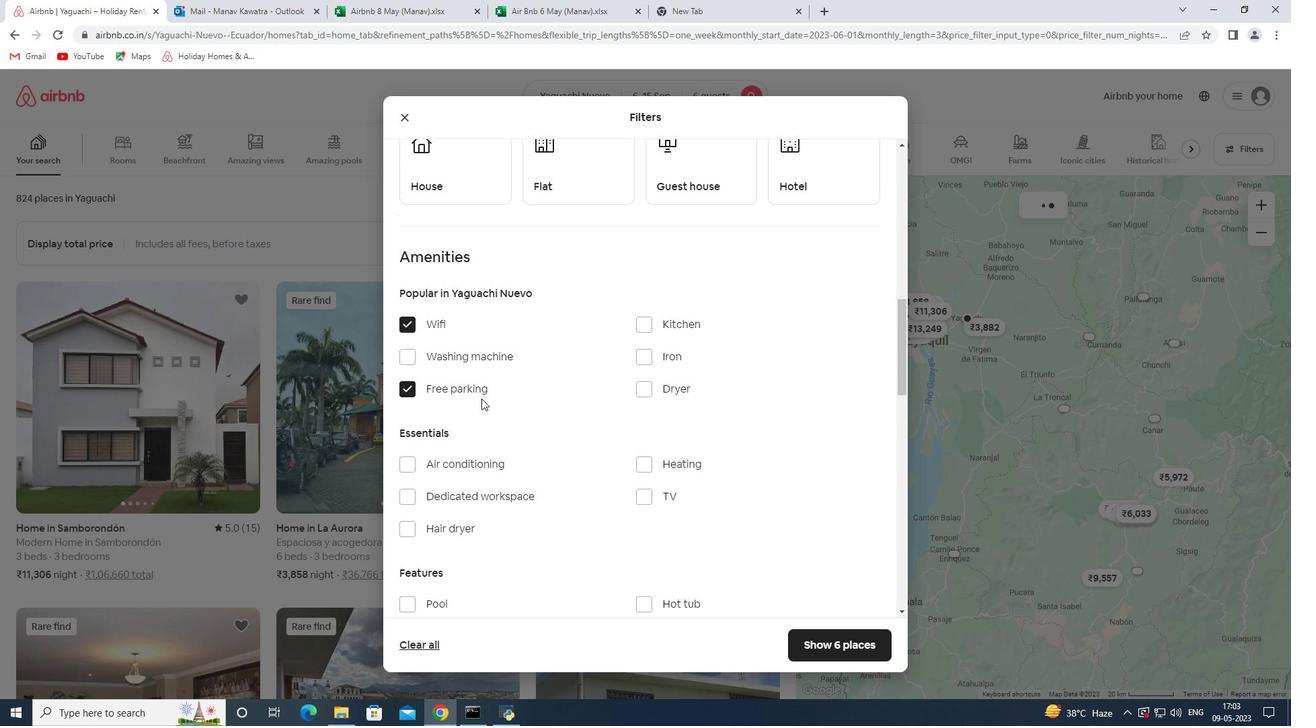 
Action: Mouse moved to (520, 398)
Screenshot: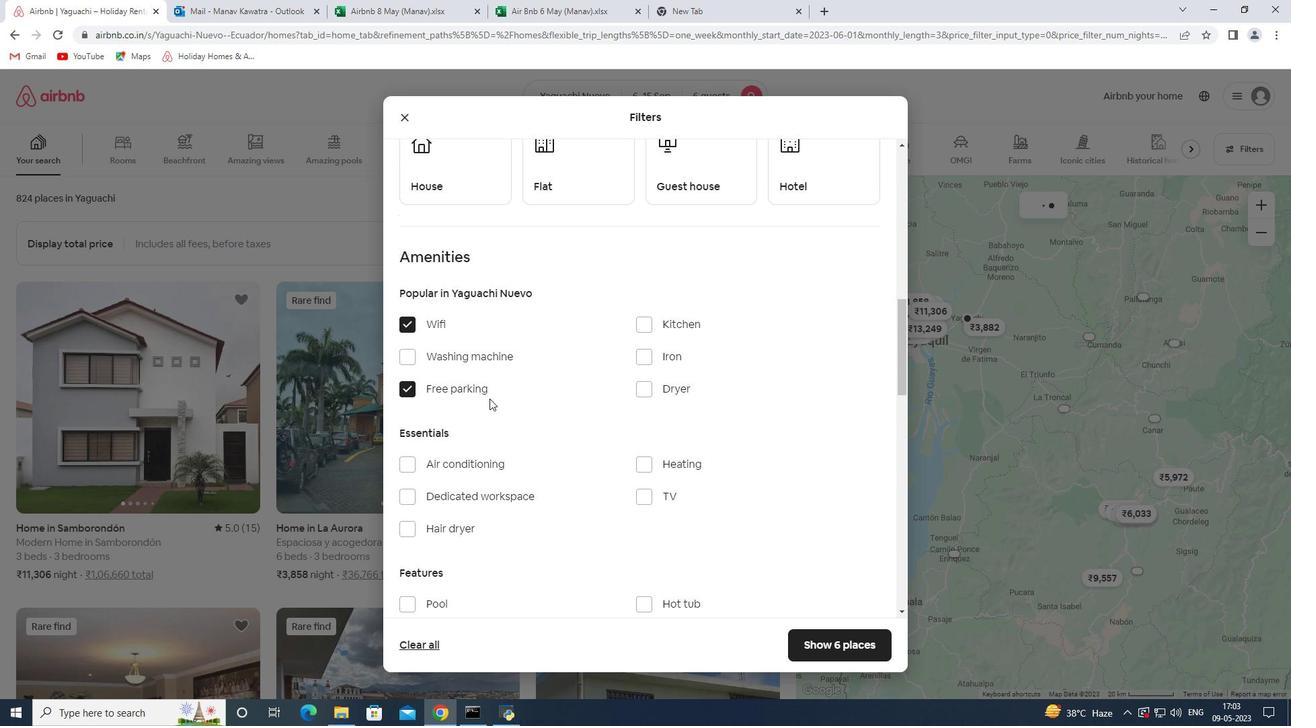 
Action: Mouse scrolled (520, 398) with delta (0, 0)
Screenshot: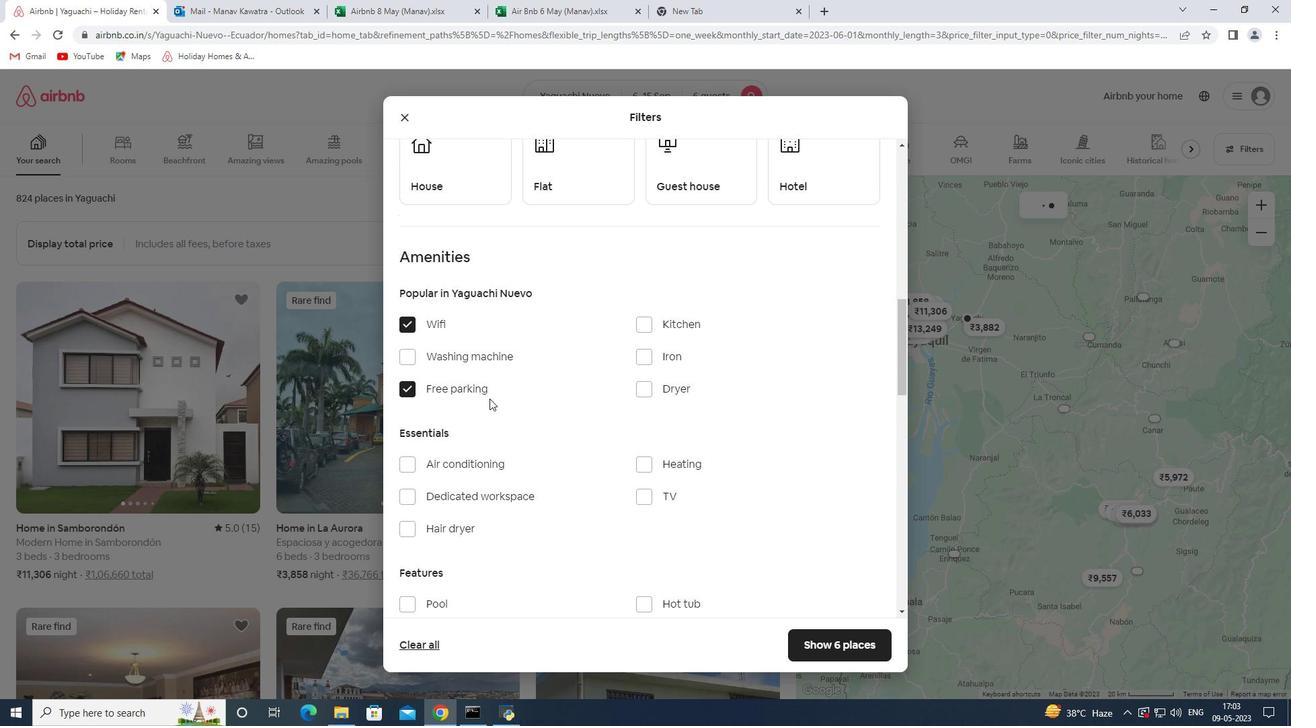 
Action: Mouse moved to (537, 402)
Screenshot: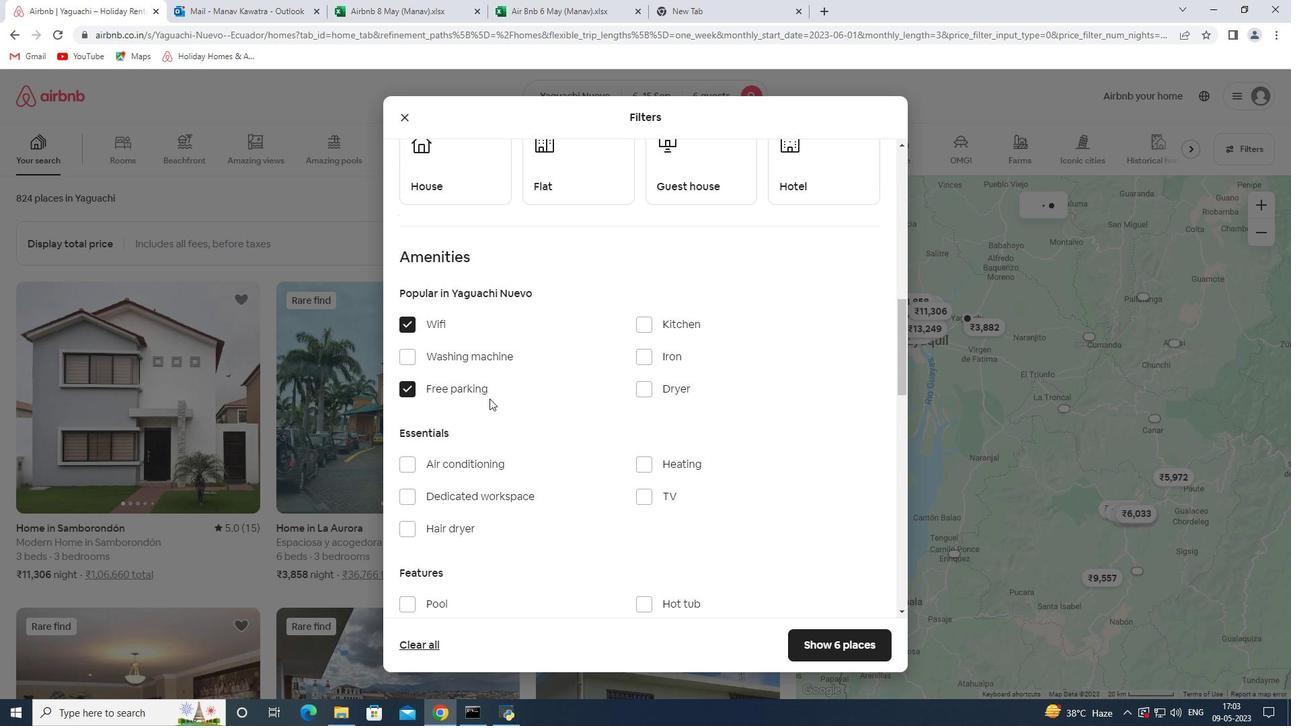 
Action: Mouse scrolled (537, 401) with delta (0, 0)
Screenshot: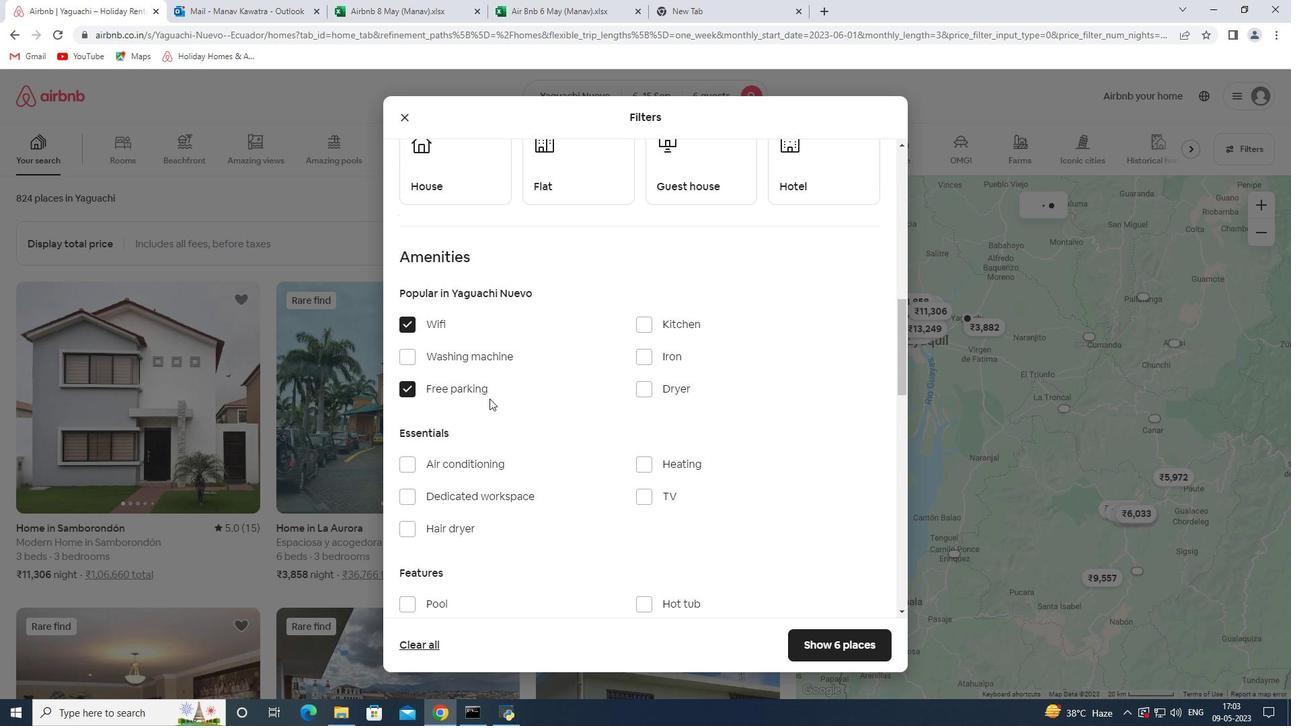 
Action: Mouse moved to (657, 297)
Screenshot: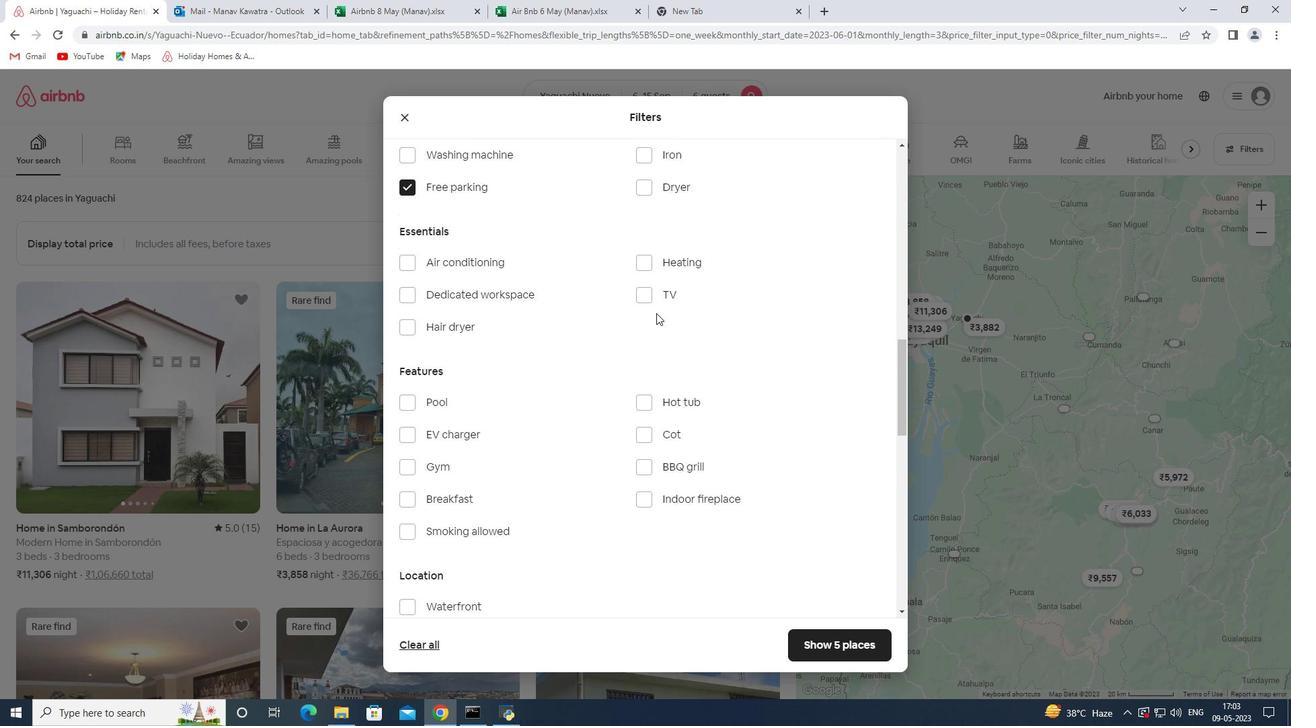 
Action: Mouse pressed left at (657, 297)
Screenshot: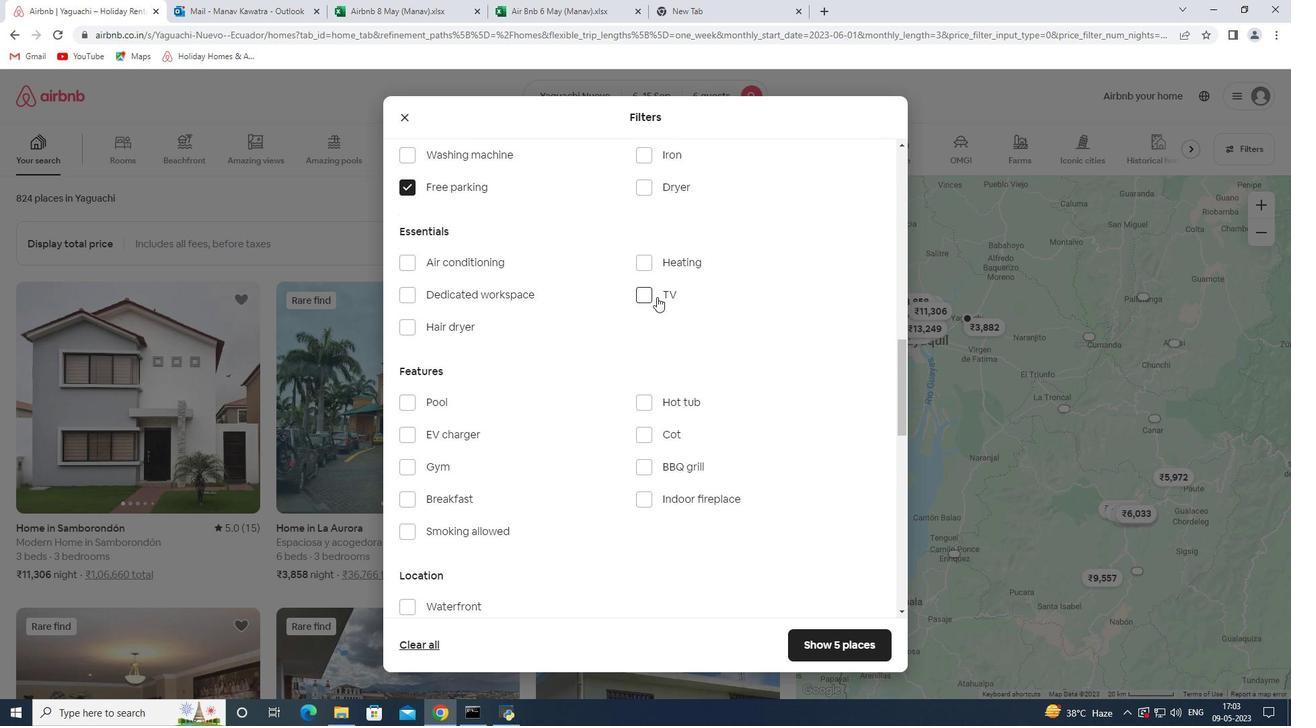 
Action: Mouse moved to (646, 333)
Screenshot: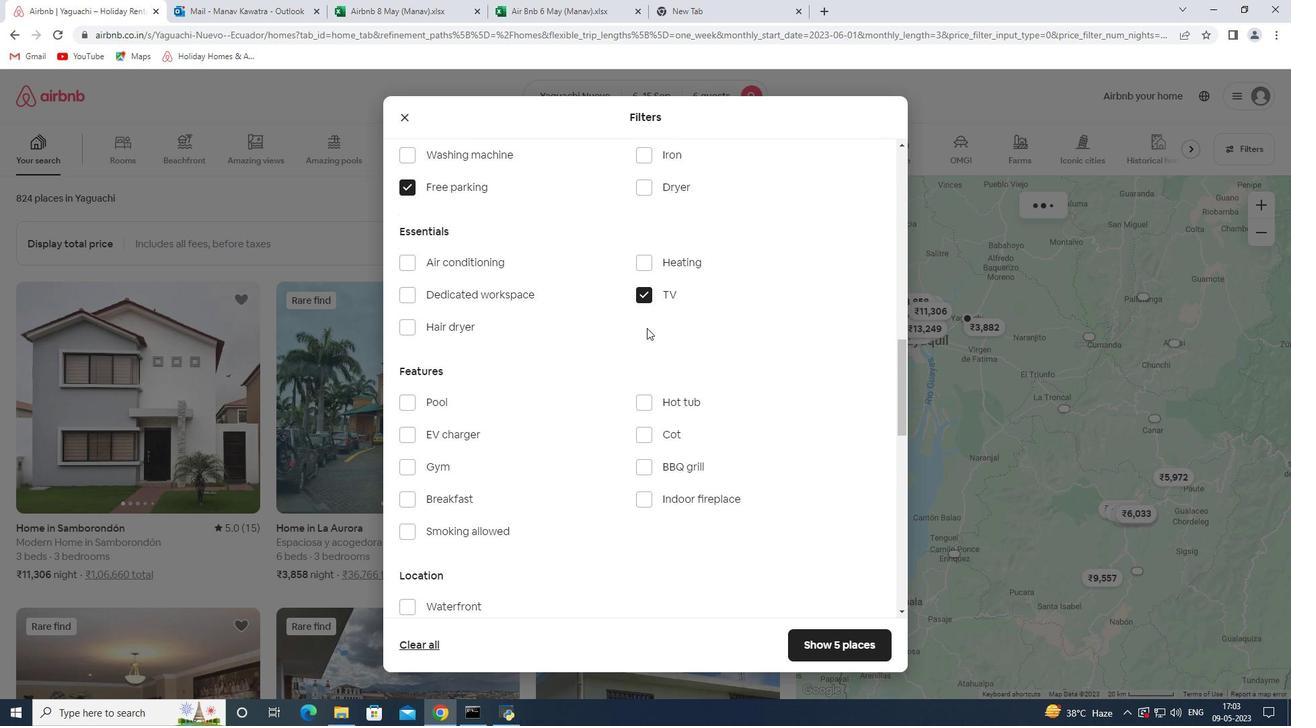 
Action: Mouse scrolled (646, 333) with delta (0, 0)
Screenshot: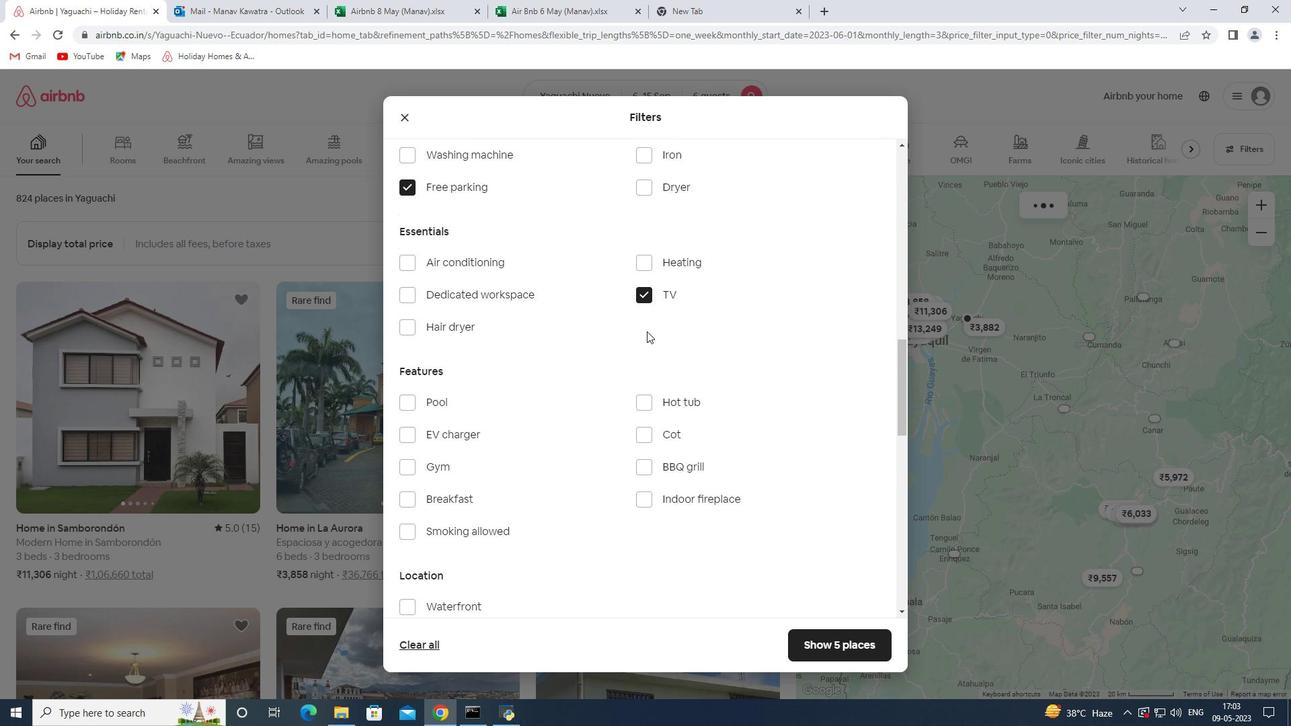 
Action: Mouse scrolled (646, 333) with delta (0, 0)
Screenshot: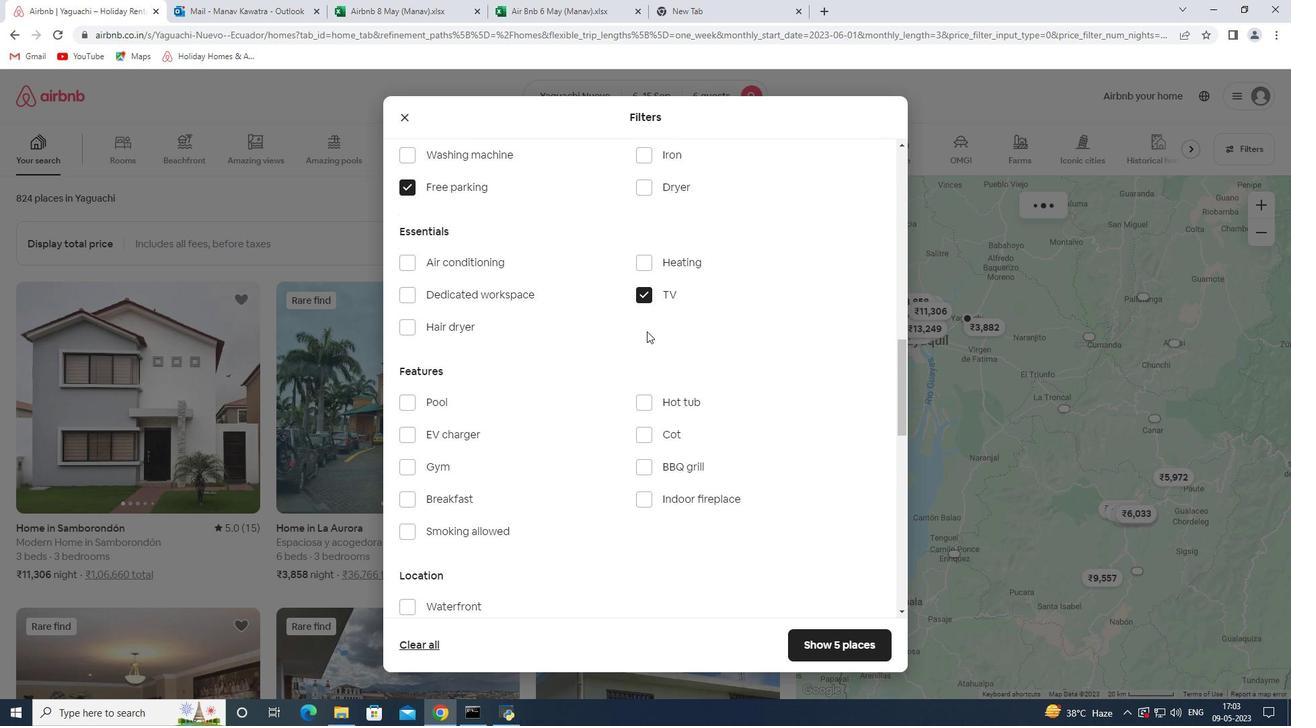 
Action: Mouse moved to (646, 334)
Screenshot: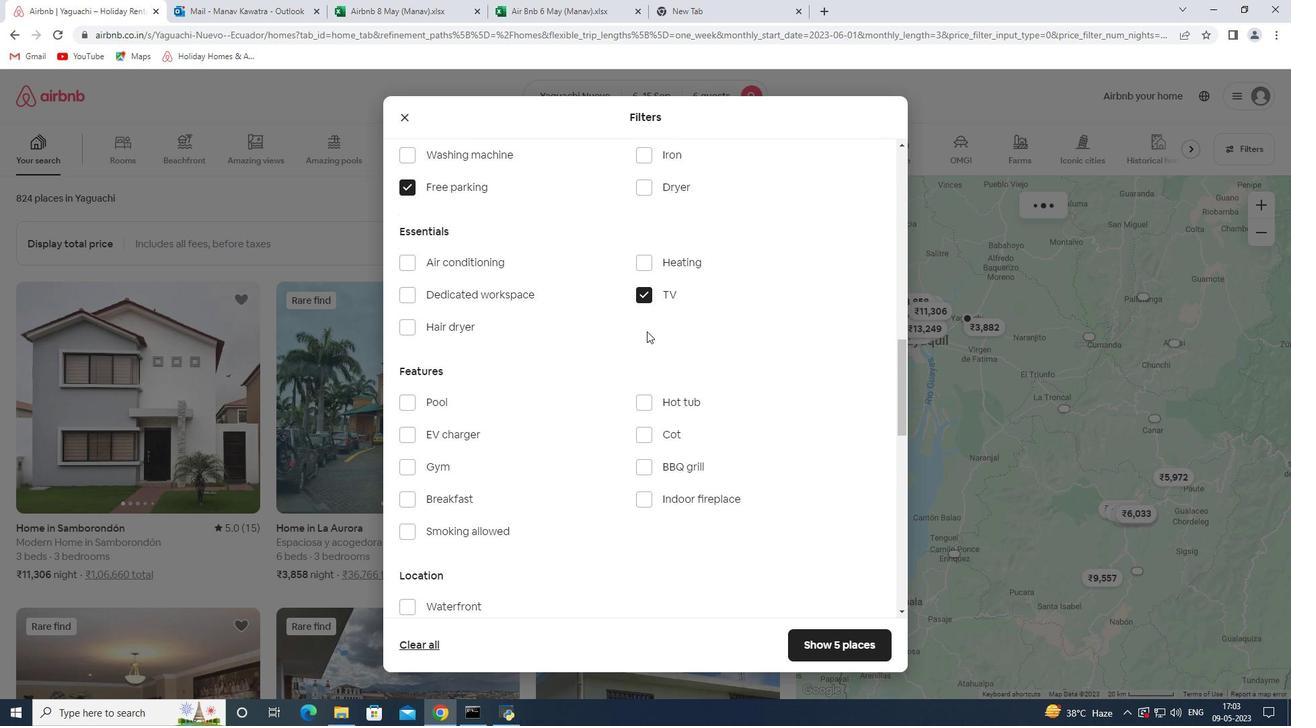 
Action: Mouse scrolled (646, 333) with delta (0, 0)
Screenshot: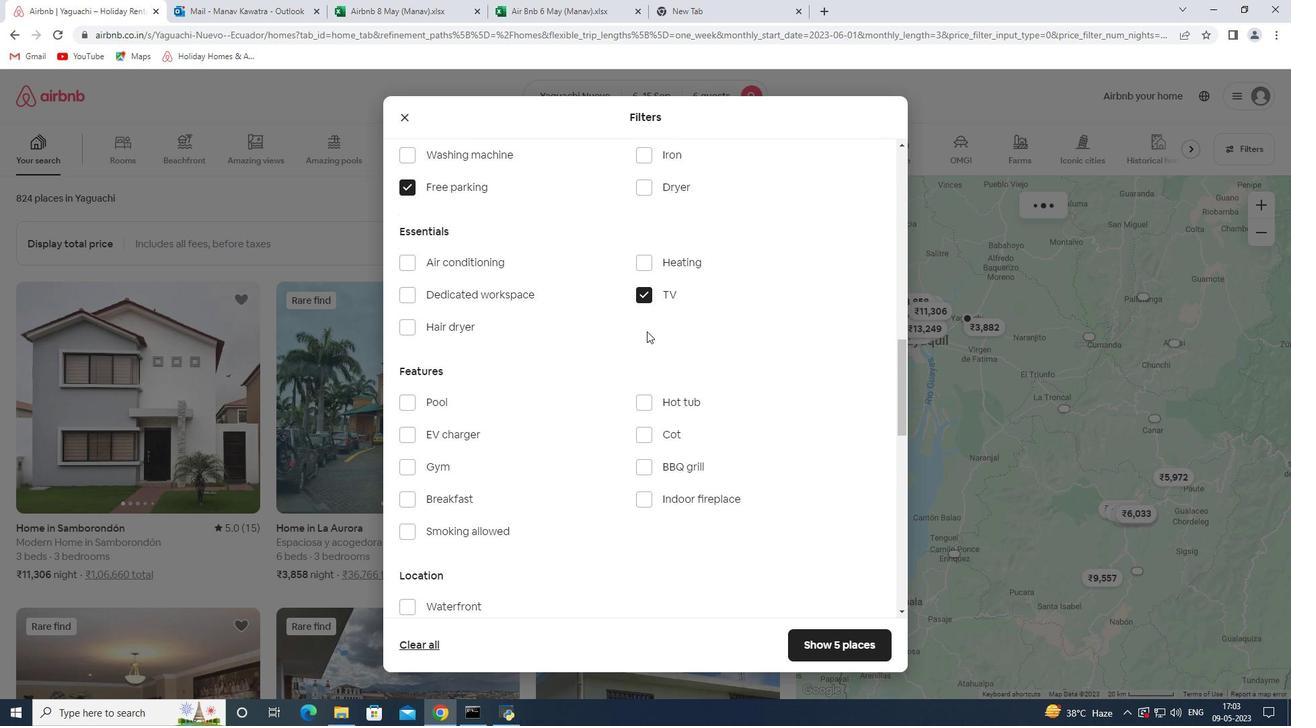 
Action: Mouse moved to (419, 269)
Screenshot: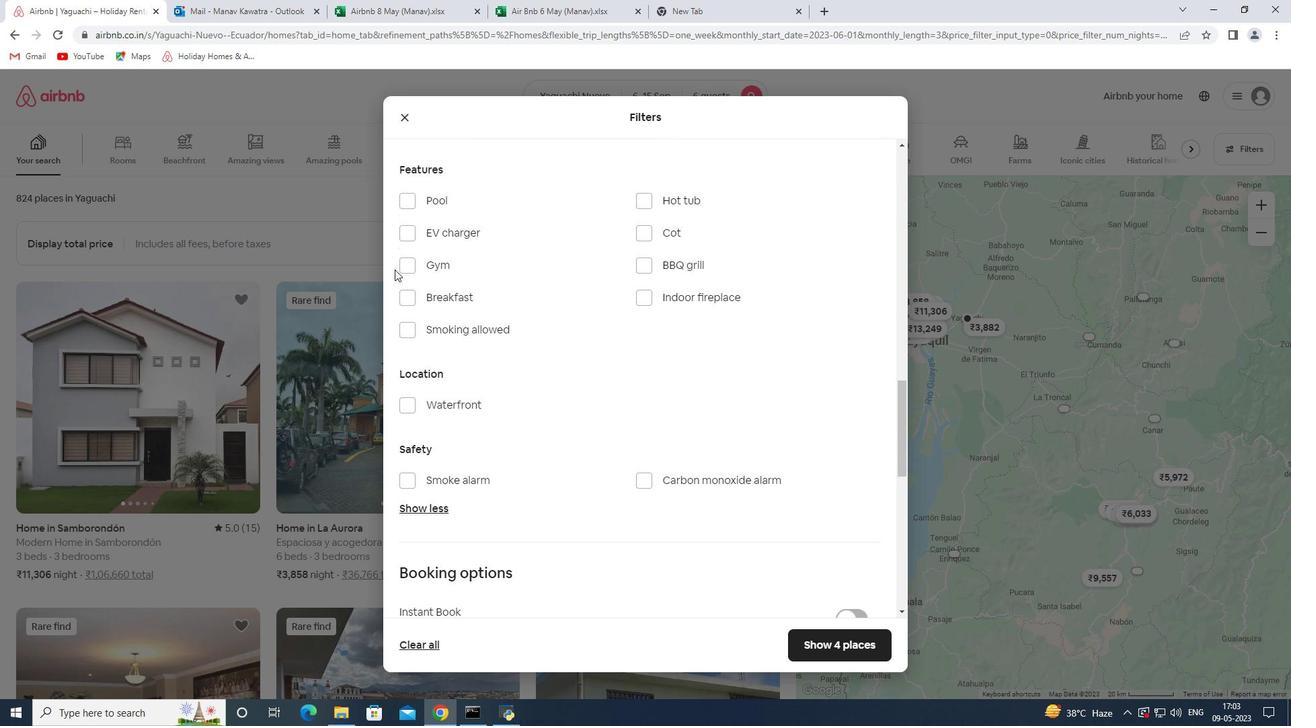 
Action: Mouse pressed left at (419, 269)
Screenshot: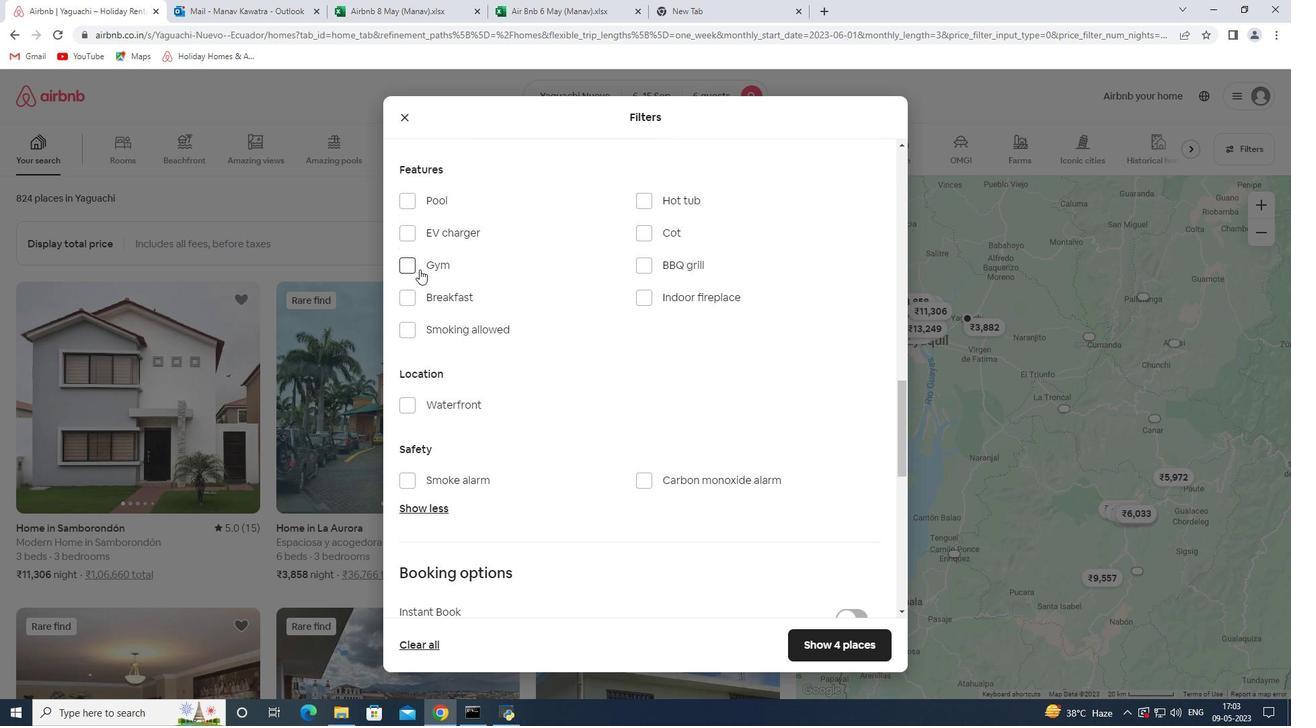 
Action: Mouse moved to (433, 296)
Screenshot: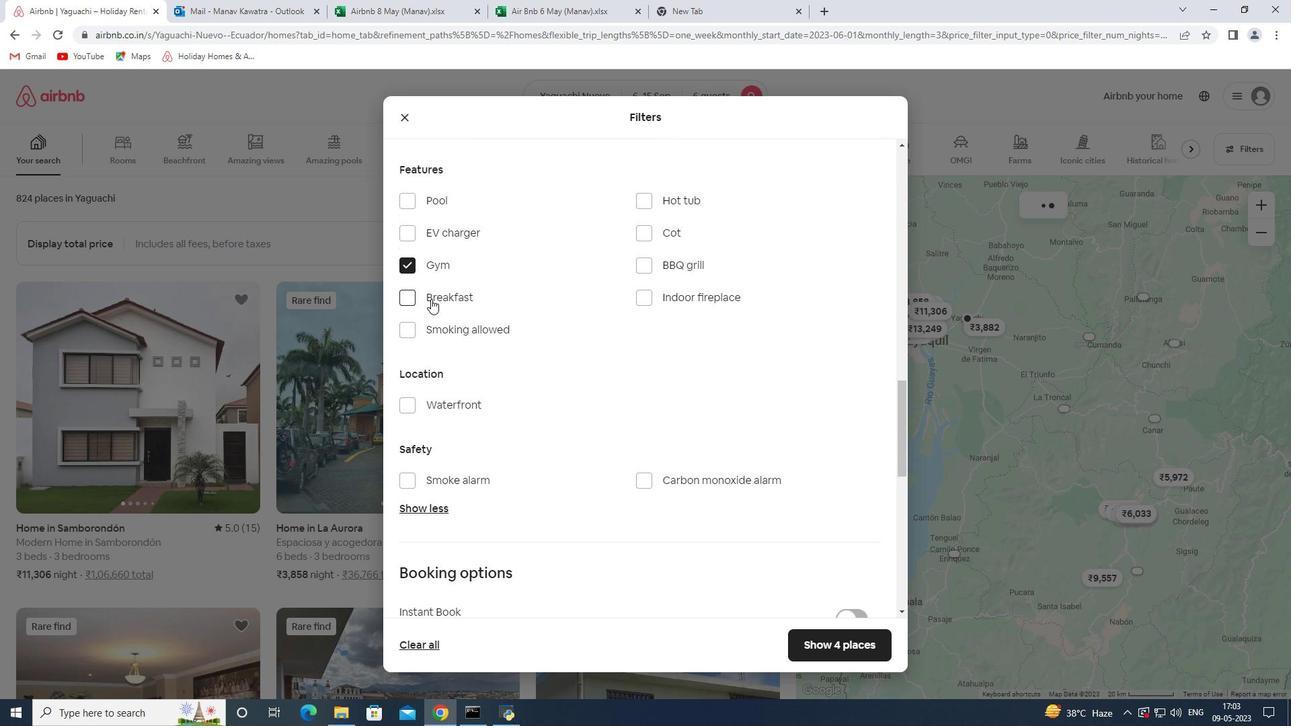 
Action: Mouse pressed left at (433, 296)
Screenshot: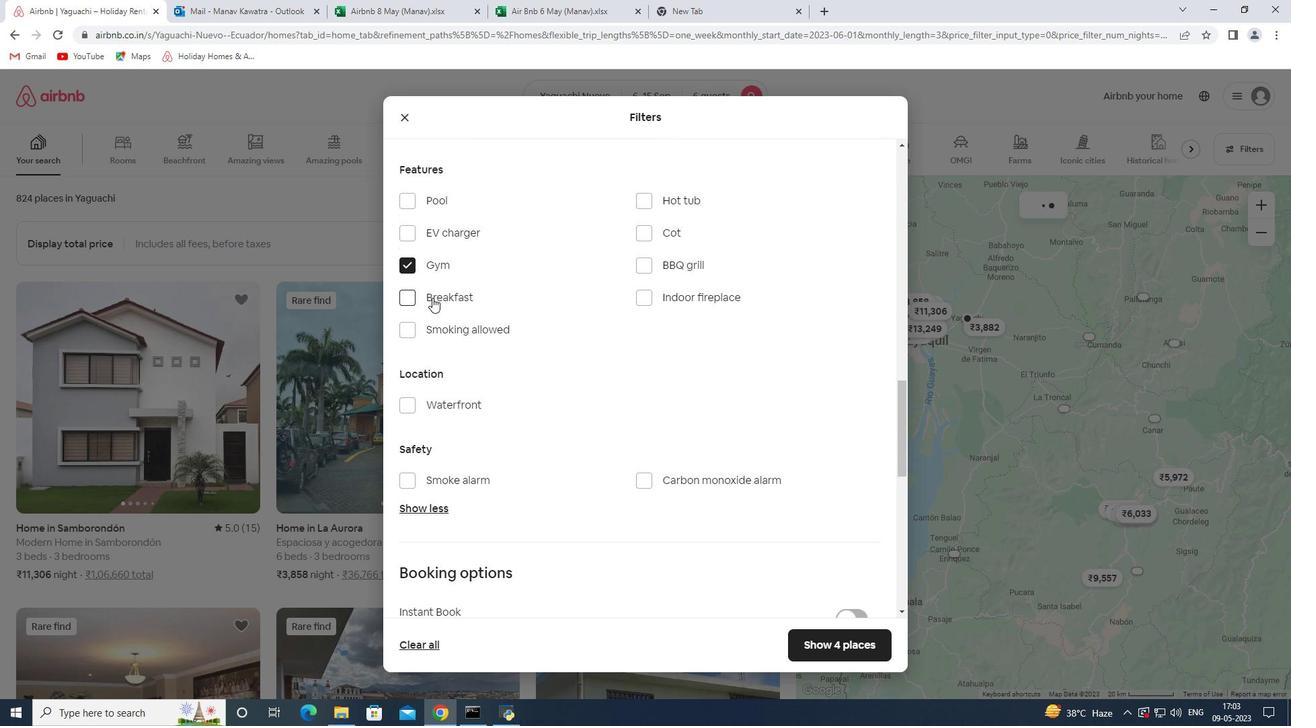 
Action: Mouse moved to (513, 329)
Screenshot: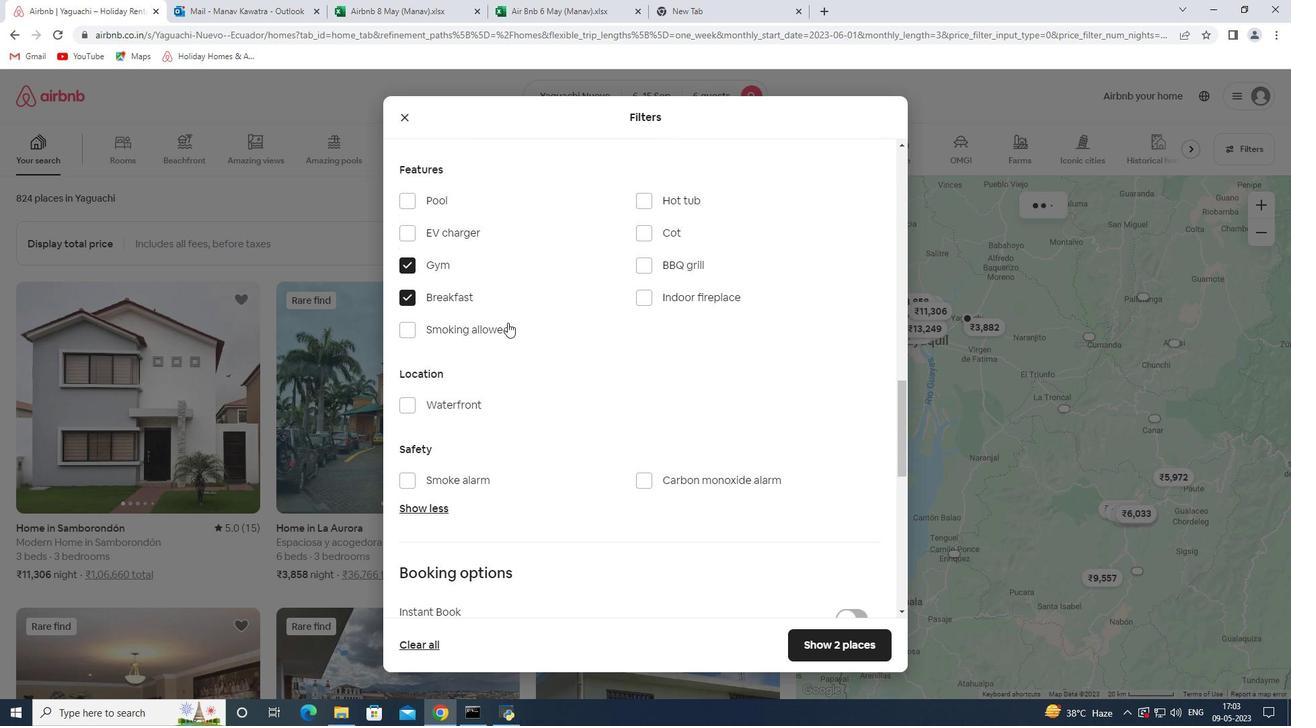 
Action: Mouse scrolled (513, 328) with delta (0, 0)
Screenshot: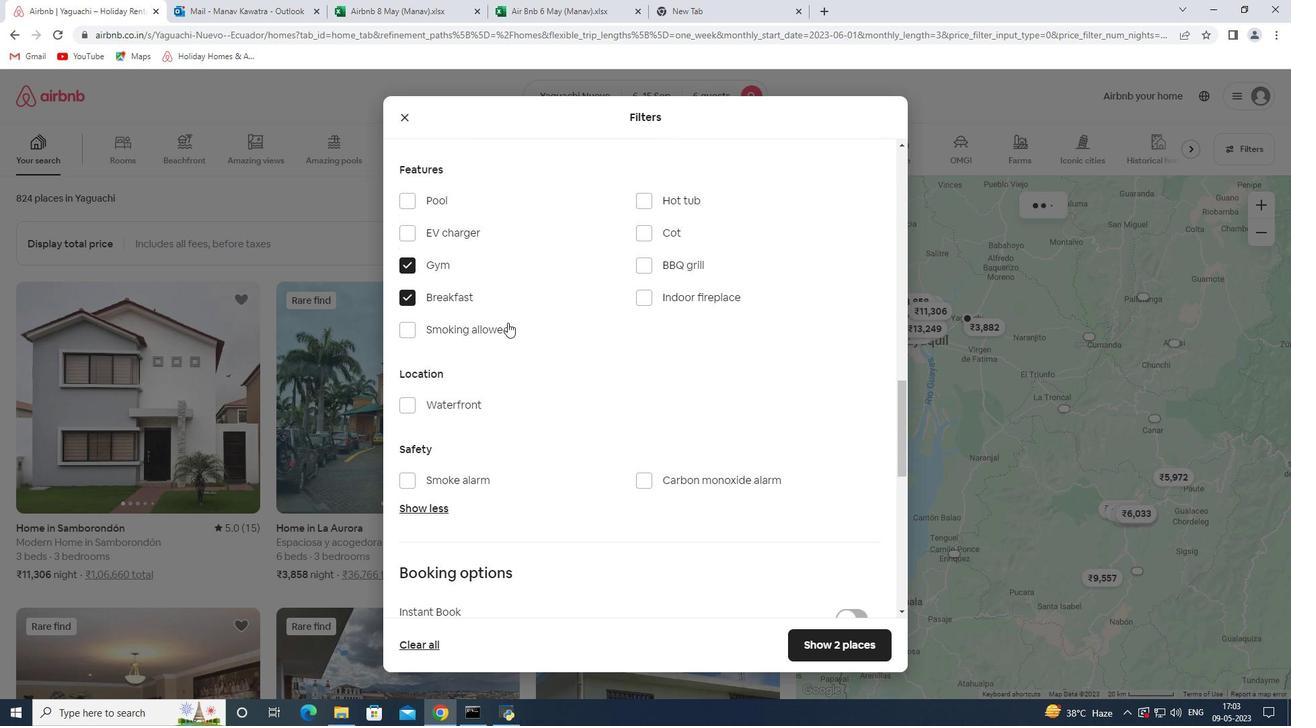 
Action: Mouse moved to (515, 332)
Screenshot: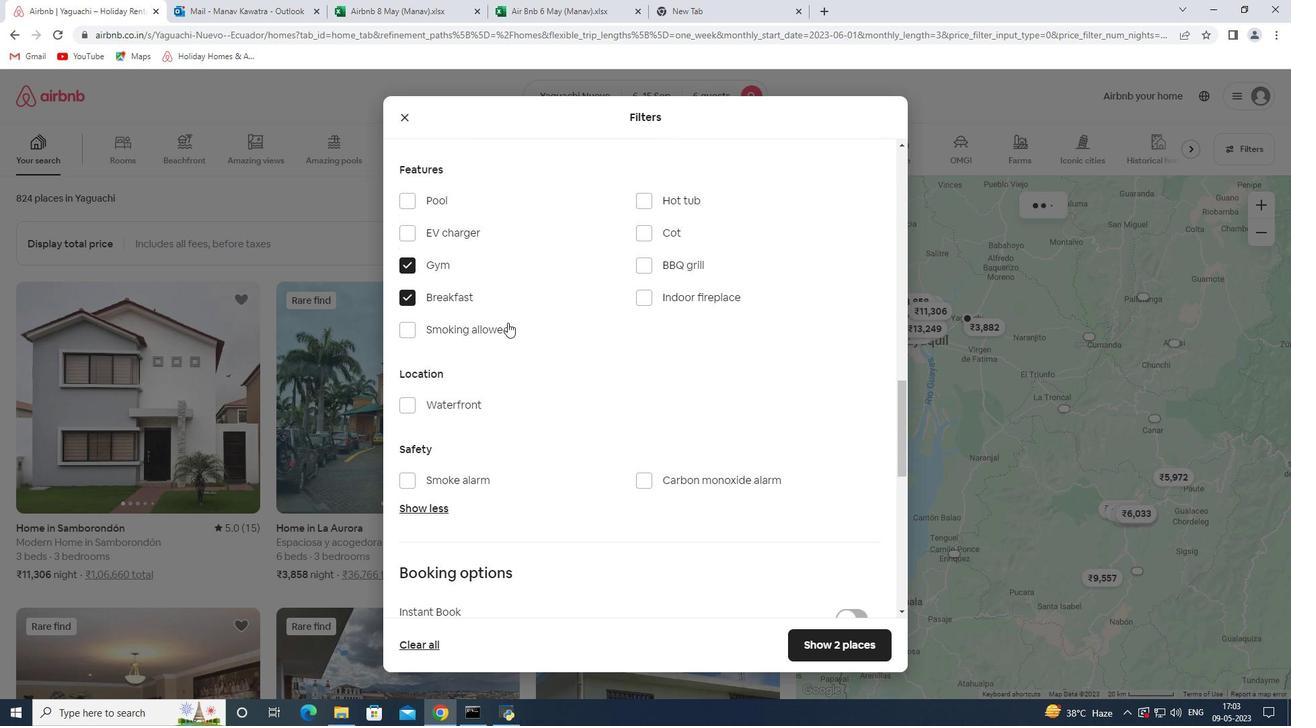 
Action: Mouse scrolled (515, 331) with delta (0, 0)
Screenshot: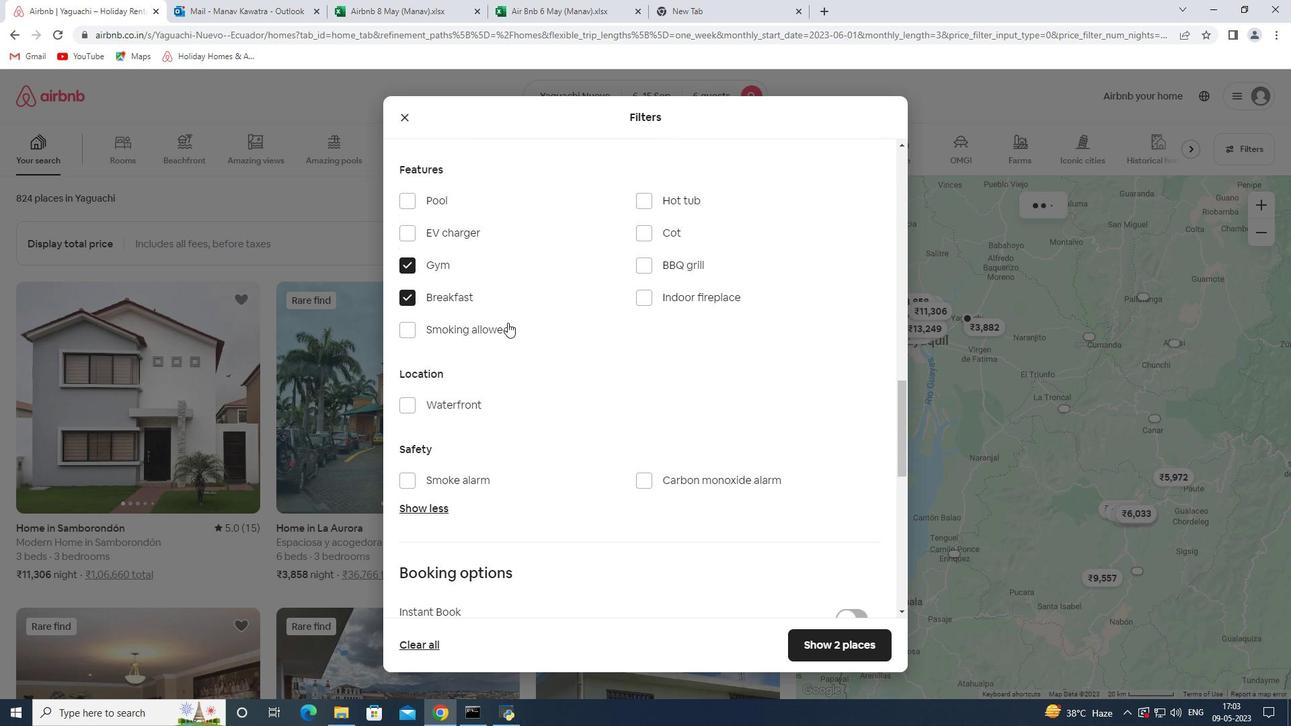 
Action: Mouse moved to (518, 333)
Screenshot: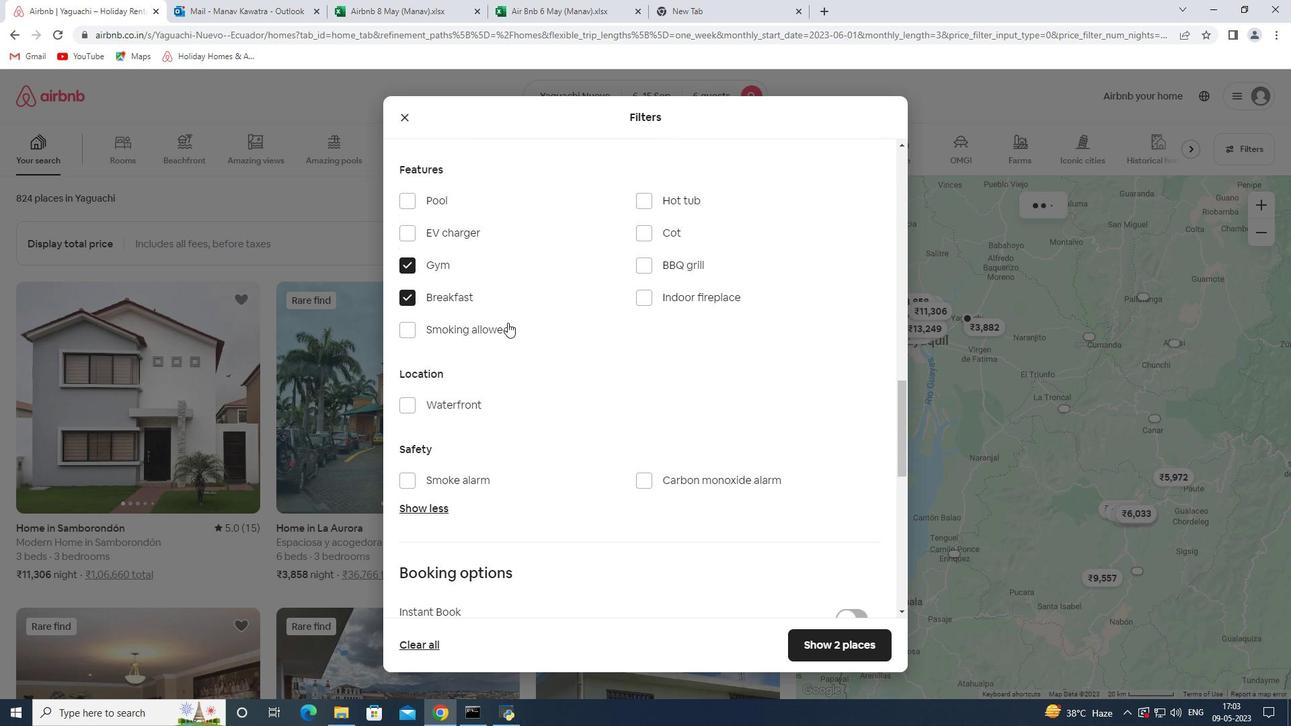
Action: Mouse scrolled (518, 333) with delta (0, 0)
Screenshot: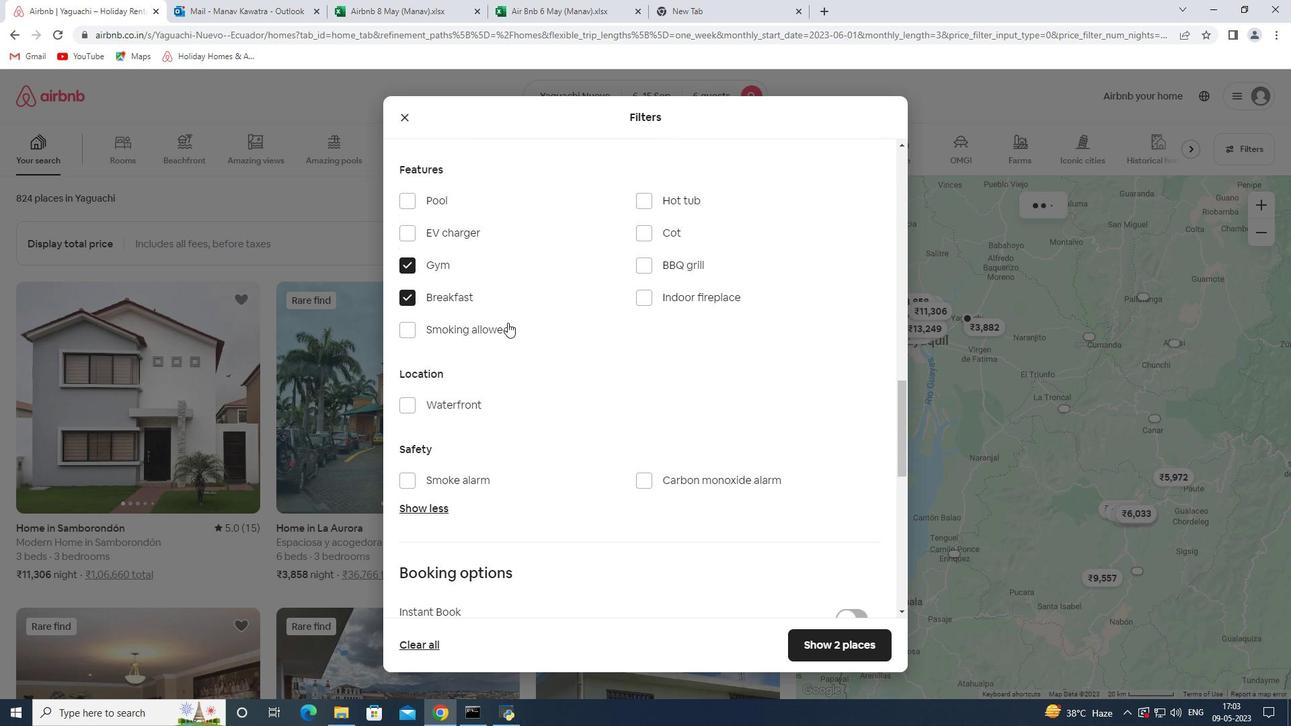 
Action: Mouse moved to (520, 336)
Screenshot: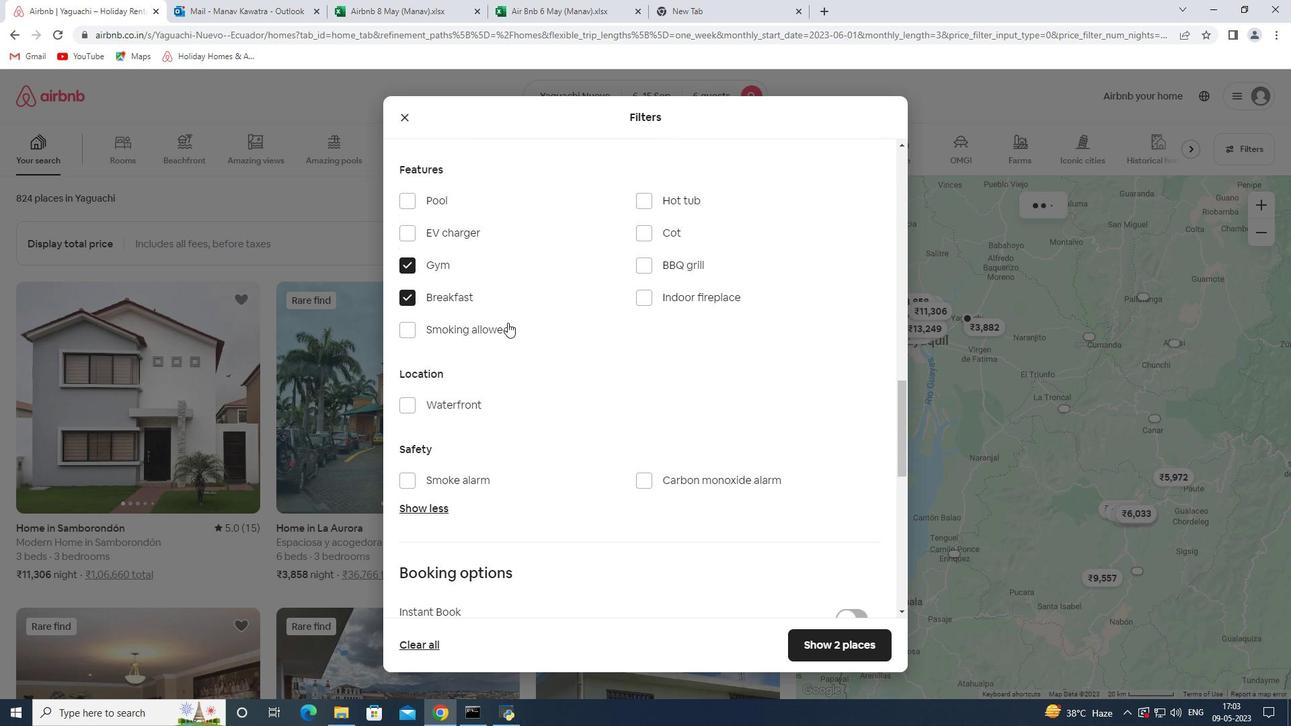 
Action: Mouse scrolled (520, 335) with delta (0, 0)
Screenshot: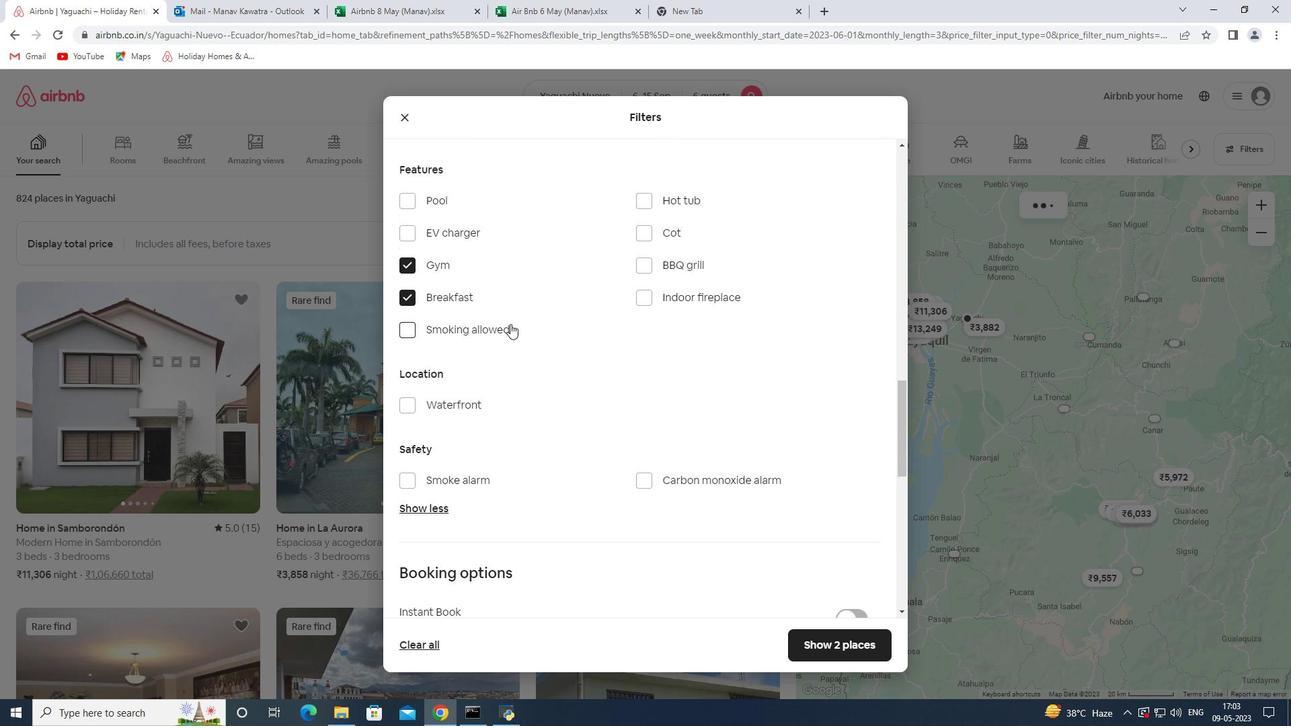 
Action: Mouse moved to (526, 341)
Screenshot: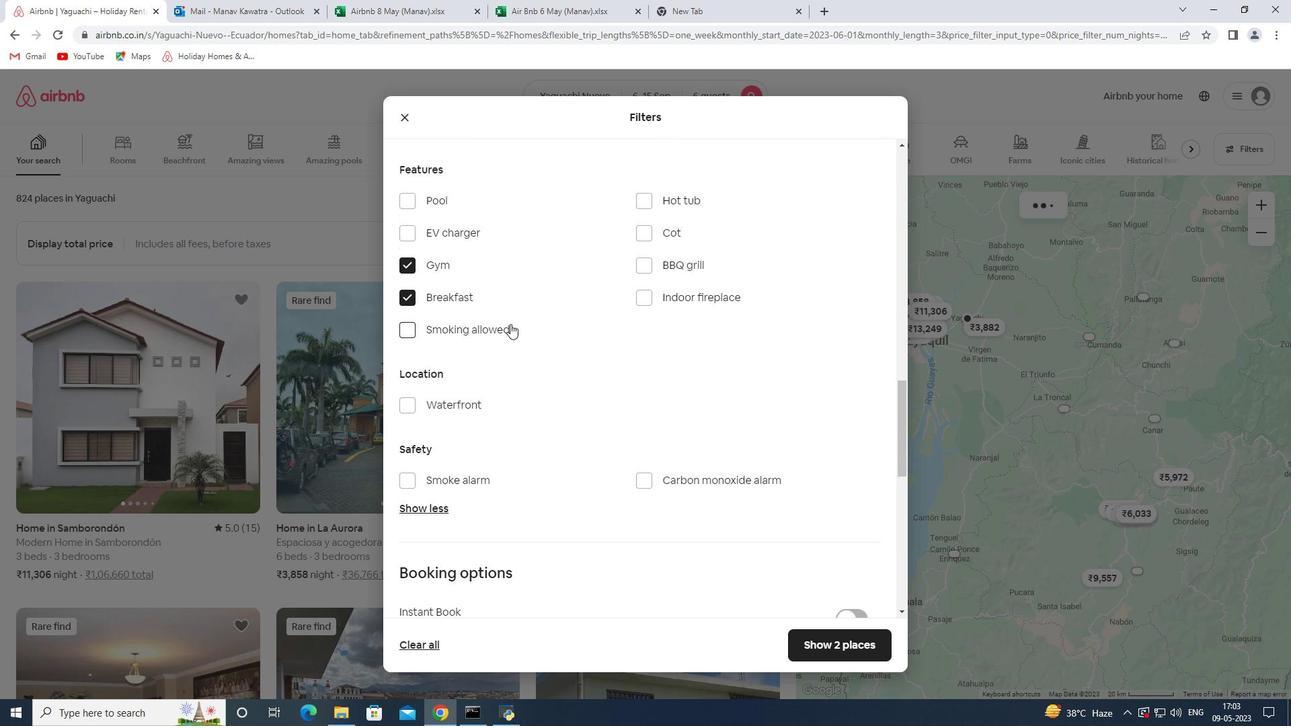 
Action: Mouse scrolled (526, 340) with delta (0, 0)
Screenshot: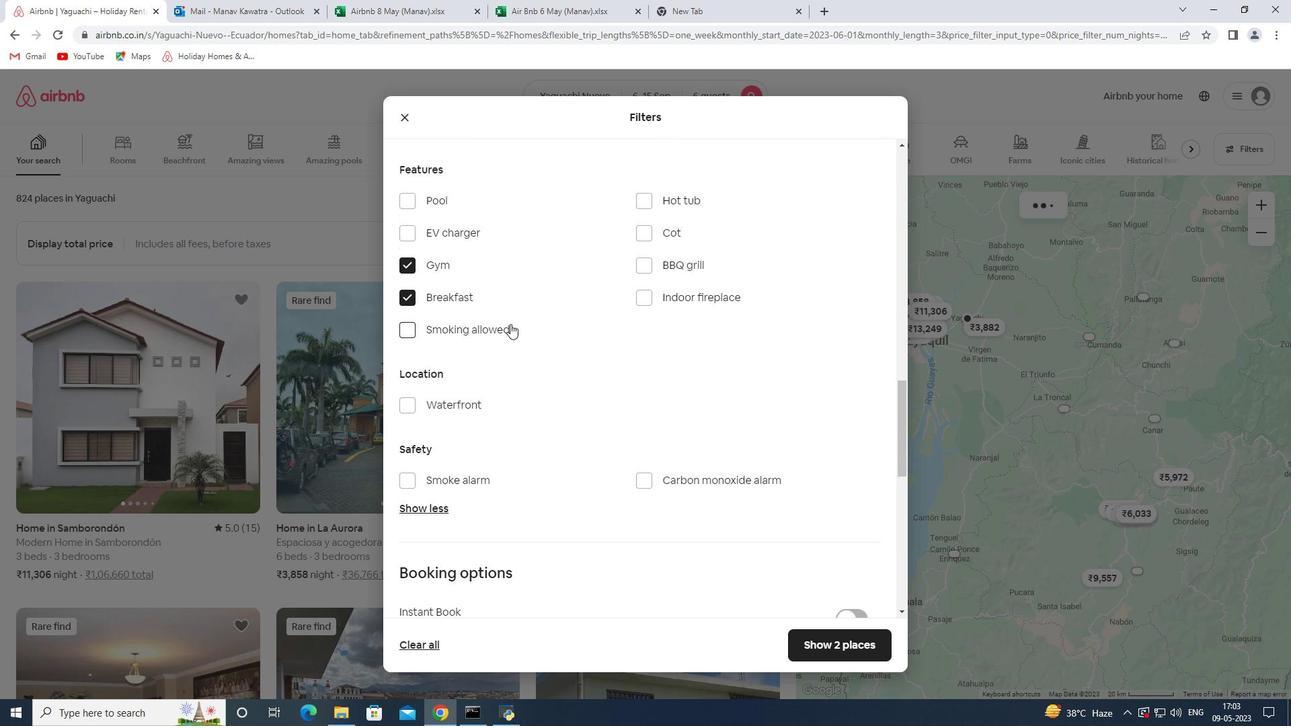 
Action: Mouse moved to (846, 327)
Screenshot: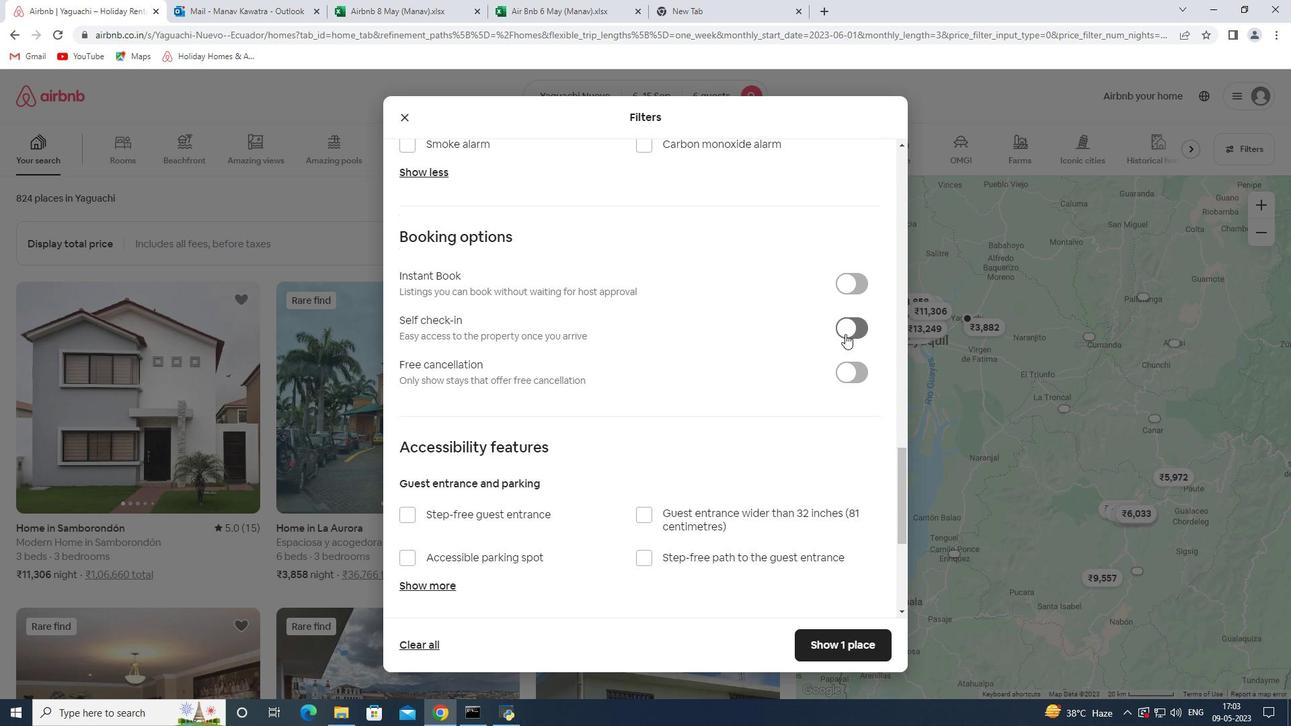 
Action: Mouse pressed left at (846, 327)
Screenshot: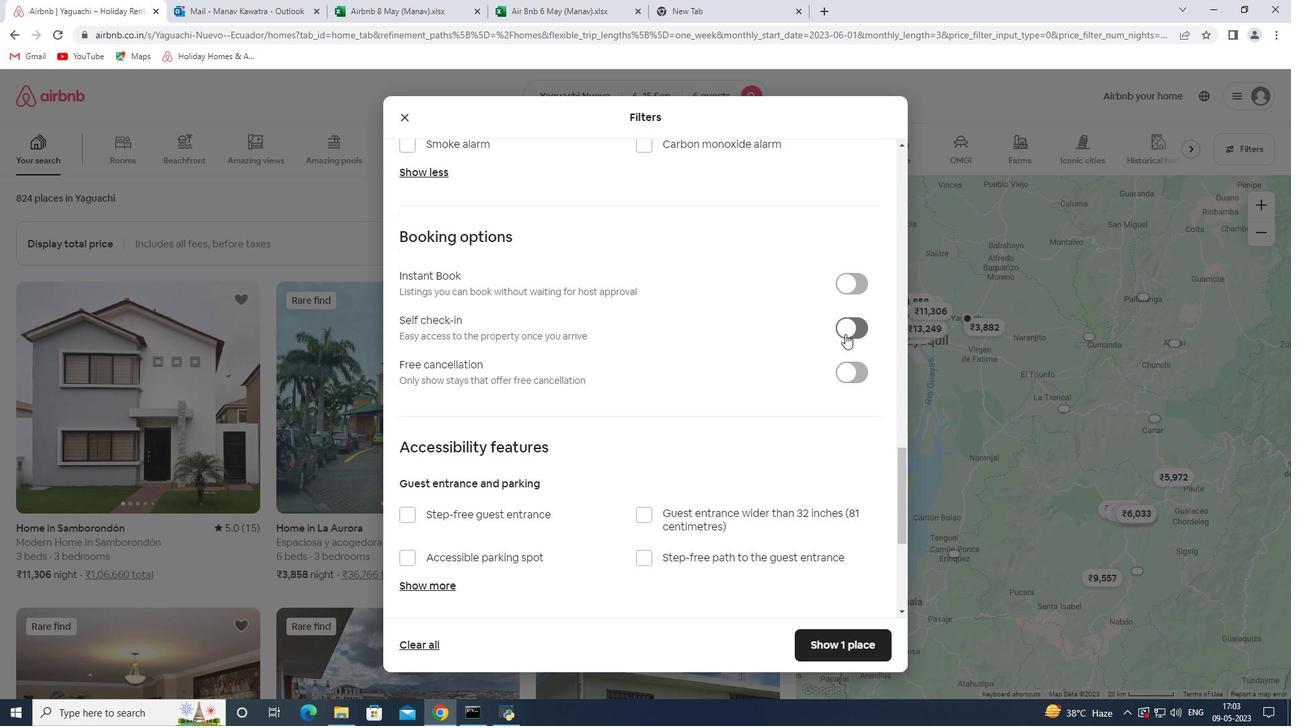
Action: Mouse moved to (753, 391)
Screenshot: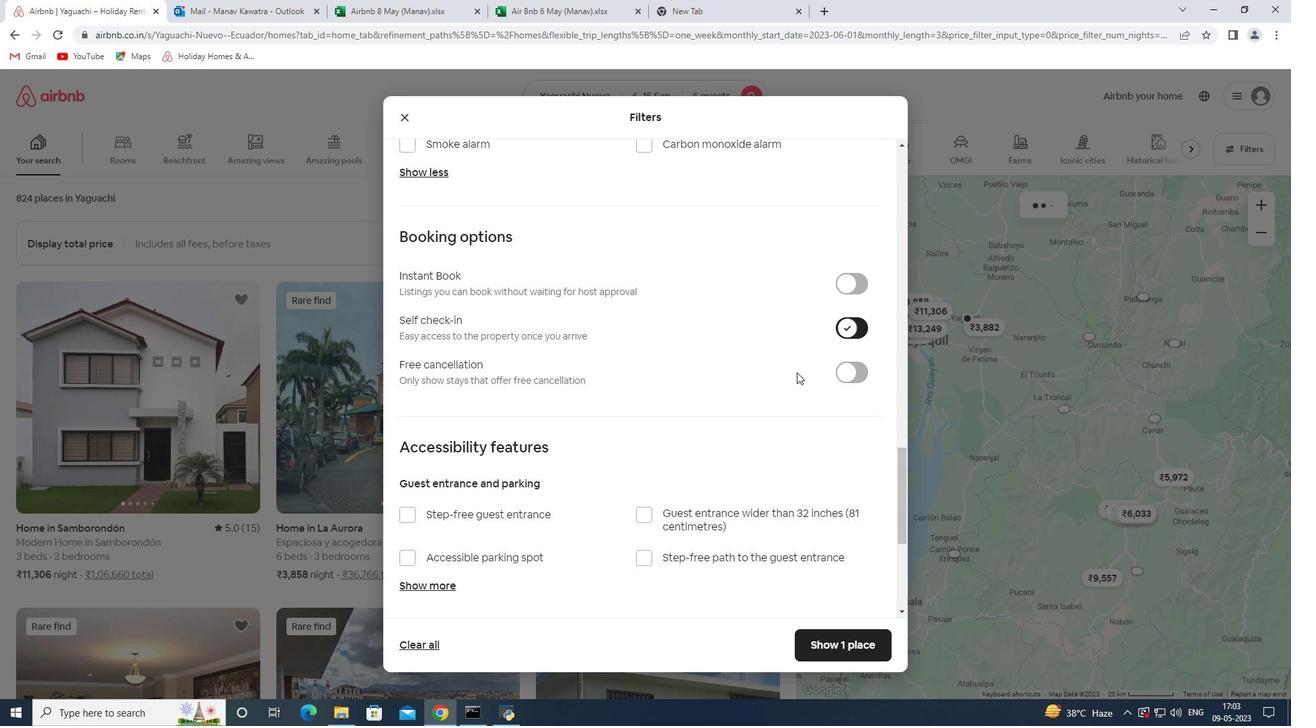
Action: Mouse scrolled (753, 390) with delta (0, 0)
Screenshot: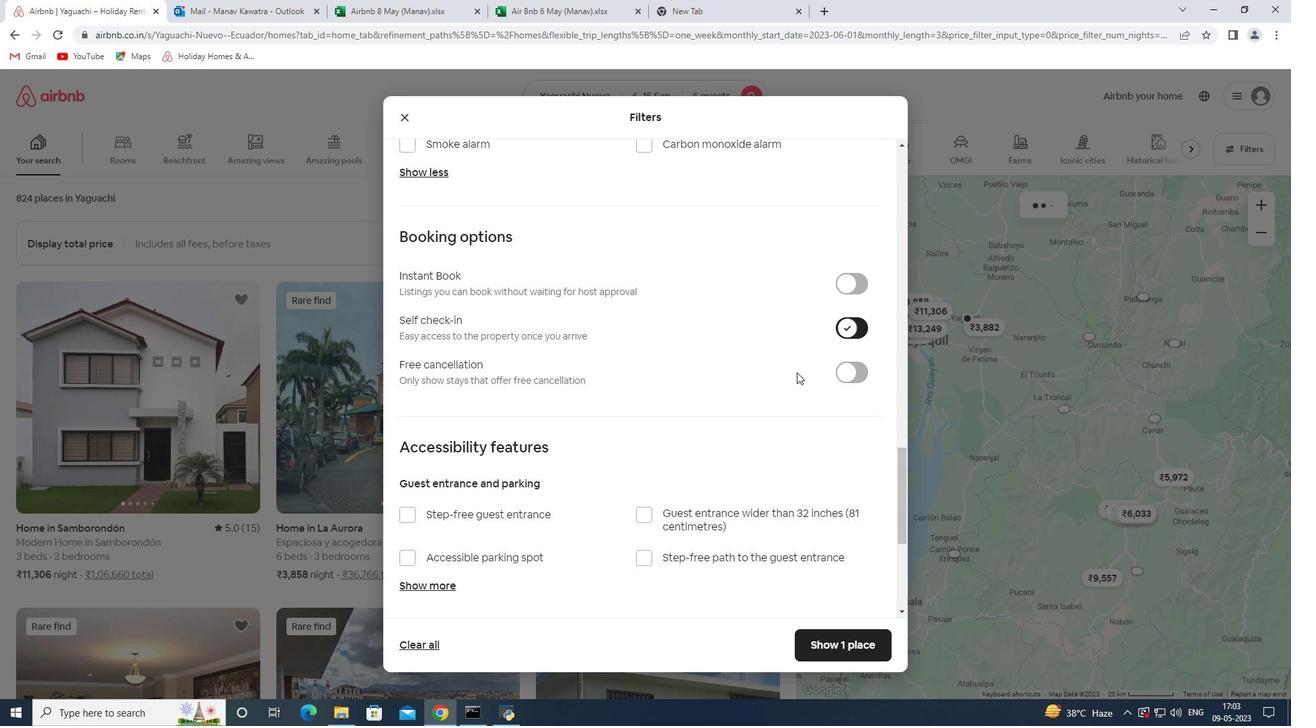 
Action: Mouse moved to (749, 396)
Screenshot: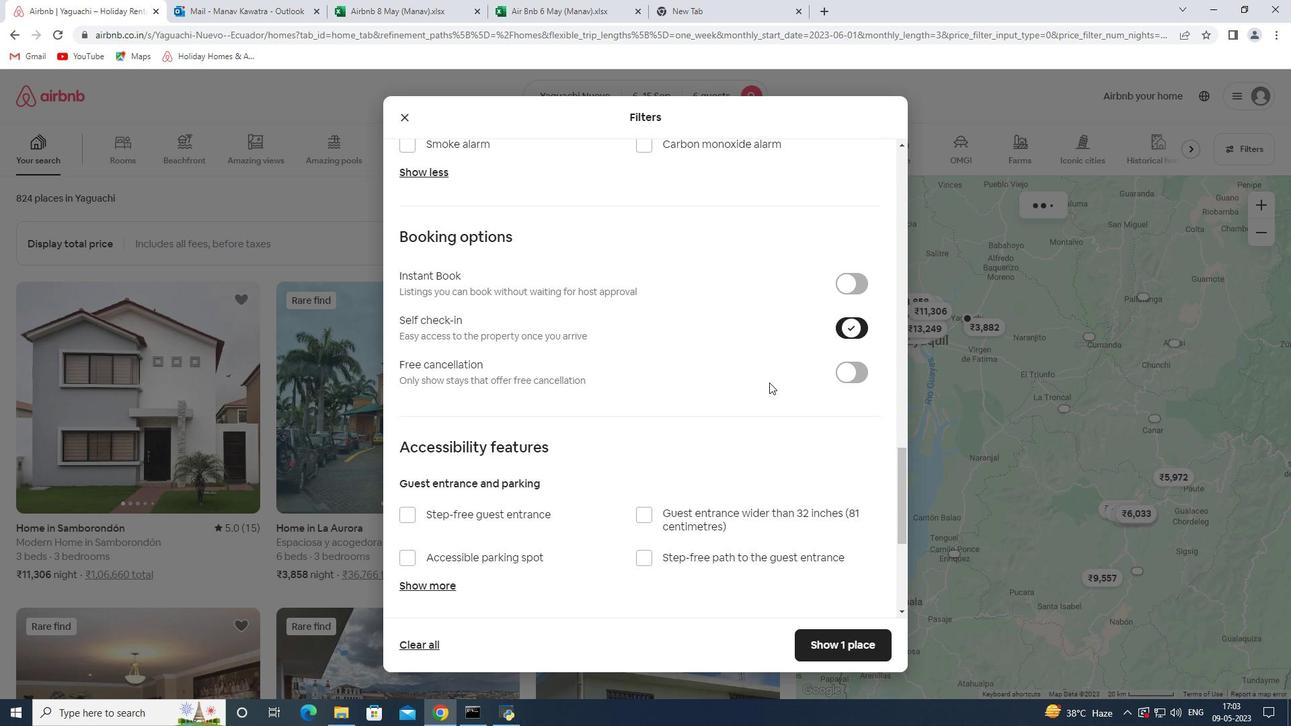 
Action: Mouse scrolled (749, 395) with delta (0, 0)
Screenshot: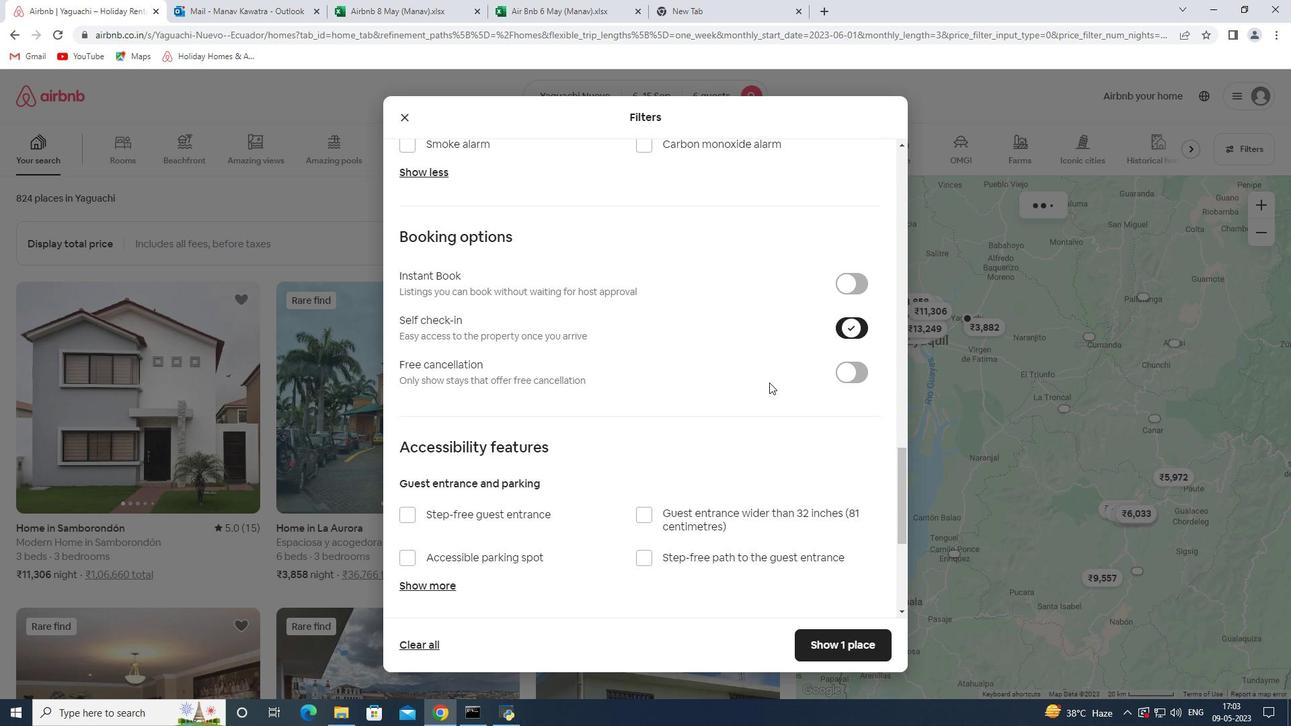 
Action: Mouse moved to (748, 397)
Screenshot: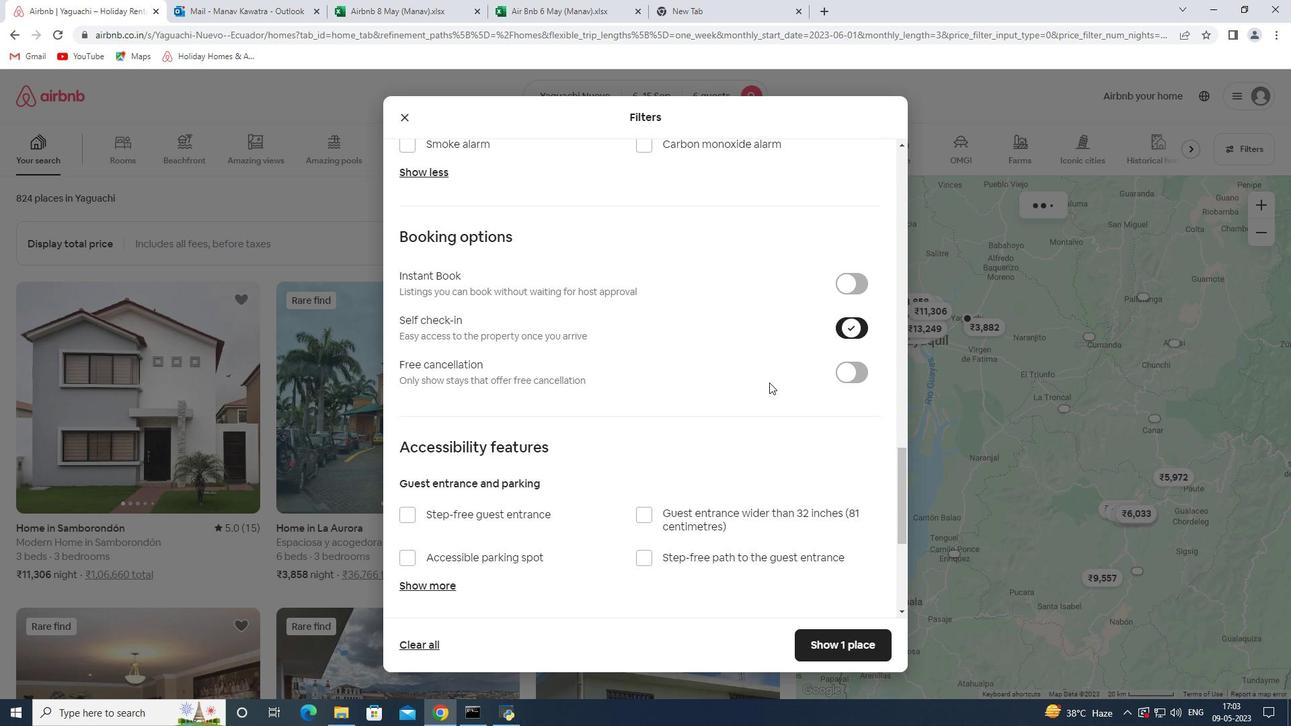 
Action: Mouse scrolled (748, 396) with delta (0, 0)
Screenshot: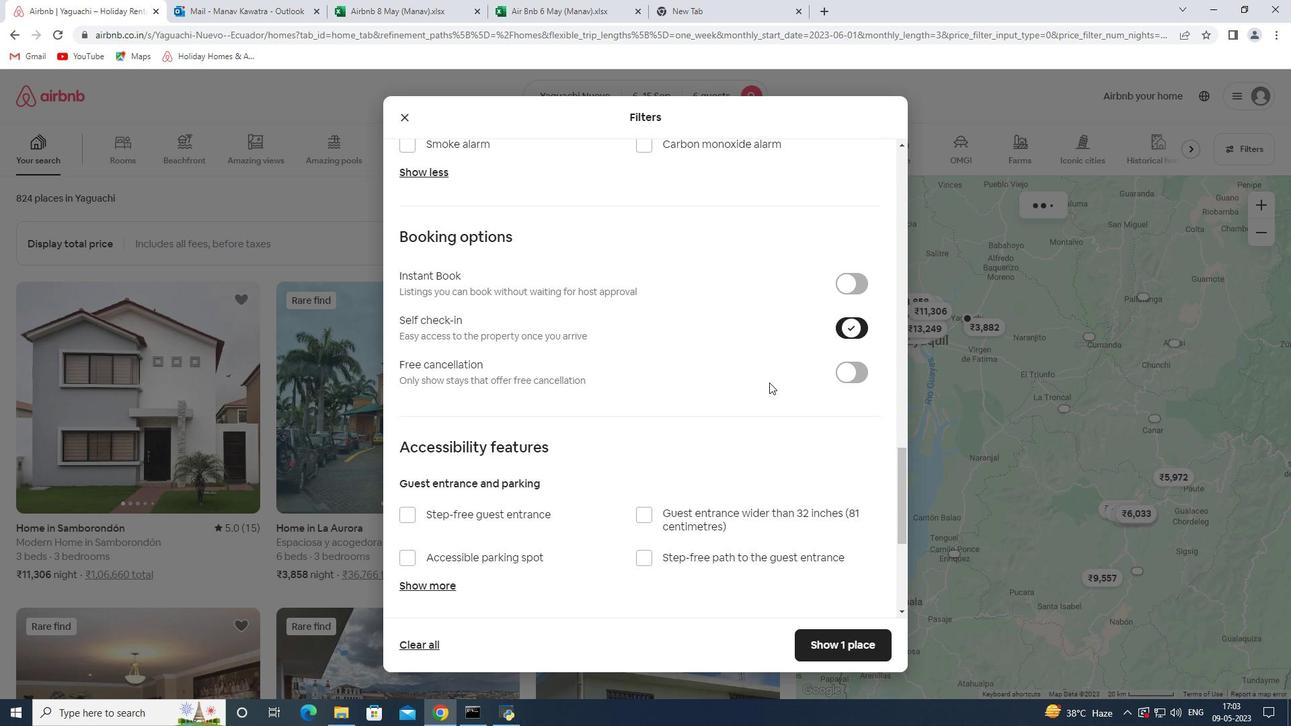 
Action: Mouse moved to (747, 398)
Screenshot: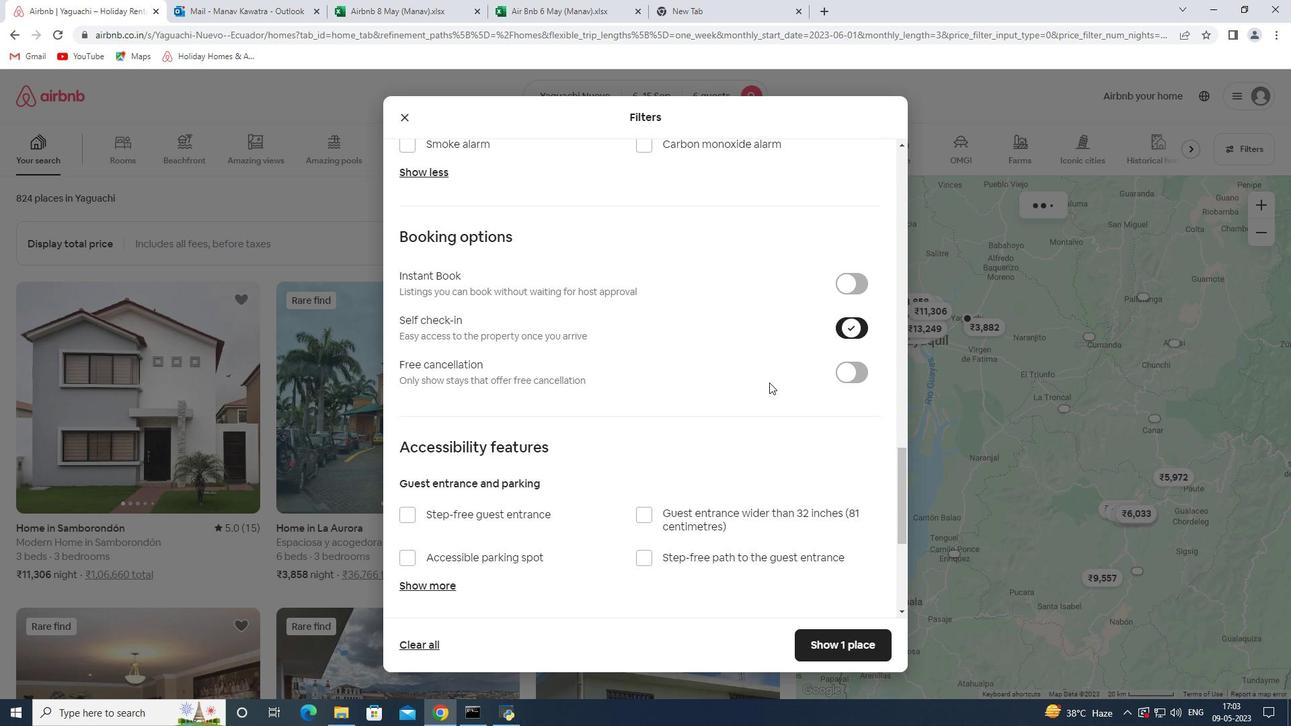 
Action: Mouse scrolled (747, 397) with delta (0, 0)
Screenshot: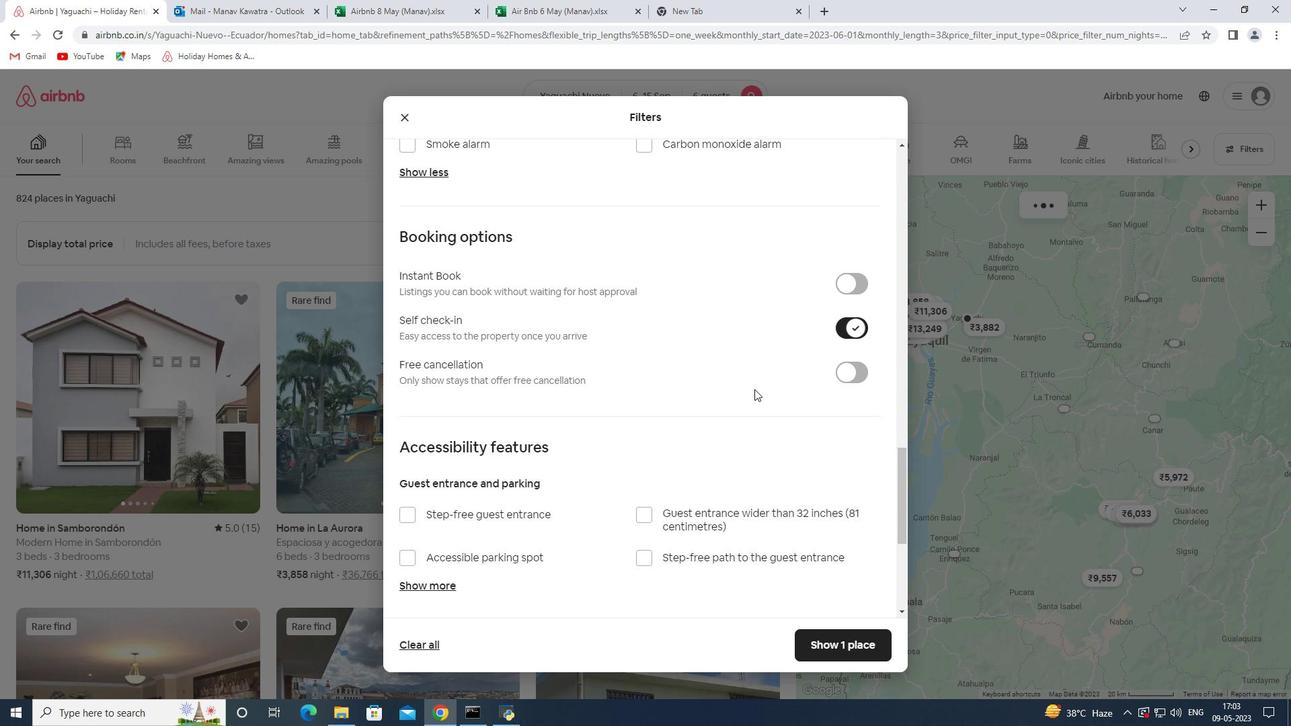 
Action: Mouse scrolled (747, 397) with delta (0, 0)
Screenshot: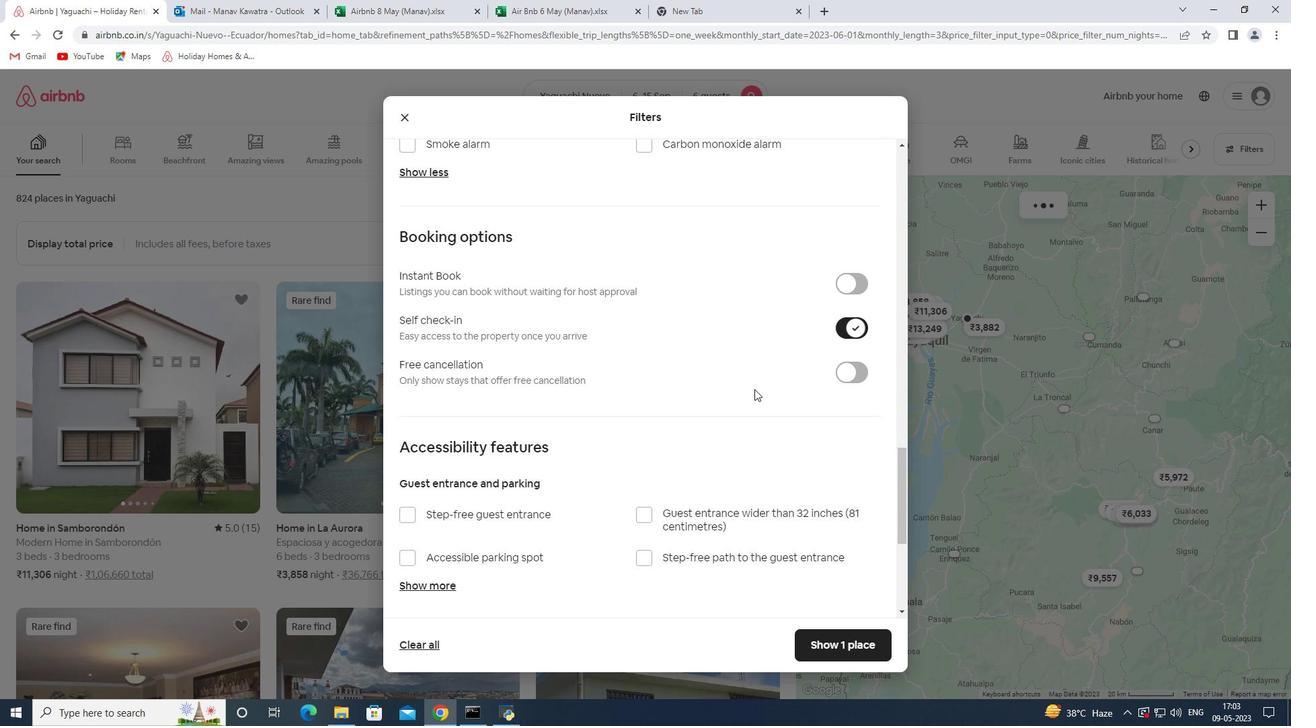 
Action: Mouse scrolled (747, 397) with delta (0, 0)
Screenshot: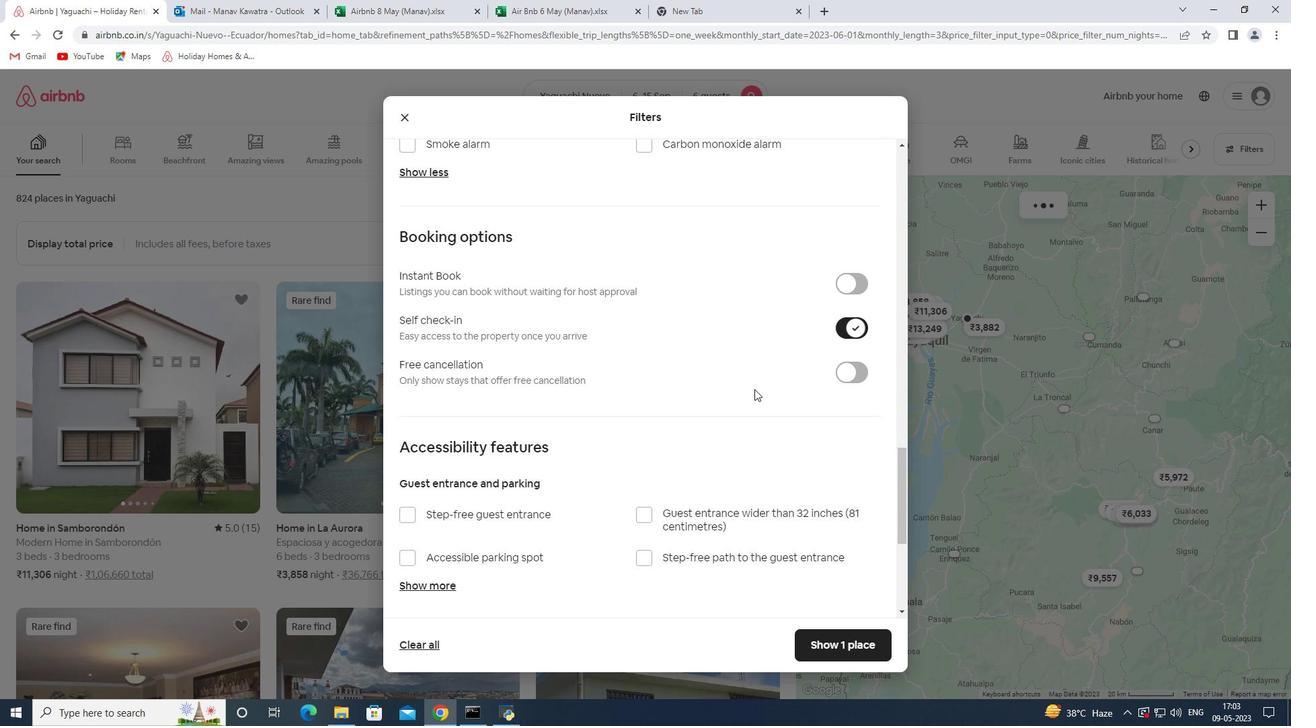 
Action: Mouse moved to (446, 524)
Screenshot: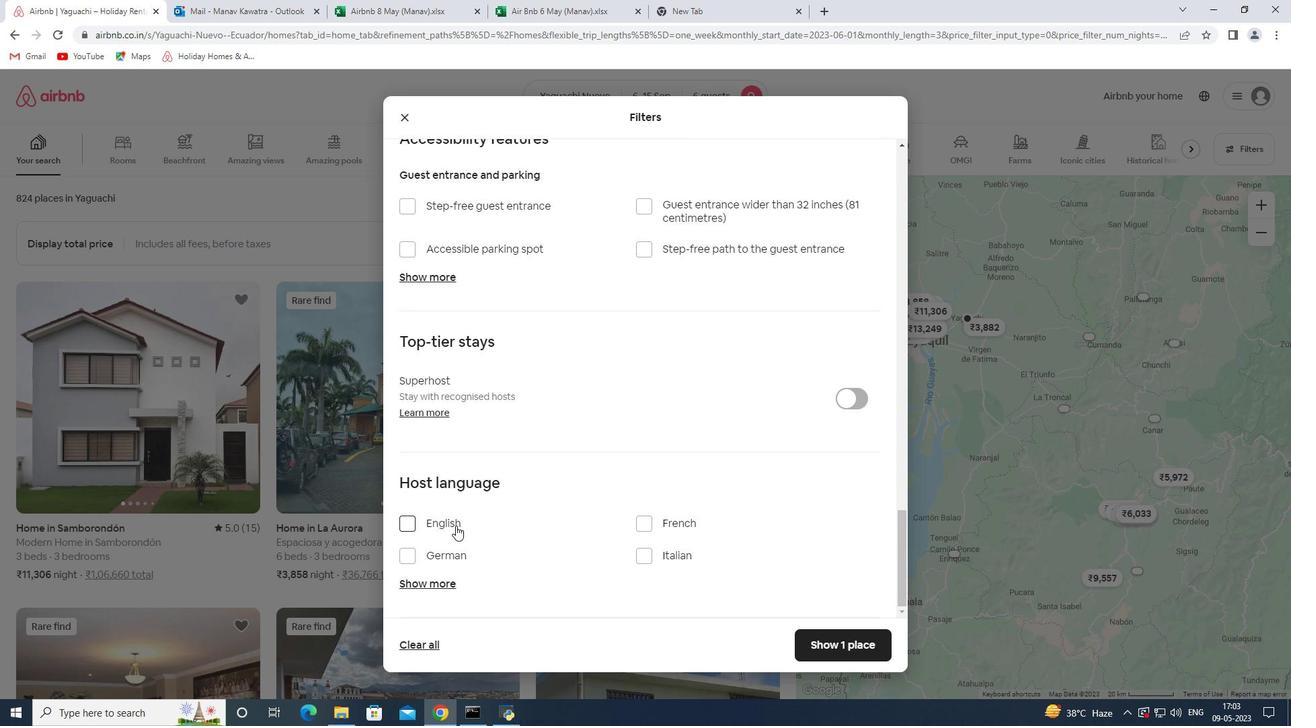 
Action: Mouse pressed left at (446, 524)
Screenshot: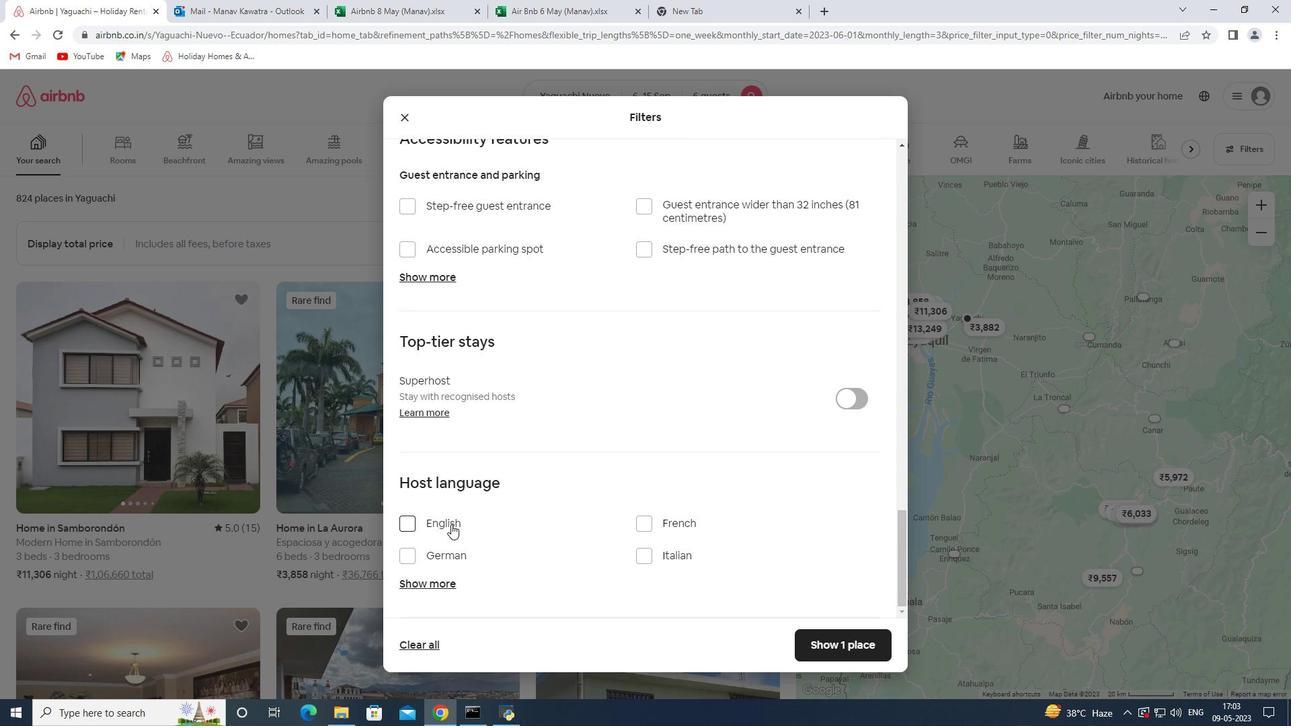 
Action: Mouse moved to (822, 645)
Screenshot: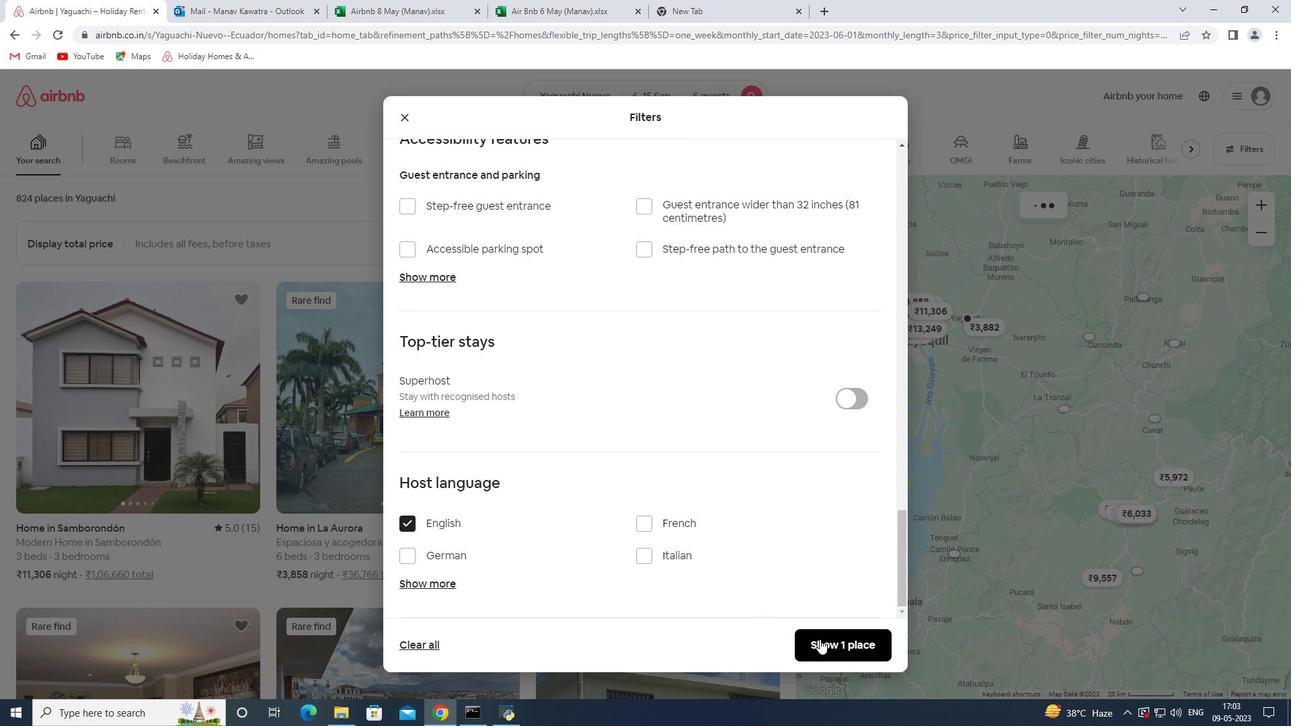 
Action: Mouse pressed left at (822, 645)
Screenshot: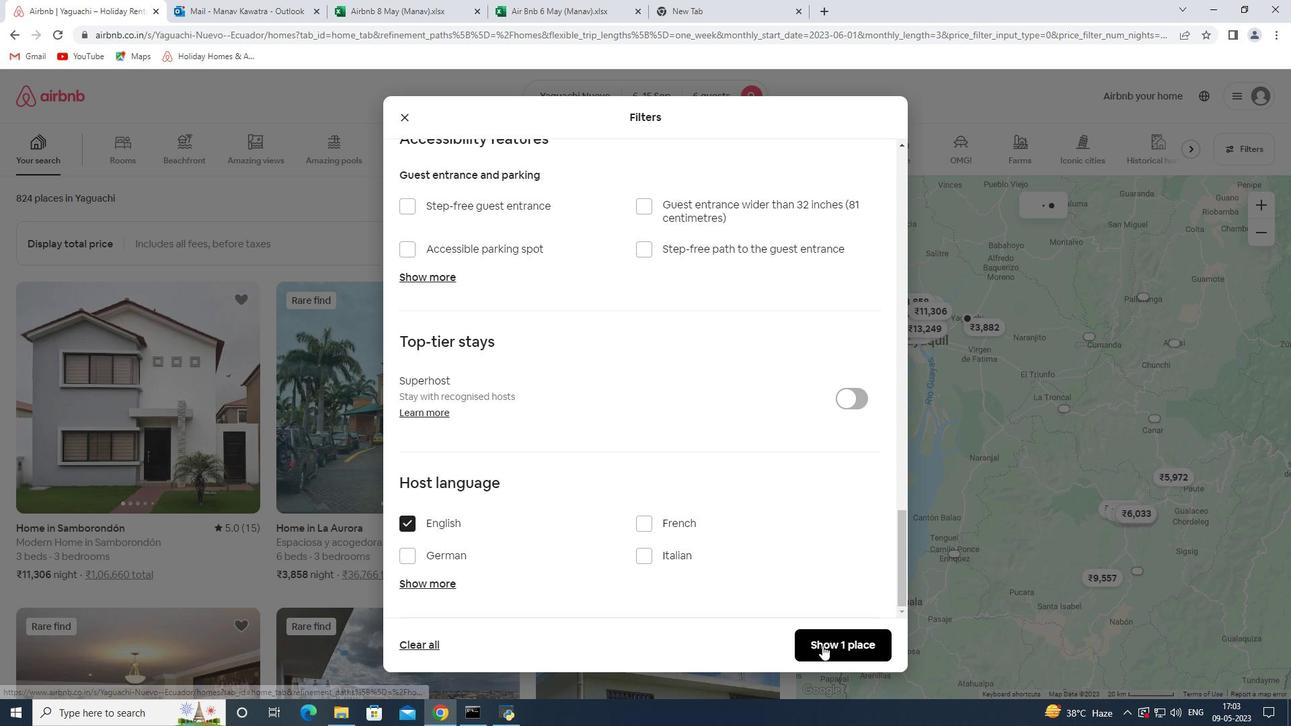 
Action: Mouse moved to (786, 545)
Screenshot: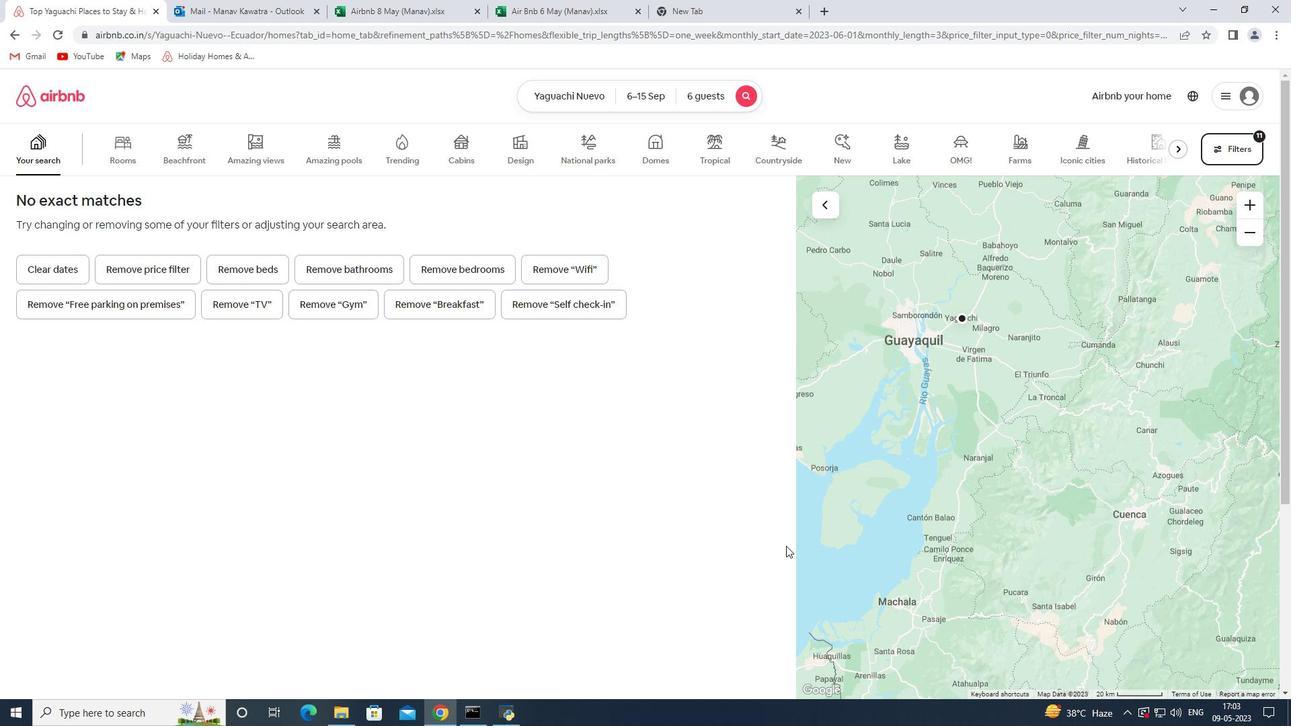
